 Task:  Click on Football In the Sunday Gridiron Challenge click on  Pick Sheet Add name Grayson Clark Team name Riney Football Conference and  Email softage.5@softage.net 10 Points Carolina Panthers 9 Points Tampa Bay Buccaneers 8 Points Cleveland Browns 7 Points Washington Commanders 6 Points San Francisco 49ers 5 Points Las Vegas Raiders 4 Points New York Jets 3 Points Seattle Seahawks 2 Points Minnesota Vikings 1 Points Green Bay Packers Submit pick sheet
Action: Mouse moved to (491, 302)
Screenshot: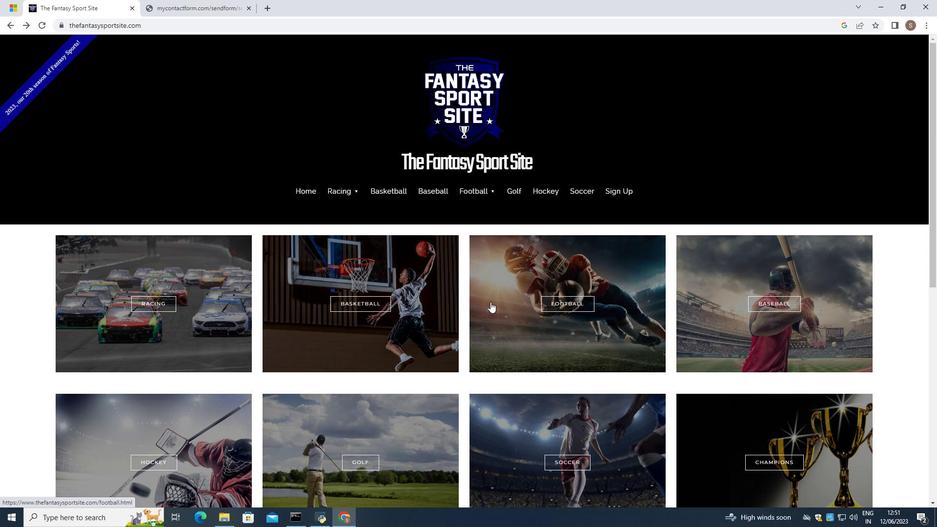 
Action: Mouse pressed left at (491, 302)
Screenshot: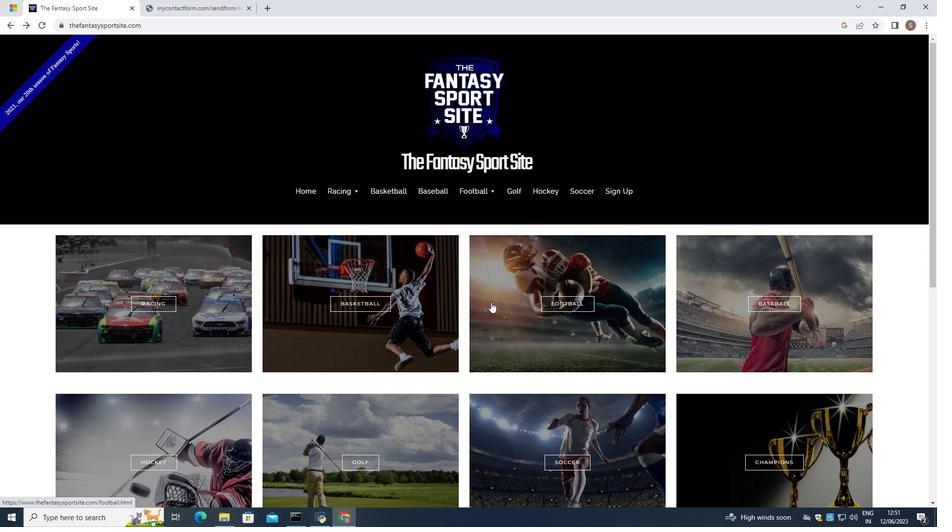 
Action: Mouse moved to (484, 393)
Screenshot: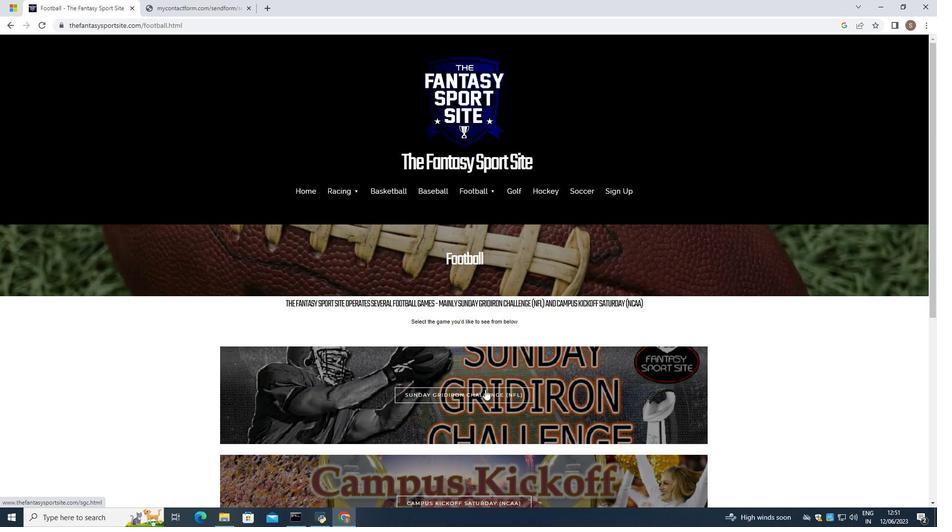 
Action: Mouse pressed left at (484, 393)
Screenshot: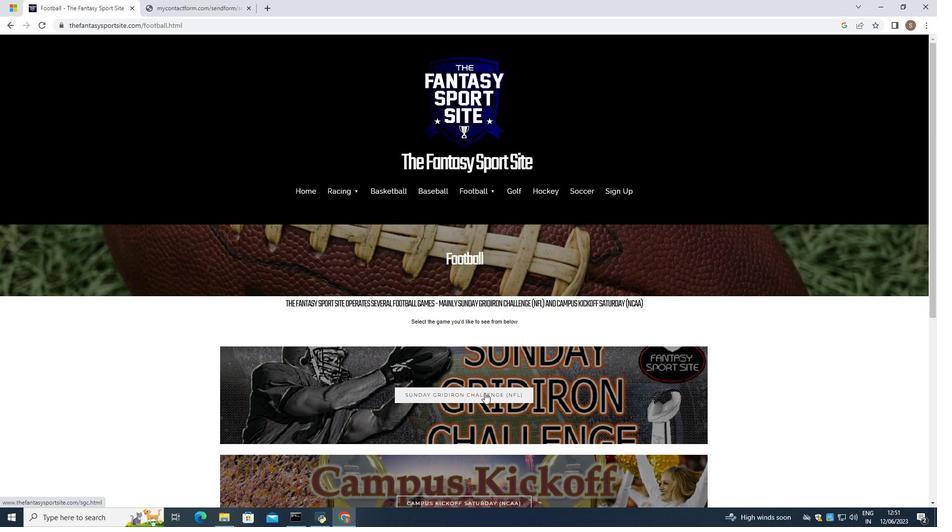
Action: Mouse moved to (485, 392)
Screenshot: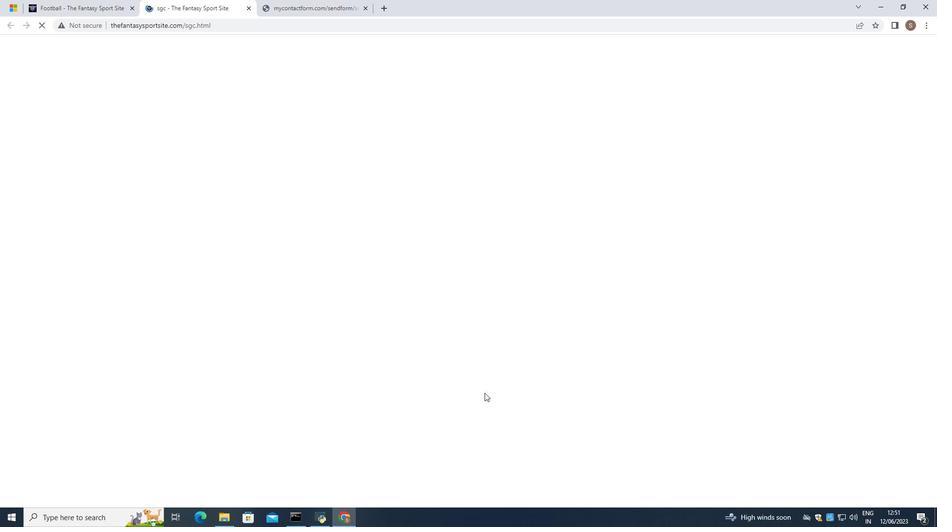 
Action: Mouse scrolled (485, 392) with delta (0, 0)
Screenshot: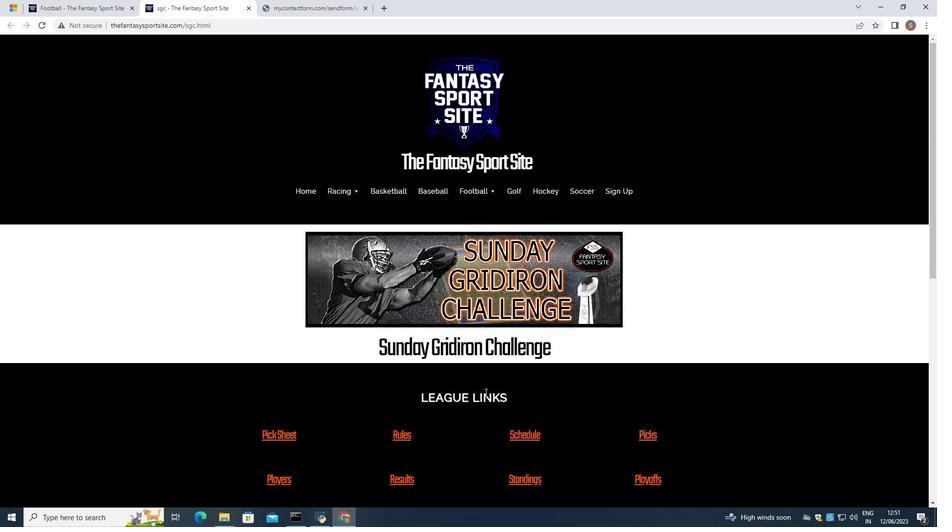
Action: Mouse scrolled (485, 392) with delta (0, 0)
Screenshot: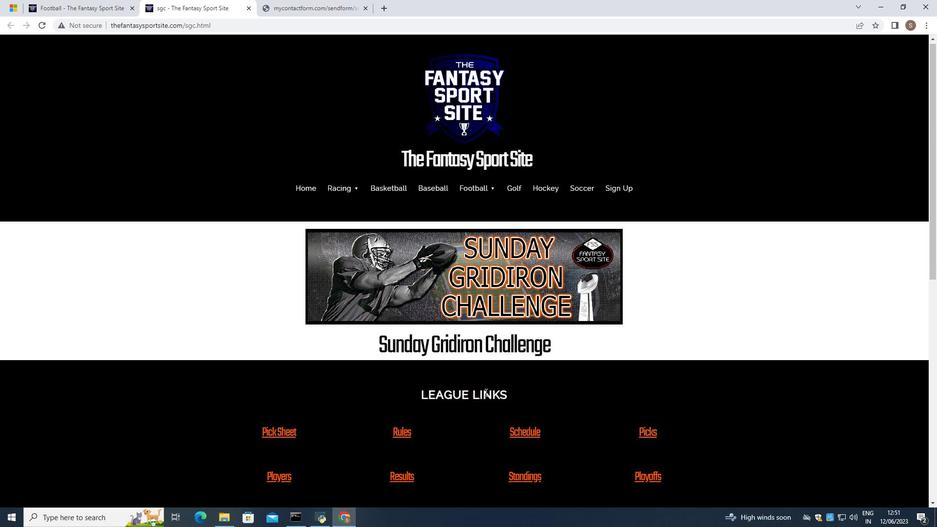 
Action: Mouse moved to (288, 338)
Screenshot: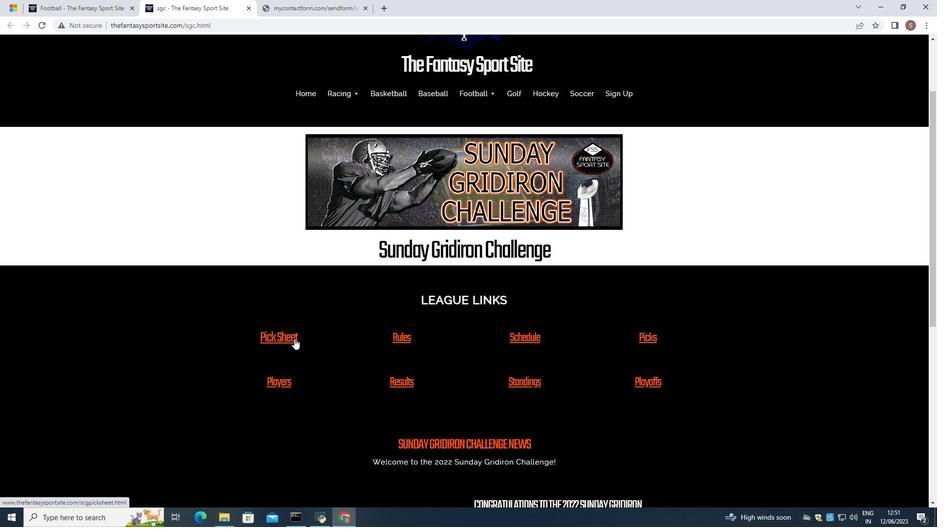 
Action: Mouse pressed left at (288, 338)
Screenshot: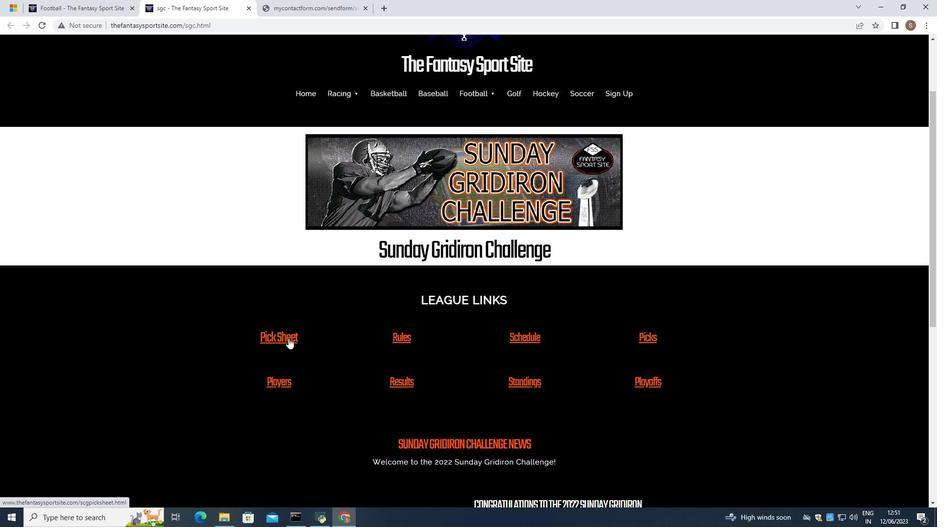 
Action: Mouse moved to (320, 316)
Screenshot: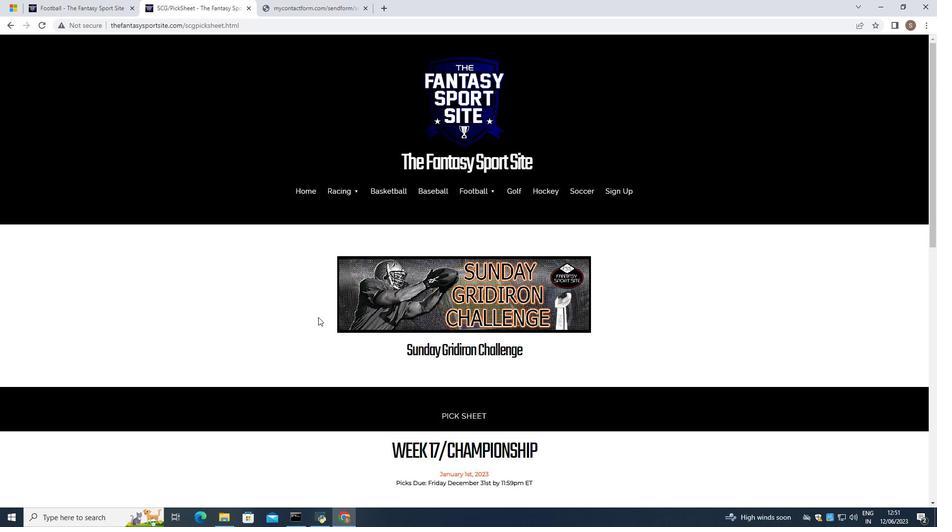 
Action: Mouse scrolled (320, 315) with delta (0, 0)
Screenshot: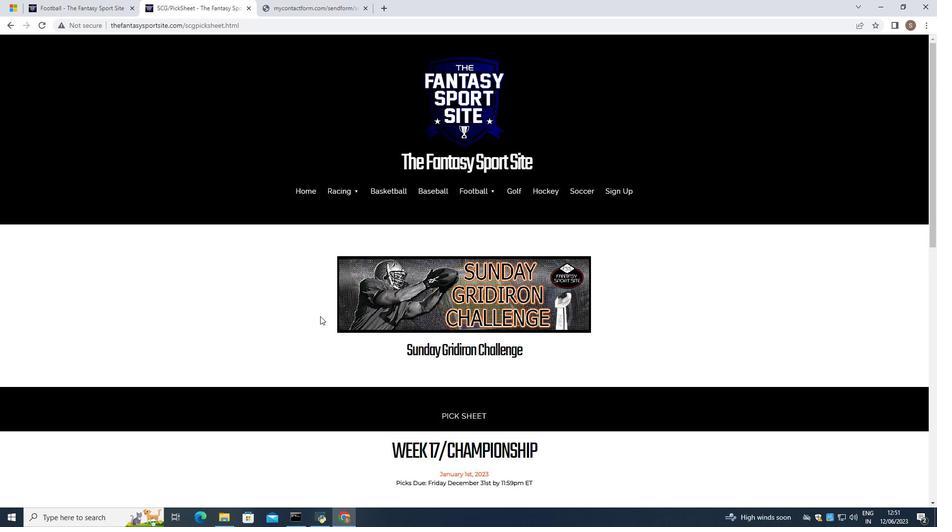 
Action: Mouse scrolled (320, 315) with delta (0, 0)
Screenshot: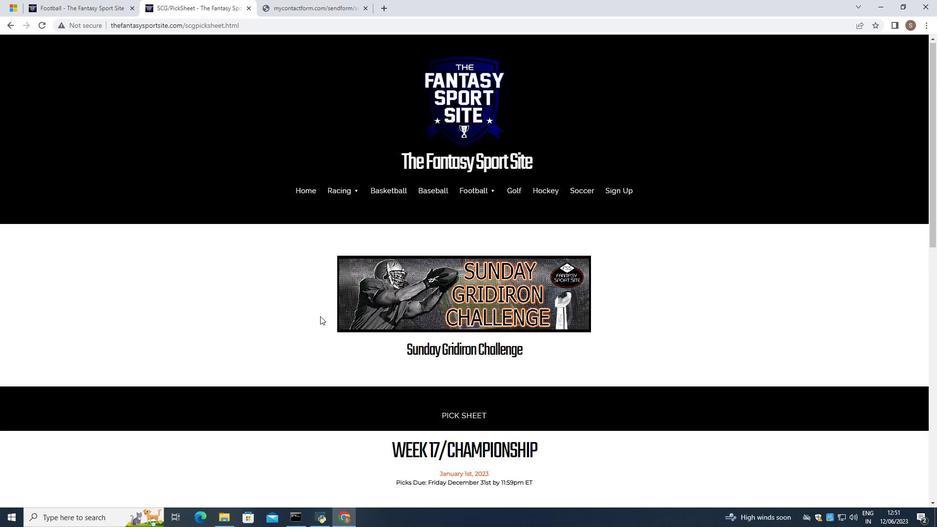 
Action: Mouse scrolled (320, 315) with delta (0, 0)
Screenshot: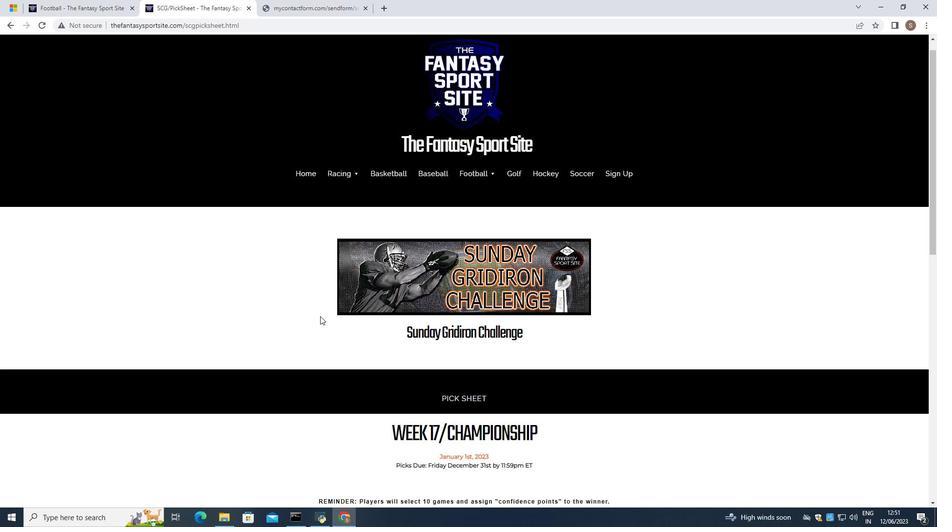
Action: Mouse moved to (320, 316)
Screenshot: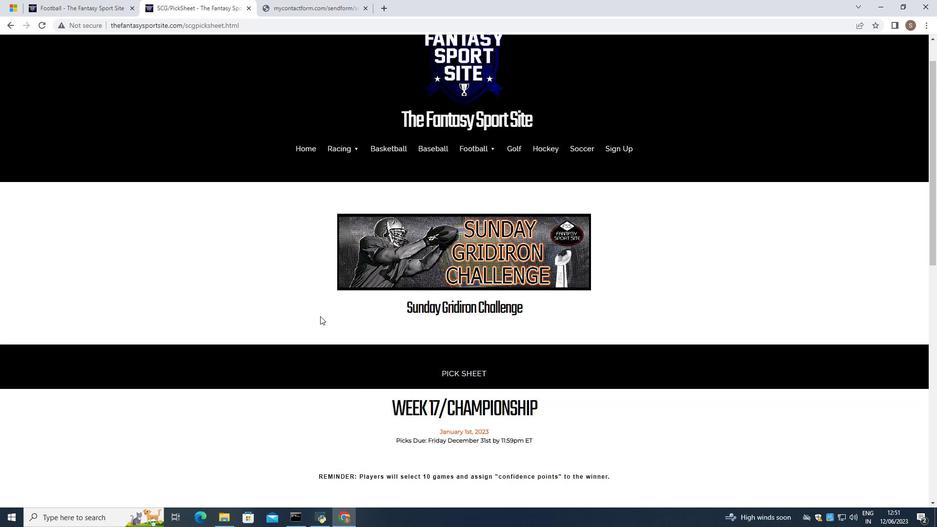 
Action: Mouse scrolled (320, 315) with delta (0, 0)
Screenshot: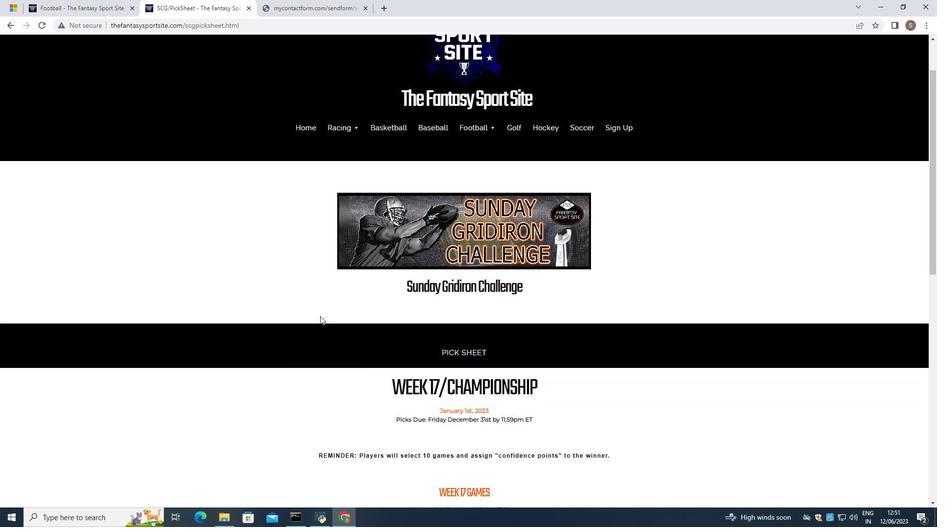 
Action: Mouse scrolled (320, 315) with delta (0, 0)
Screenshot: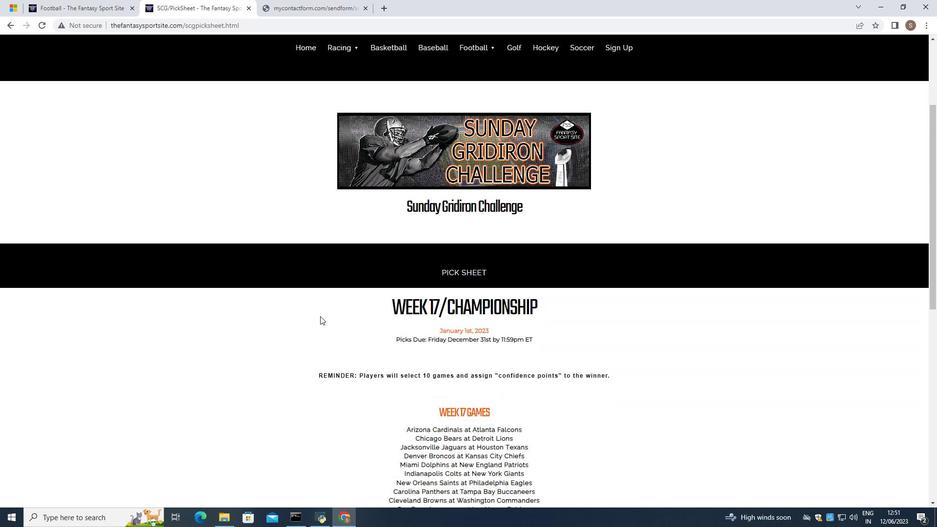 
Action: Mouse scrolled (320, 315) with delta (0, 0)
Screenshot: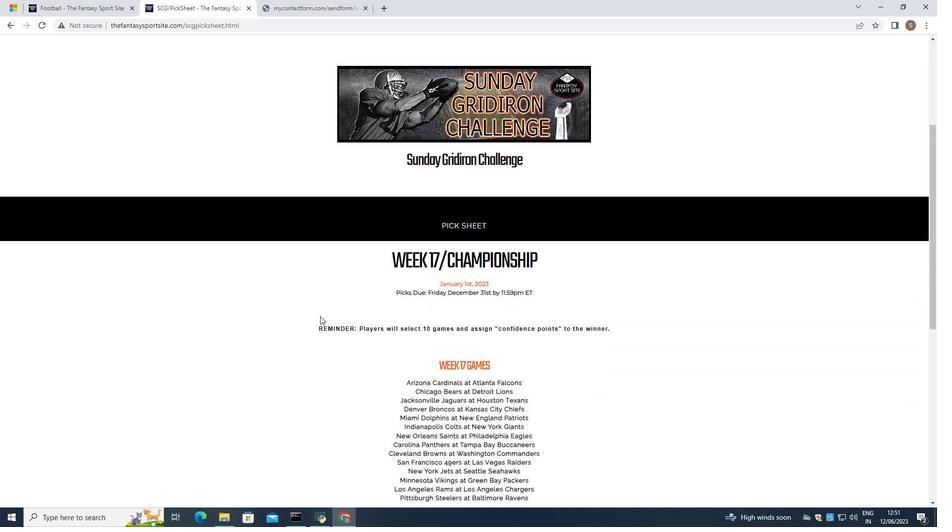 
Action: Mouse moved to (323, 313)
Screenshot: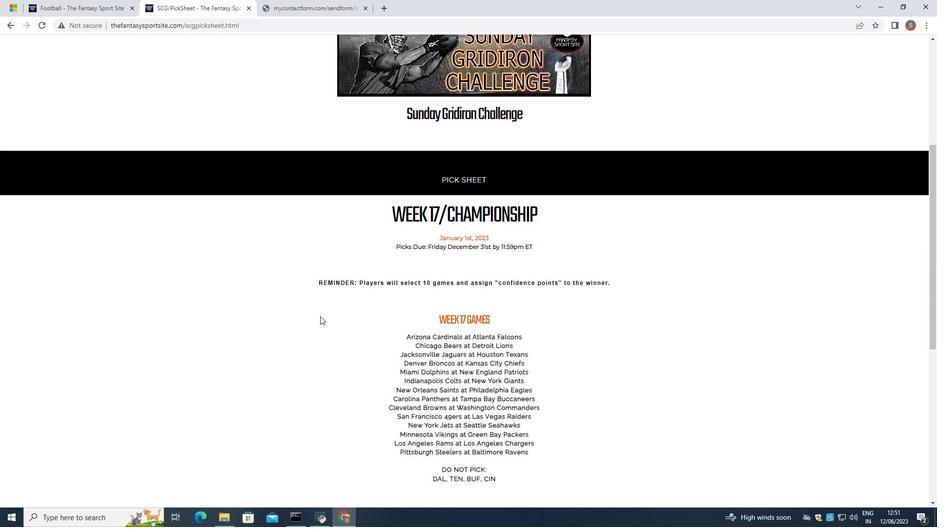 
Action: Mouse scrolled (323, 313) with delta (0, 0)
Screenshot: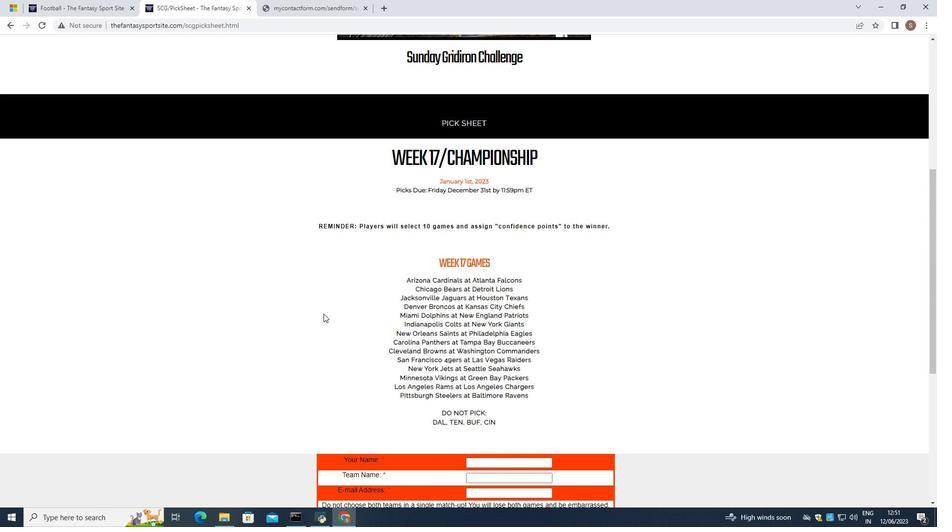 
Action: Mouse scrolled (323, 313) with delta (0, 0)
Screenshot: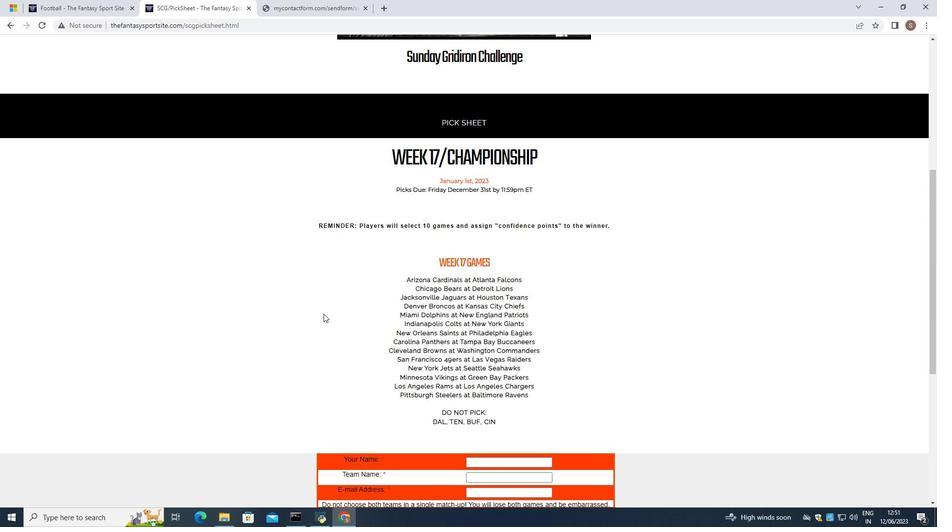 
Action: Mouse moved to (324, 313)
Screenshot: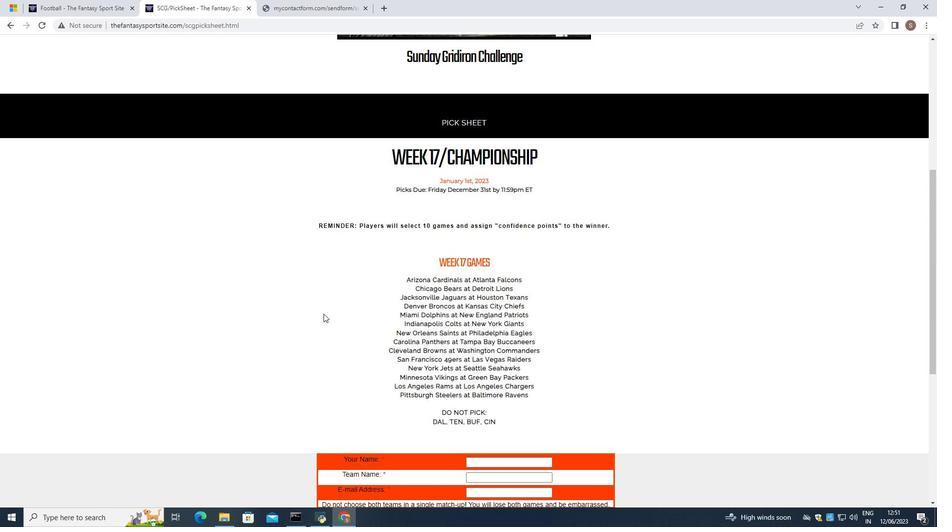 
Action: Mouse scrolled (324, 313) with delta (0, 0)
Screenshot: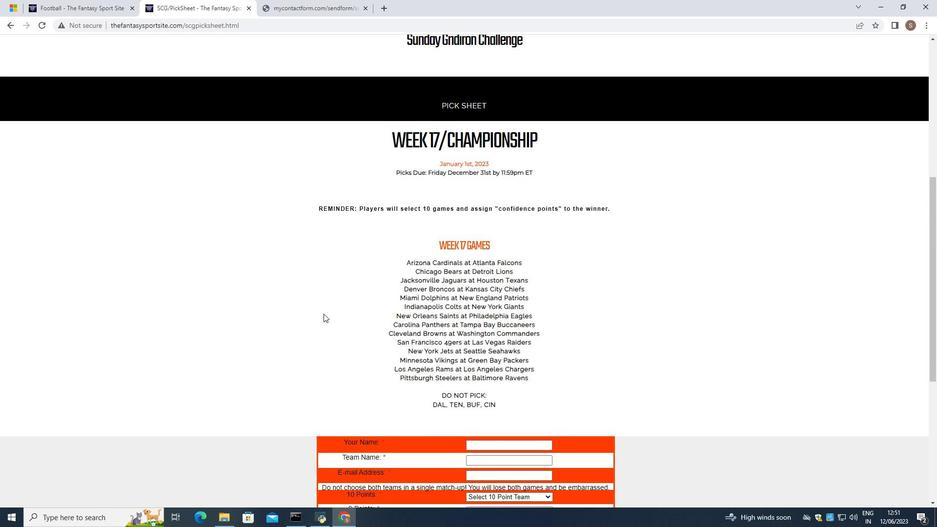 
Action: Mouse scrolled (324, 313) with delta (0, 0)
Screenshot: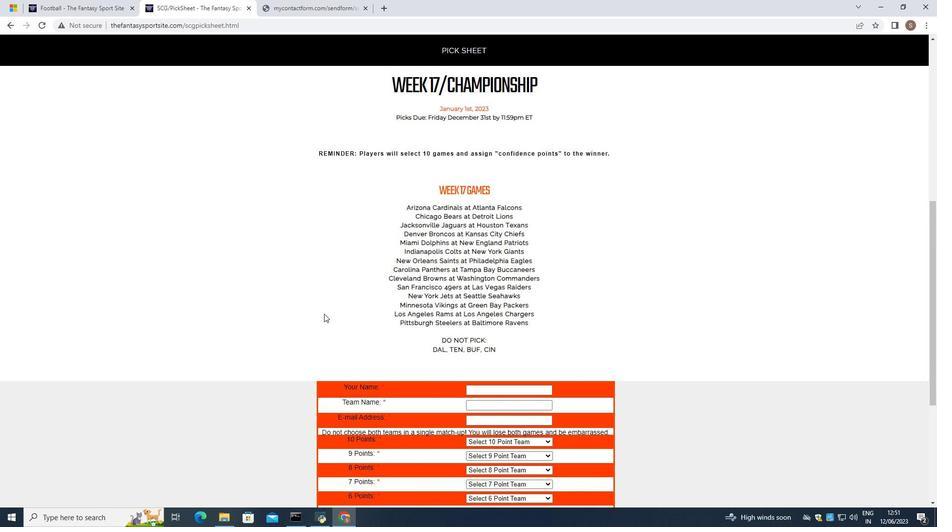 
Action: Mouse moved to (475, 266)
Screenshot: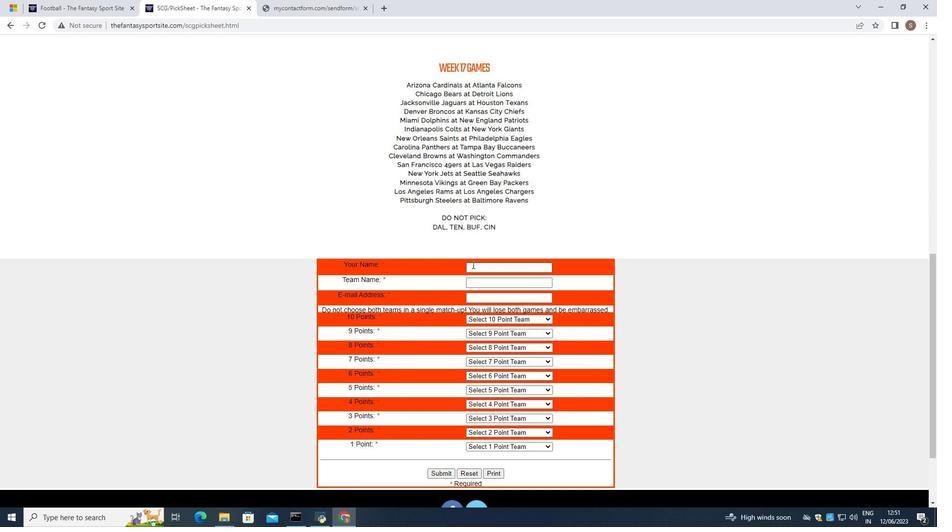 
Action: Mouse pressed left at (475, 266)
Screenshot: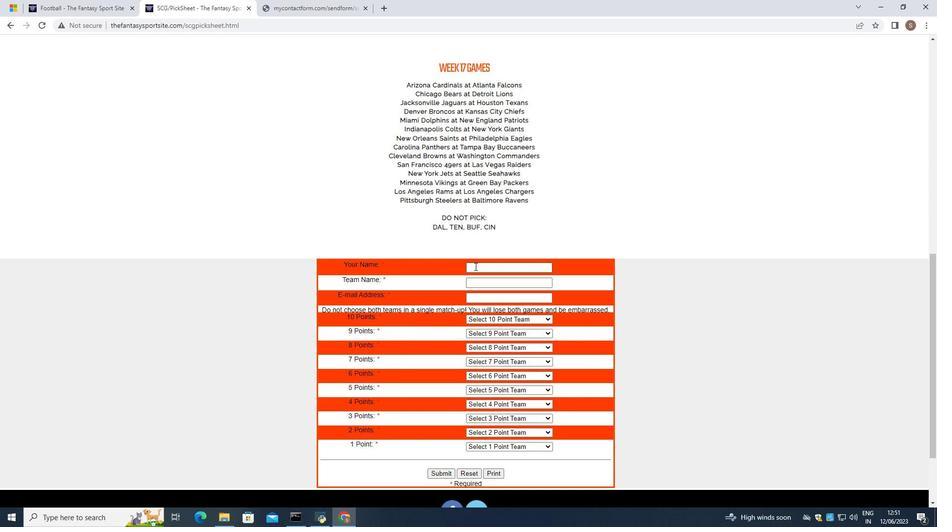 
Action: Mouse moved to (445, 290)
Screenshot: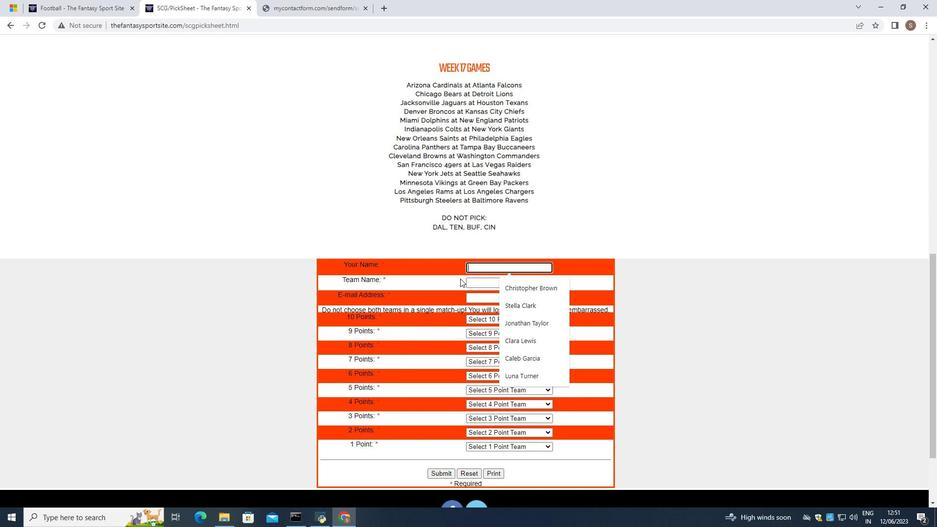 
Action: Key pressed <Key.shift><Key.shift><Key.shift><Key.shift>Grayson<Key.space><Key.shift>Clark
Screenshot: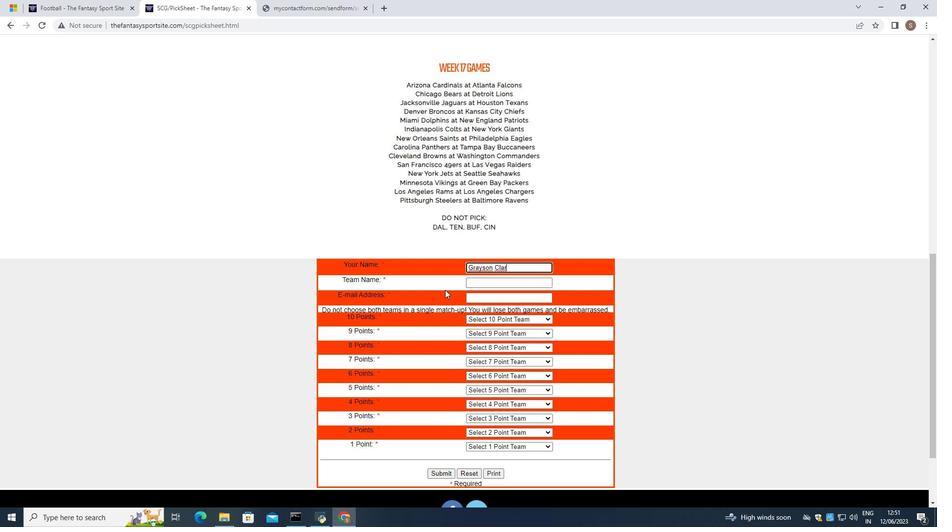 
Action: Mouse moved to (477, 280)
Screenshot: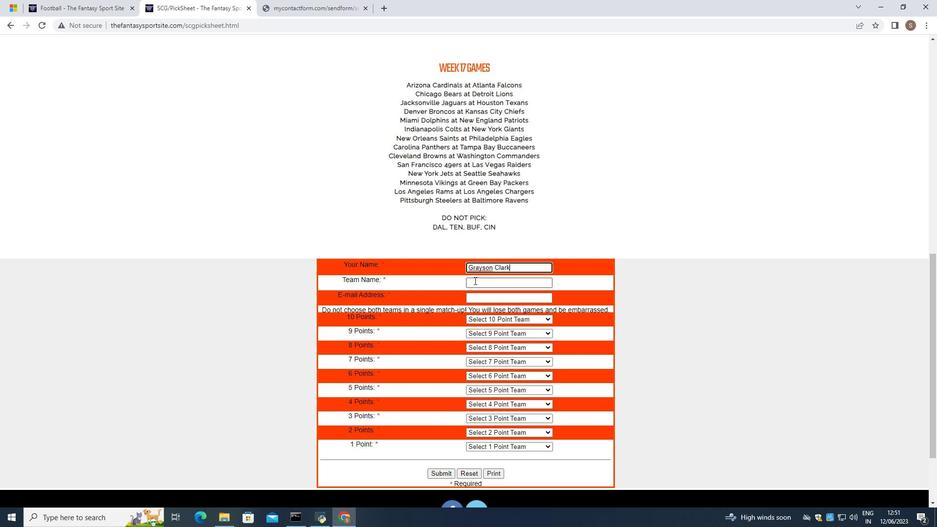 
Action: Mouse pressed left at (477, 280)
Screenshot: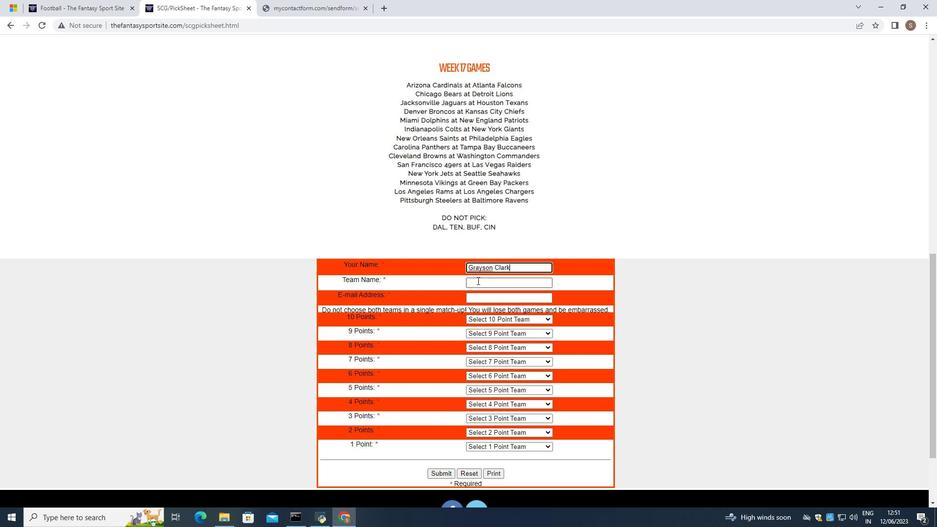 
Action: Mouse moved to (467, 288)
Screenshot: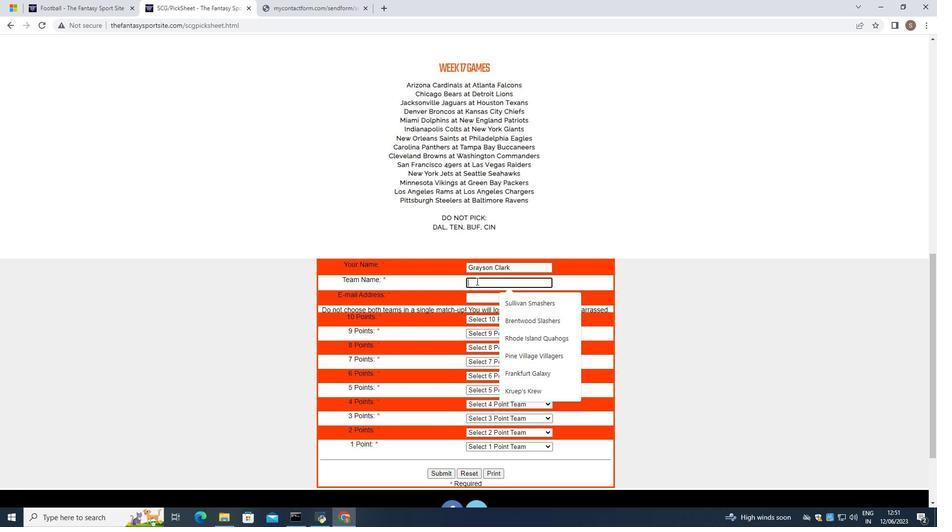
Action: Key pressed <Key.shift>Riney<Key.space><Key.shift>Football<Key.space><Key.shift>Conference
Screenshot: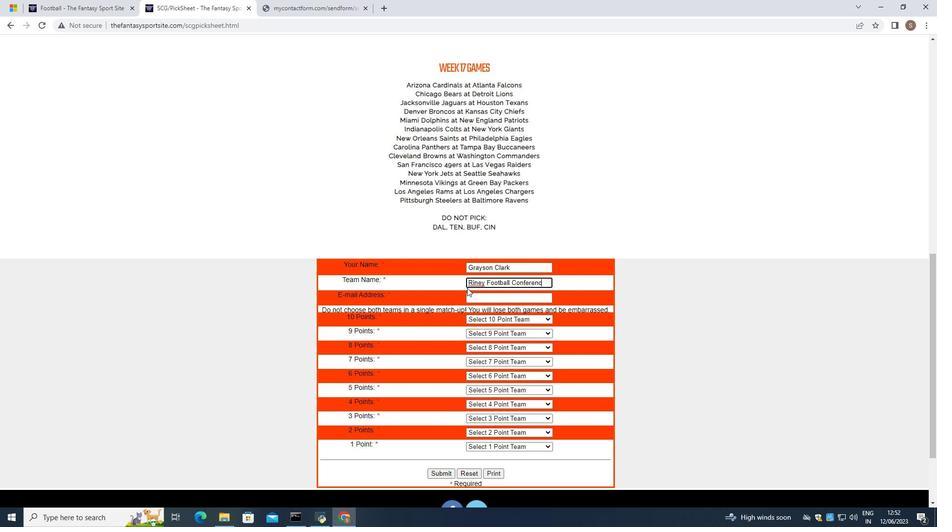 
Action: Mouse moved to (479, 300)
Screenshot: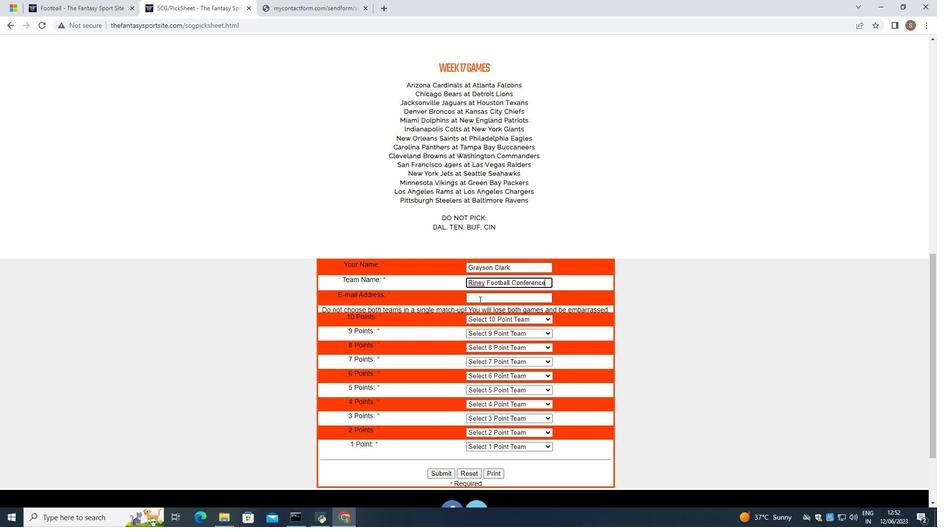 
Action: Mouse pressed left at (479, 300)
Screenshot: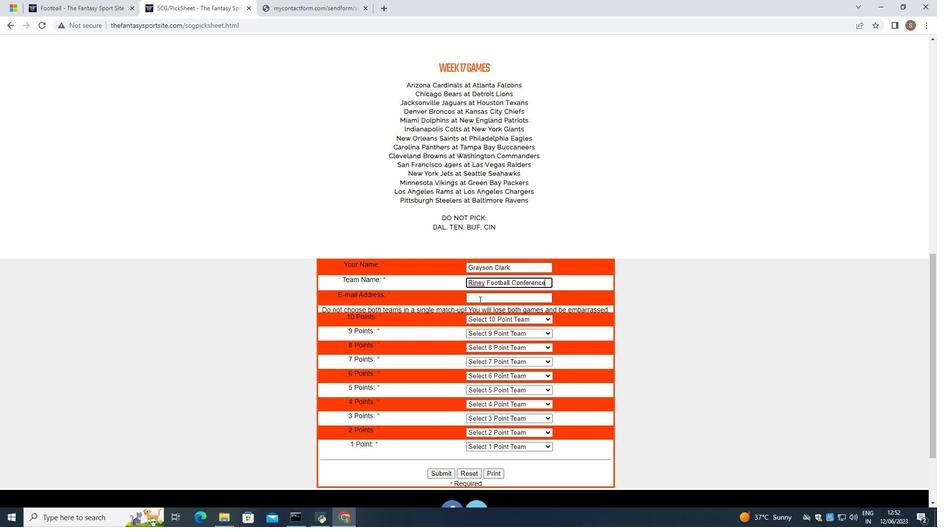 
Action: Mouse moved to (461, 313)
Screenshot: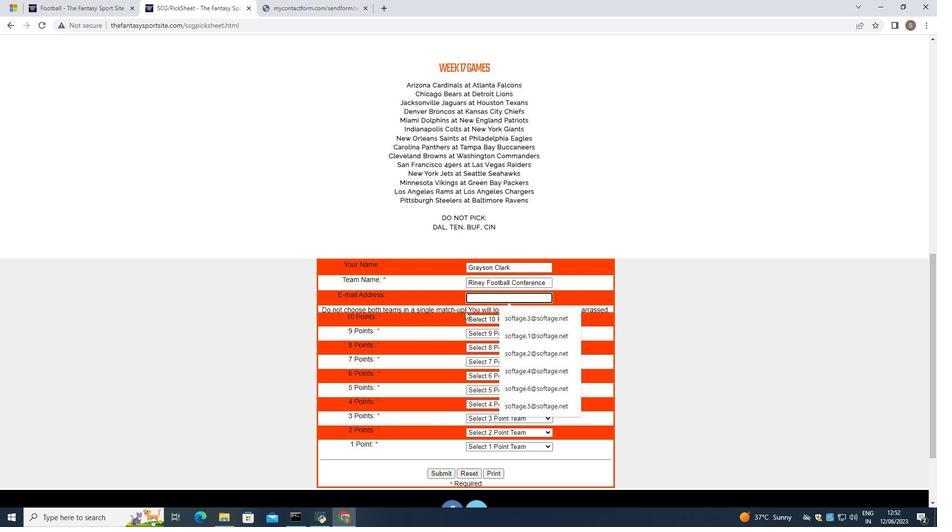 
Action: Key pressed softage.5
Screenshot: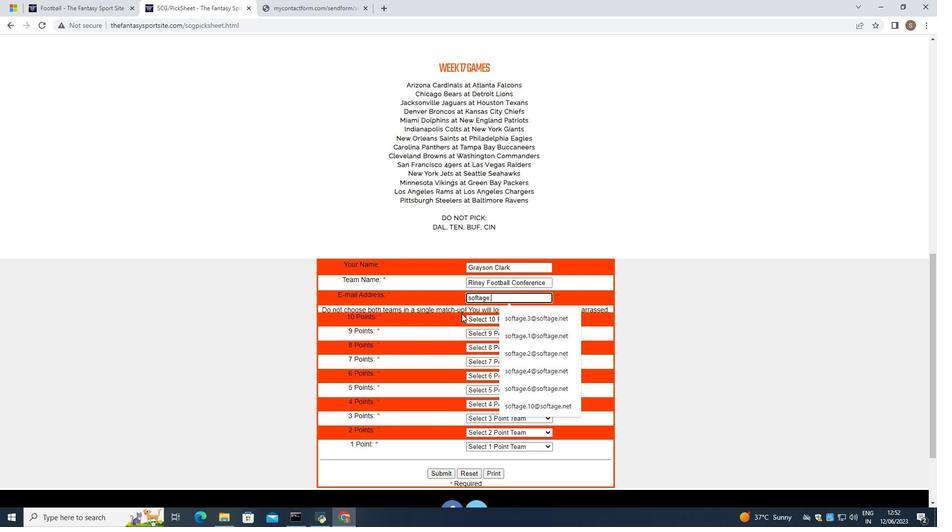 
Action: Mouse moved to (519, 316)
Screenshot: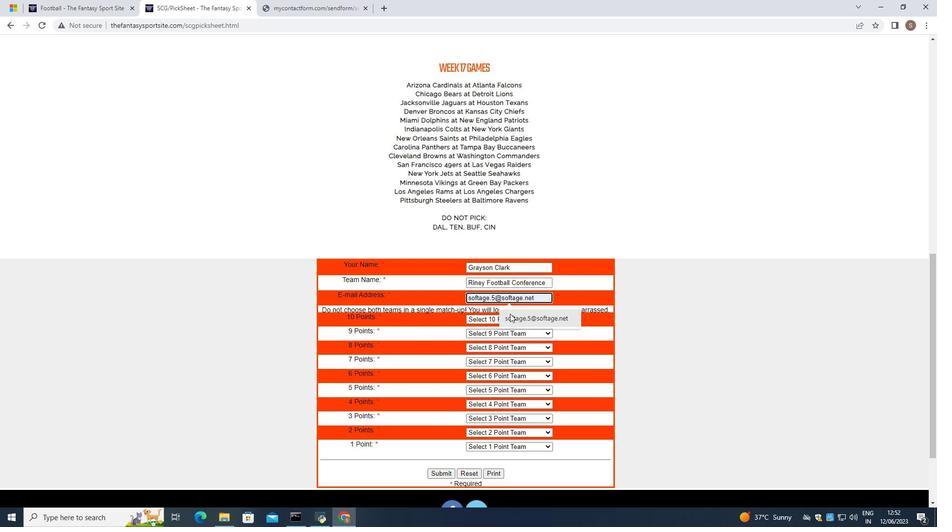 
Action: Mouse pressed left at (519, 316)
Screenshot: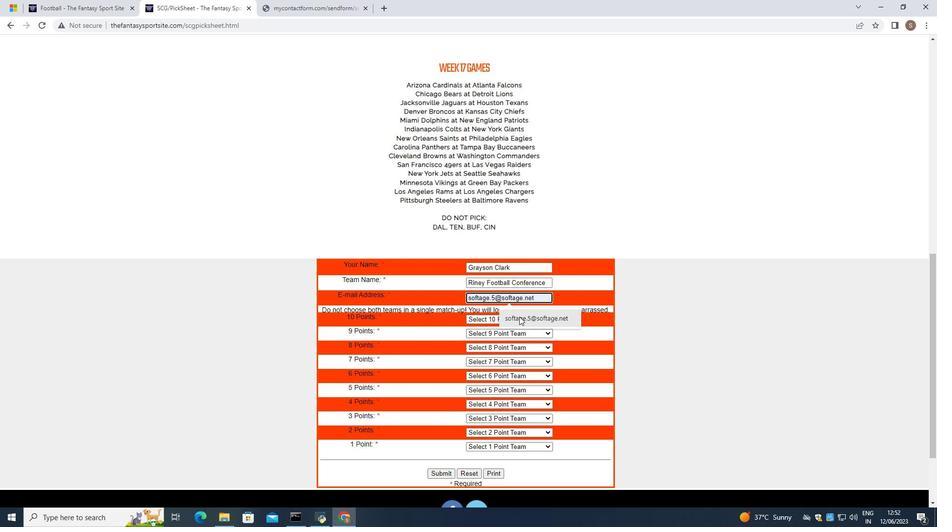 
Action: Mouse moved to (527, 316)
Screenshot: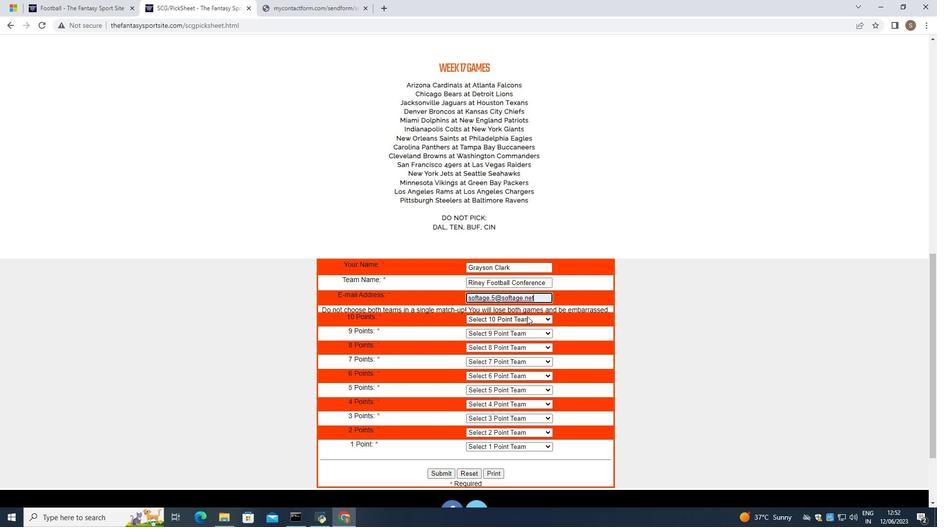 
Action: Mouse pressed left at (527, 316)
Screenshot: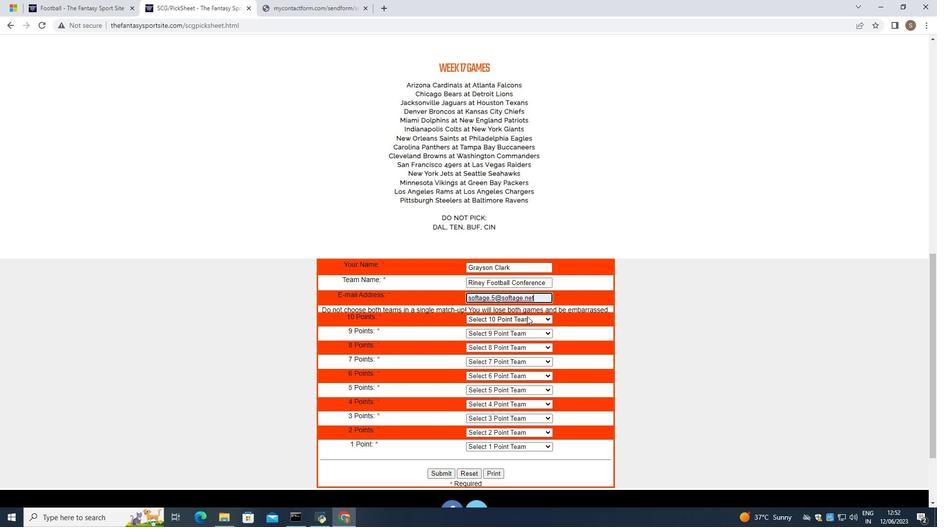 
Action: Mouse moved to (521, 419)
Screenshot: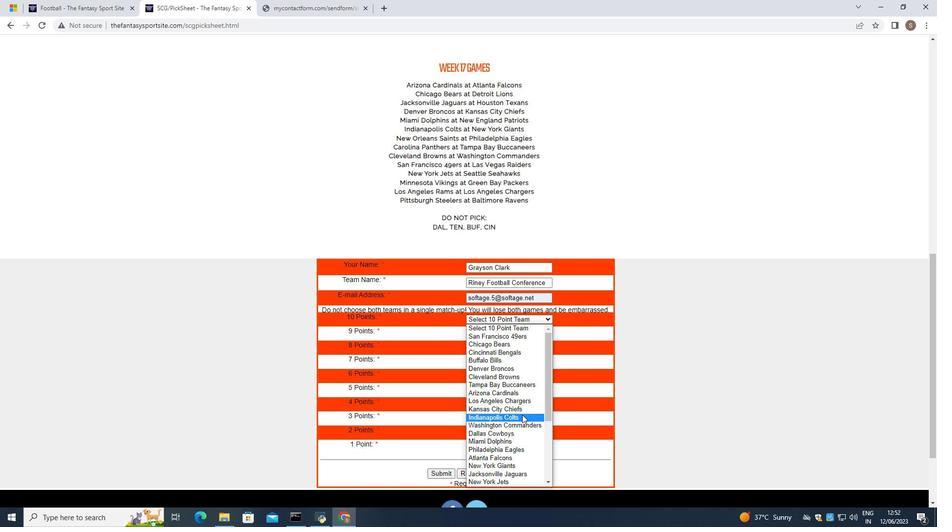 
Action: Mouse scrolled (521, 418) with delta (0, 0)
Screenshot: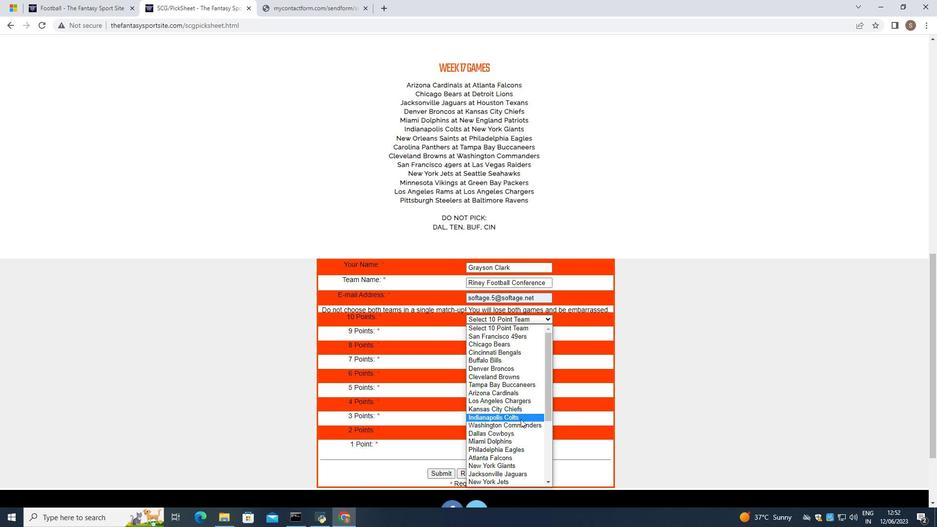 
Action: Mouse scrolled (521, 418) with delta (0, 0)
Screenshot: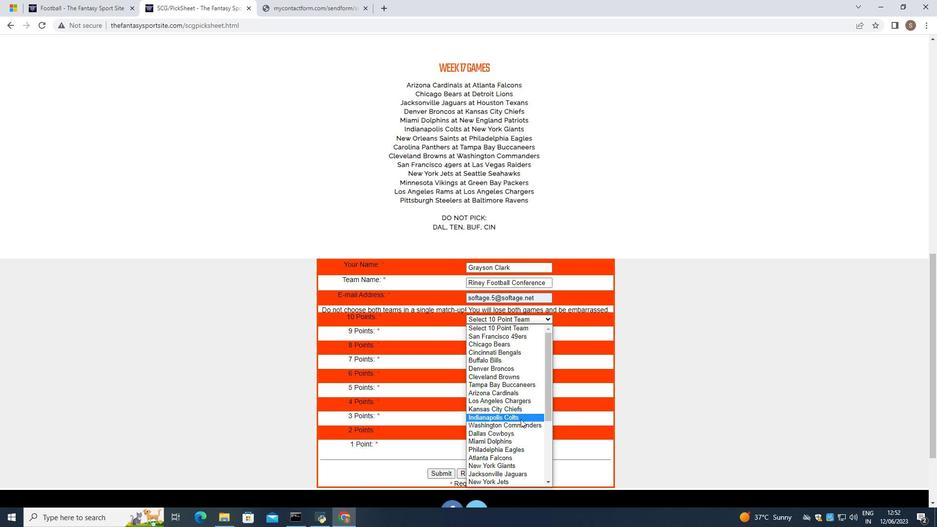 
Action: Mouse scrolled (521, 418) with delta (0, 0)
Screenshot: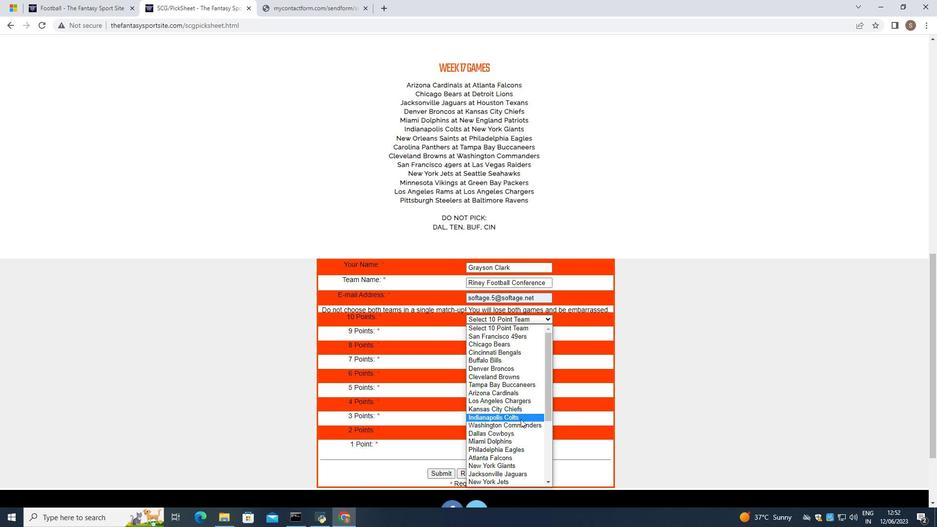 
Action: Mouse scrolled (521, 418) with delta (0, 0)
Screenshot: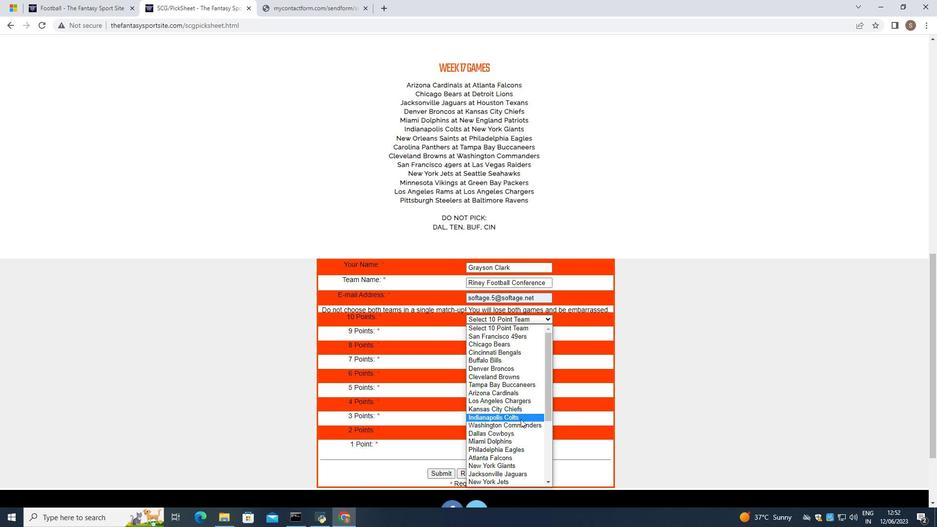
Action: Mouse scrolled (521, 418) with delta (0, 0)
Screenshot: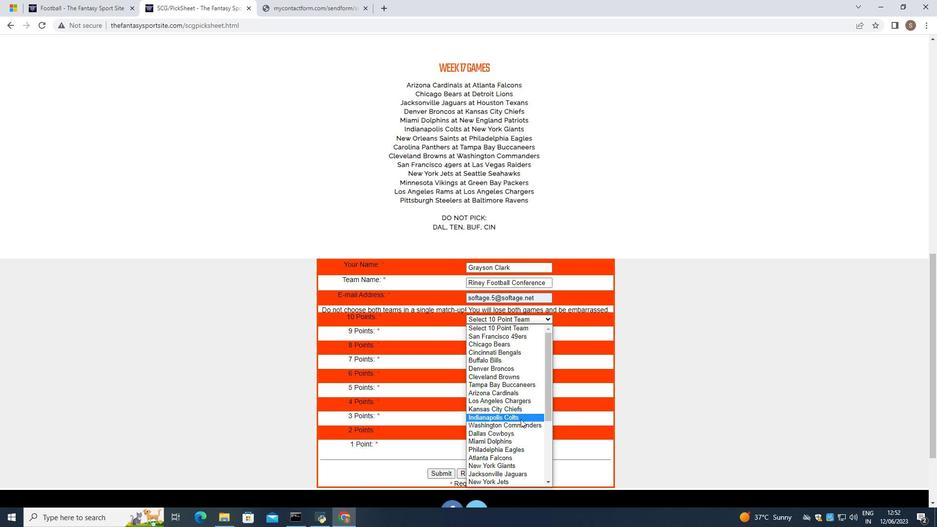
Action: Mouse scrolled (521, 418) with delta (0, 0)
Screenshot: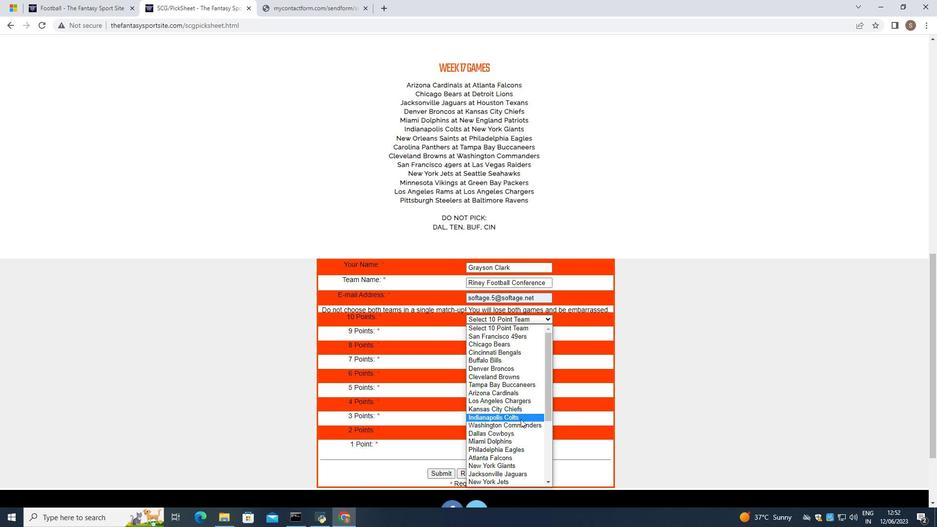 
Action: Mouse scrolled (521, 418) with delta (0, 0)
Screenshot: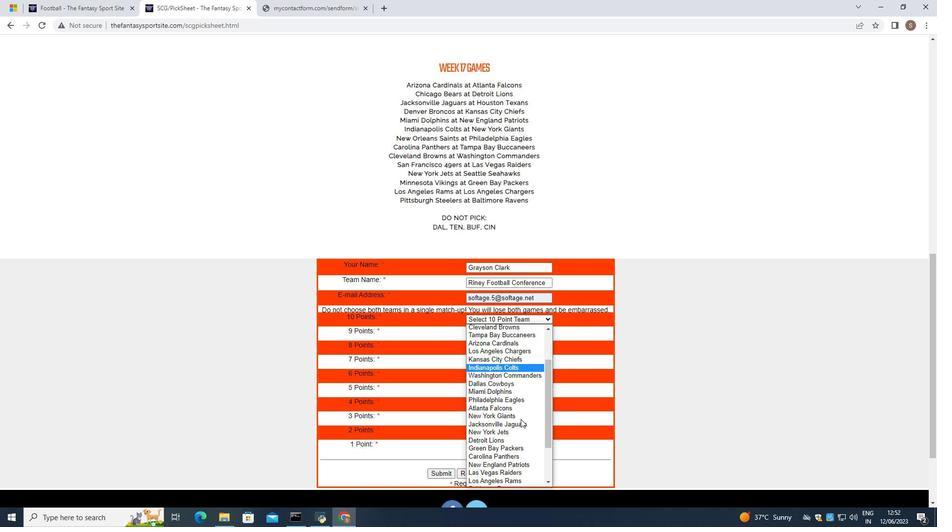 
Action: Mouse moved to (524, 429)
Screenshot: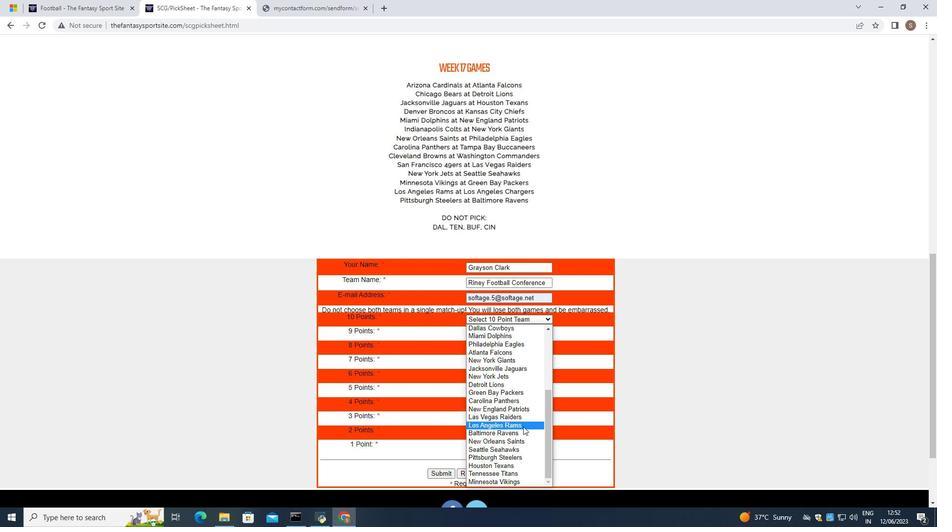 
Action: Mouse scrolled (524, 429) with delta (0, 0)
Screenshot: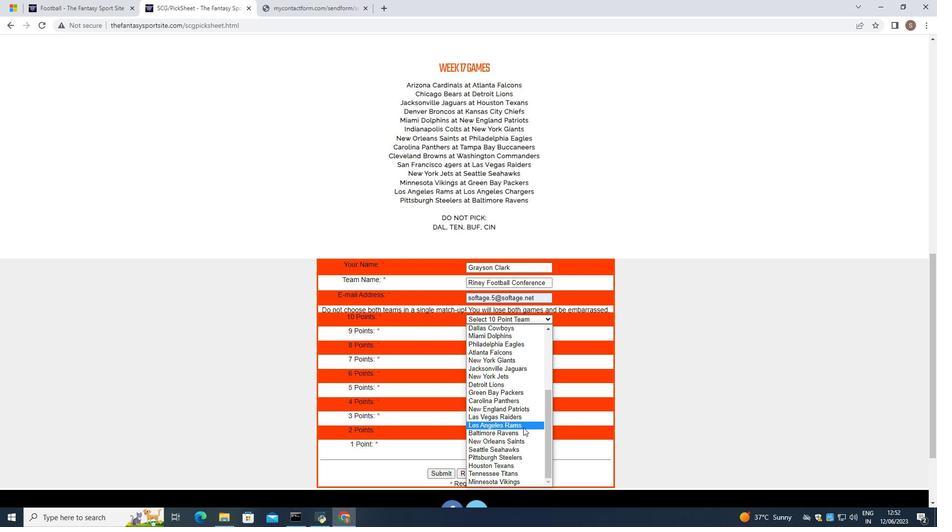 
Action: Mouse moved to (524, 429)
Screenshot: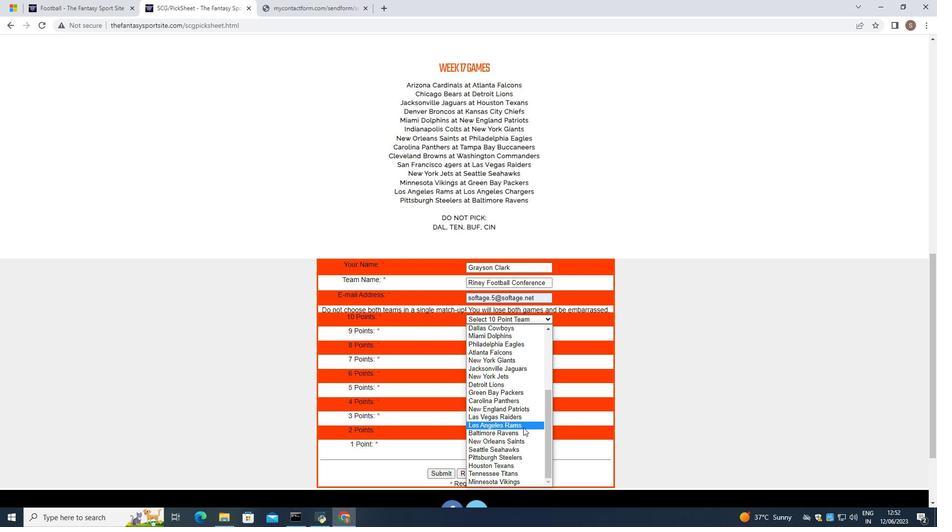 
Action: Mouse scrolled (524, 429) with delta (0, 0)
Screenshot: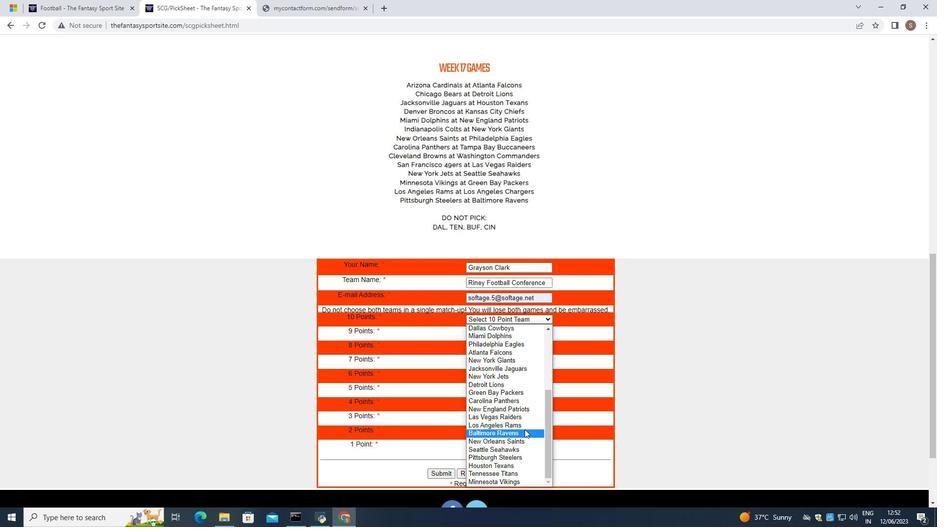
Action: Mouse moved to (527, 351)
Screenshot: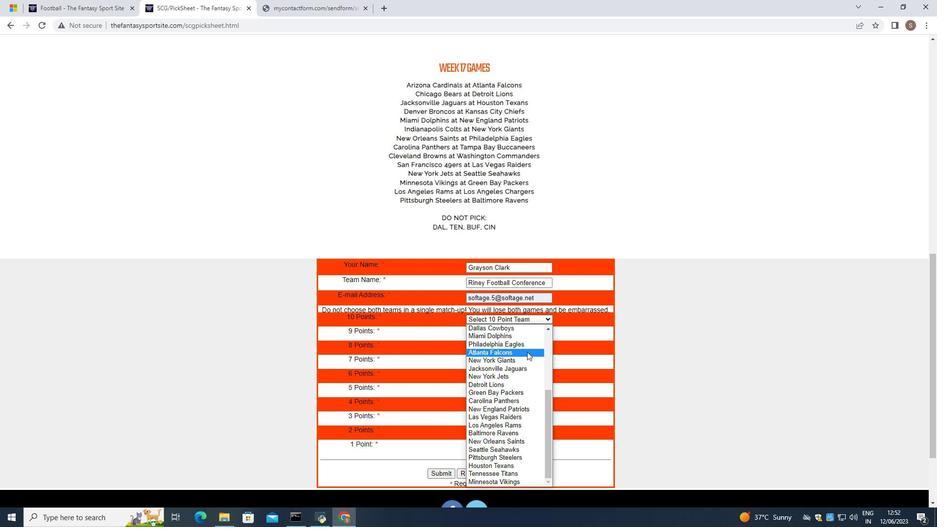
Action: Mouse scrolled (527, 352) with delta (0, 0)
Screenshot: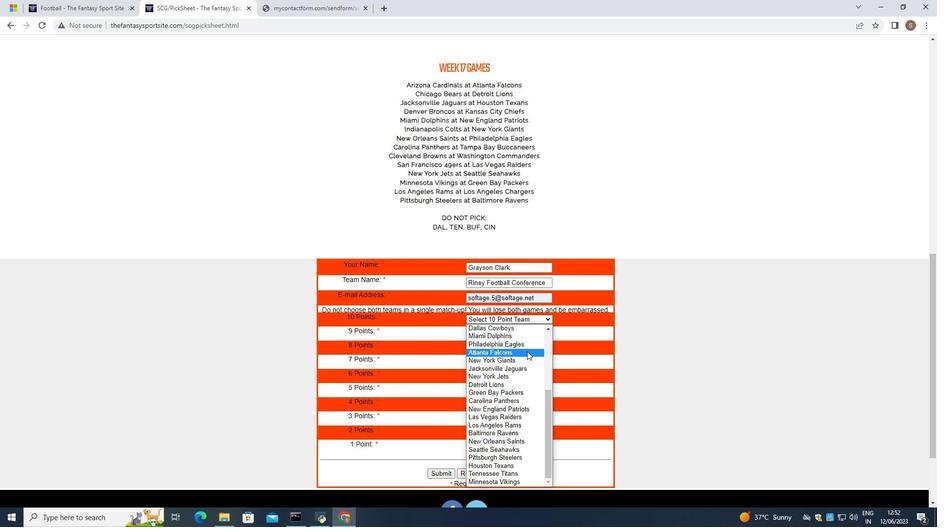 
Action: Mouse scrolled (527, 352) with delta (0, 0)
Screenshot: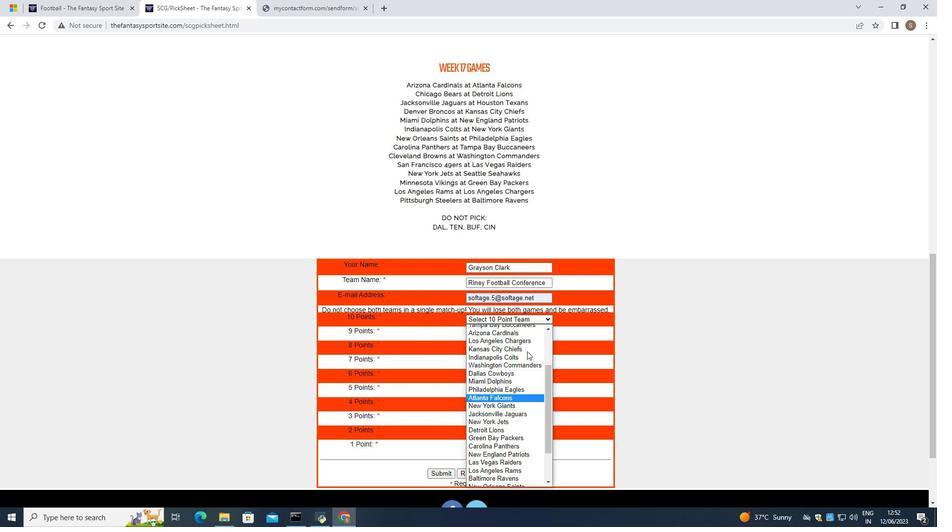
Action: Mouse scrolled (527, 352) with delta (0, 0)
Screenshot: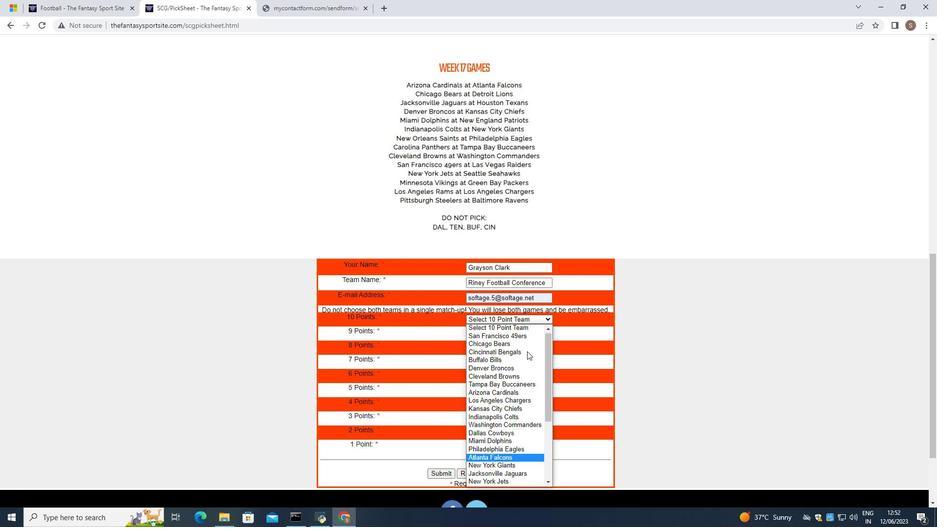 
Action: Mouse moved to (523, 379)
Screenshot: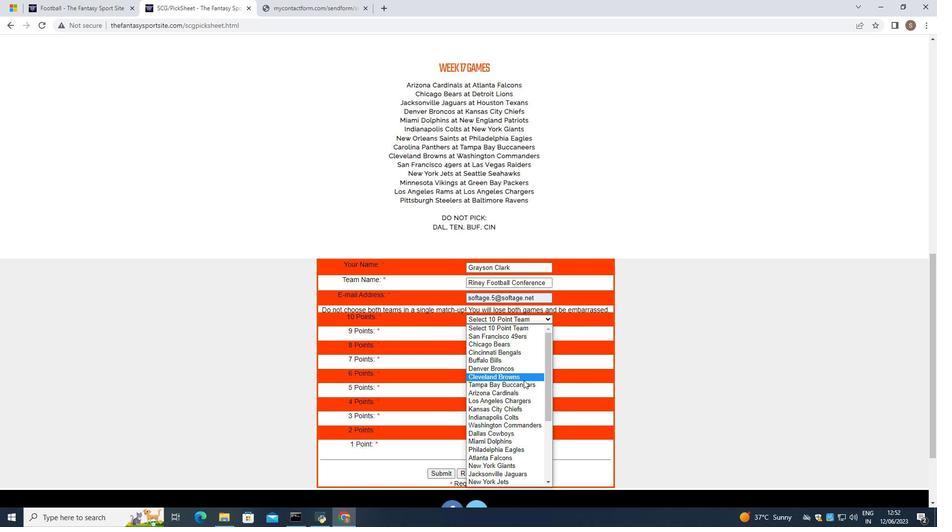 
Action: Mouse scrolled (523, 380) with delta (0, 0)
Screenshot: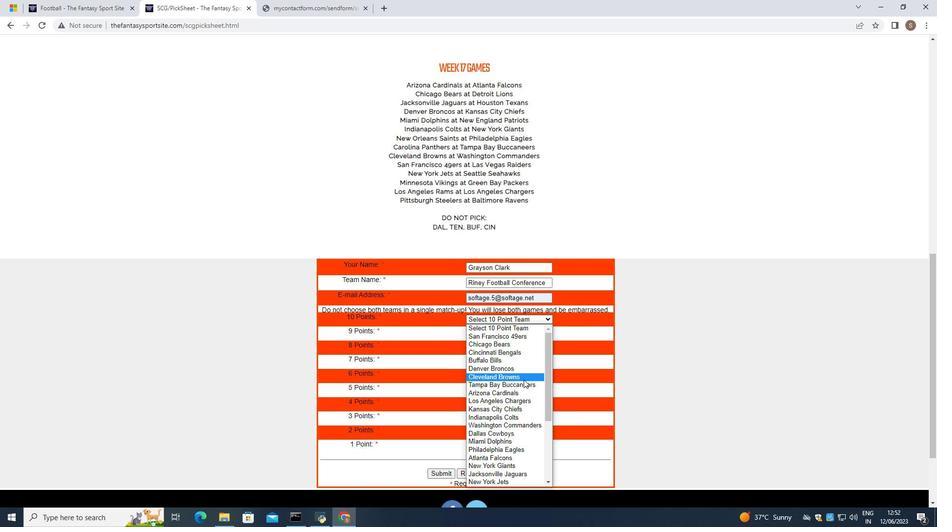 
Action: Mouse scrolled (523, 380) with delta (0, 0)
Screenshot: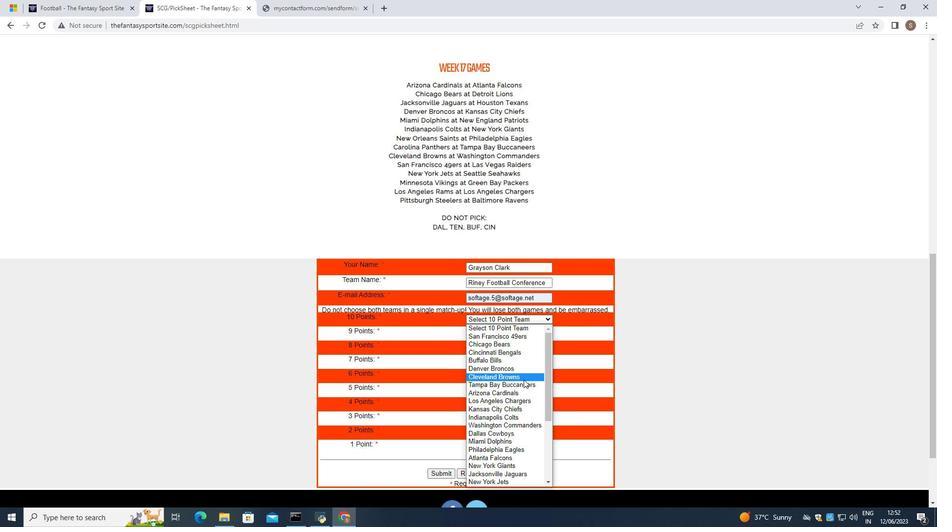 
Action: Mouse moved to (526, 412)
Screenshot: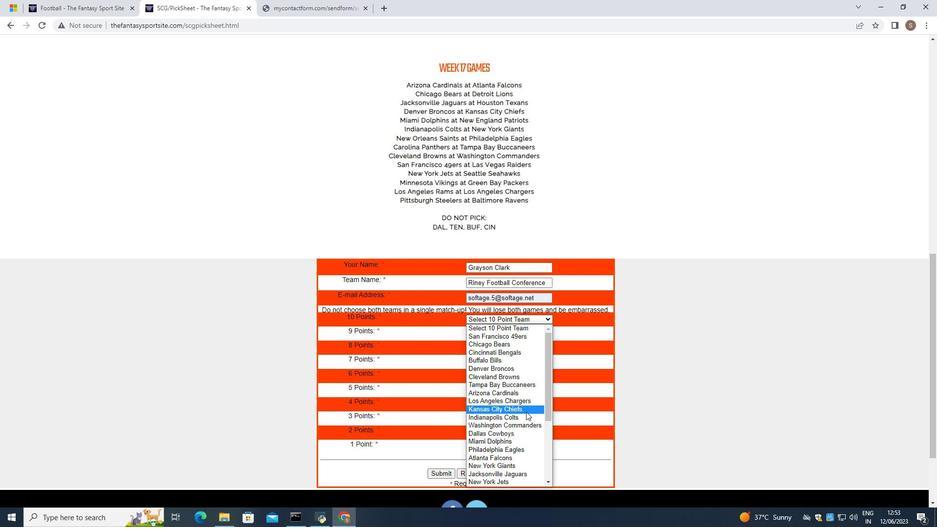 
Action: Mouse scrolled (526, 412) with delta (0, 0)
Screenshot: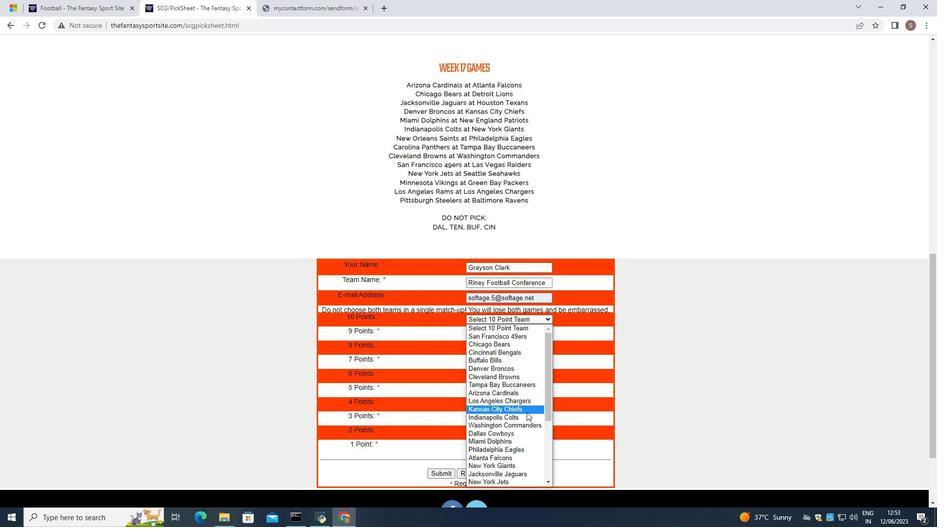 
Action: Mouse moved to (527, 414)
Screenshot: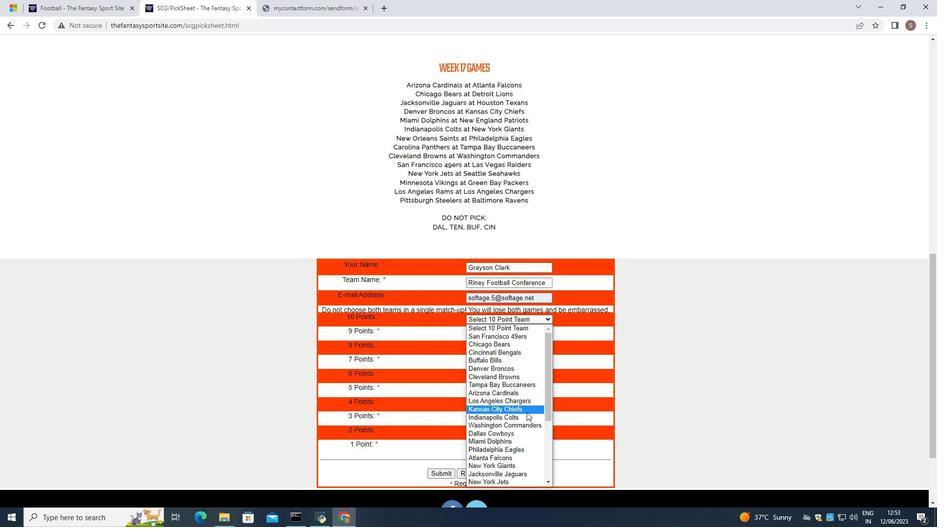 
Action: Mouse scrolled (527, 413) with delta (0, 0)
Screenshot: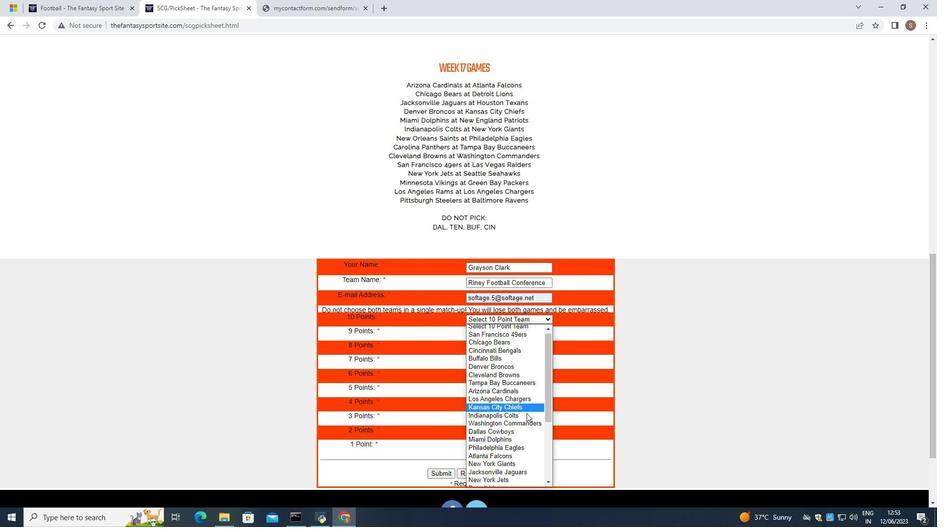 
Action: Mouse scrolled (527, 413) with delta (0, 0)
Screenshot: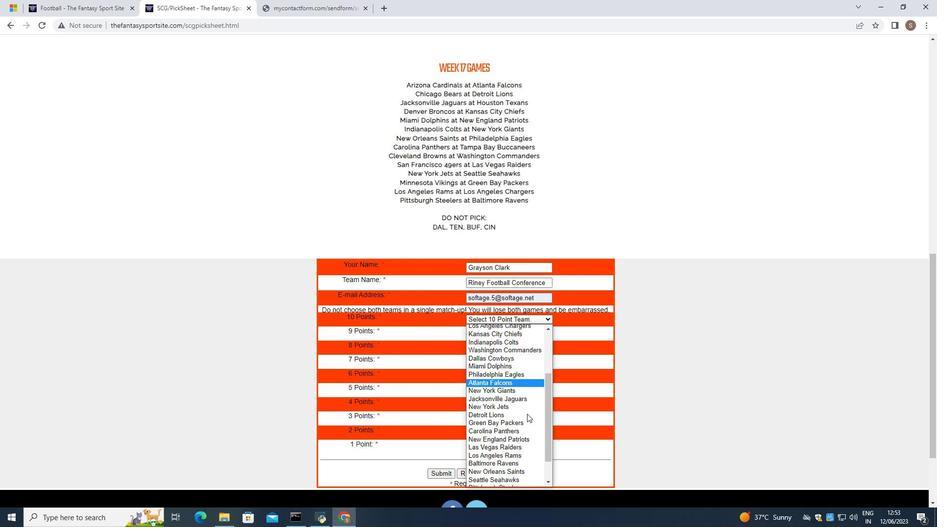 
Action: Mouse scrolled (527, 413) with delta (0, 0)
Screenshot: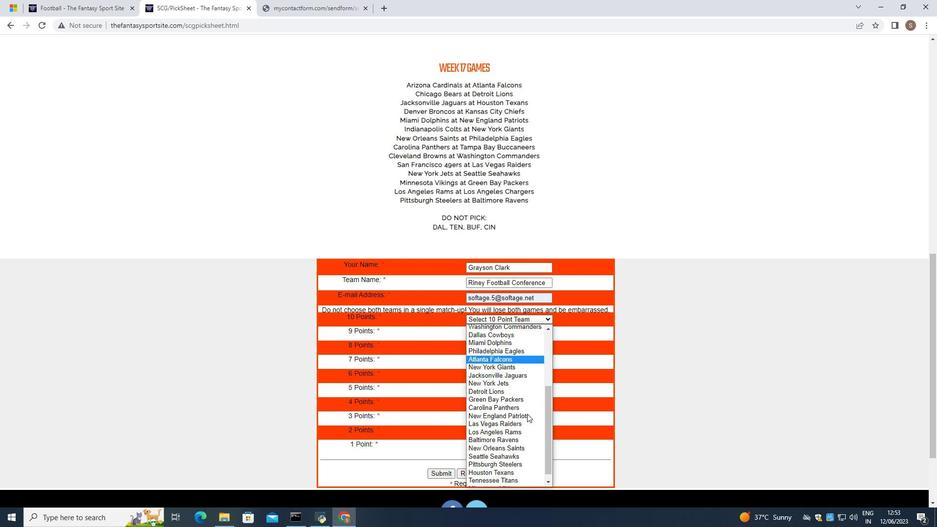 
Action: Mouse scrolled (527, 413) with delta (0, 0)
Screenshot: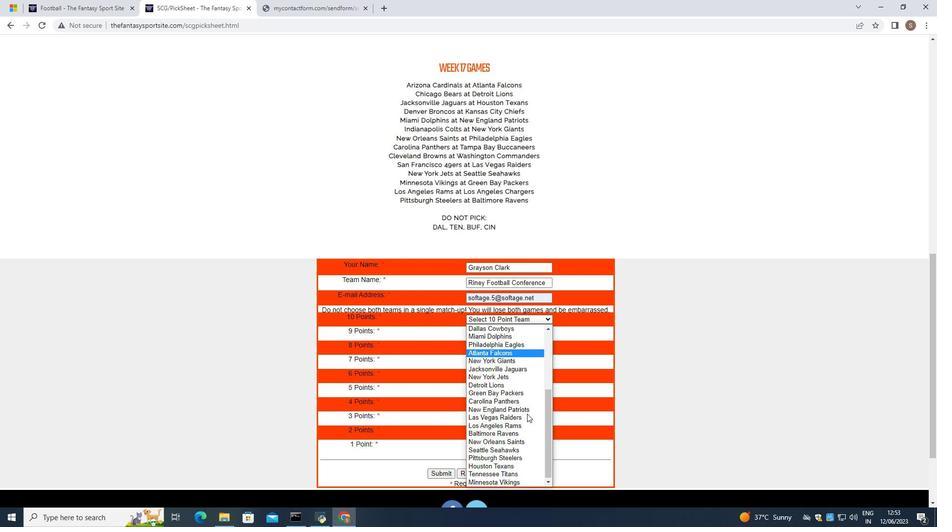 
Action: Mouse scrolled (527, 413) with delta (0, 0)
Screenshot: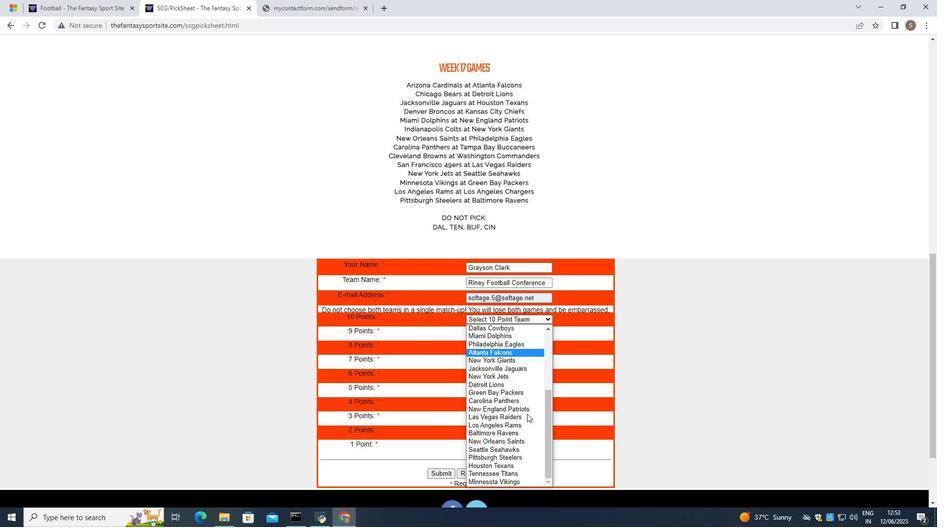 
Action: Mouse moved to (534, 402)
Screenshot: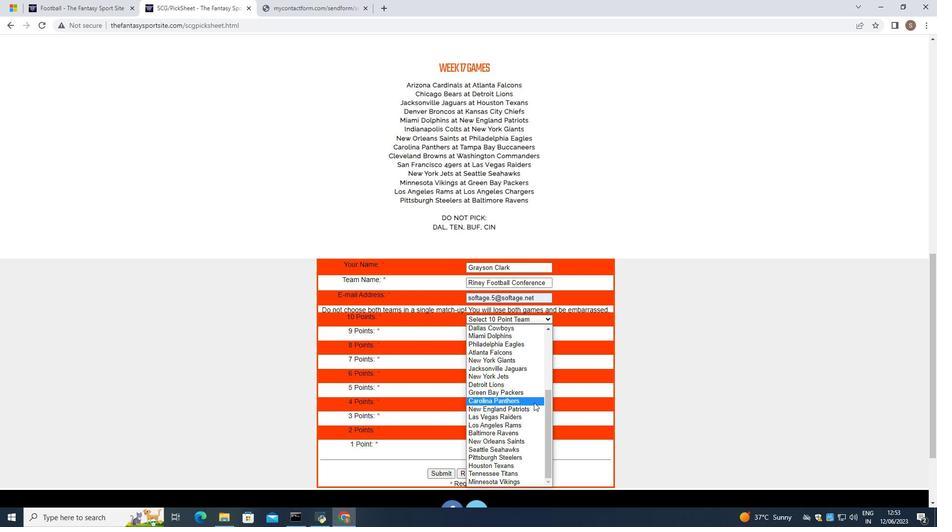 
Action: Mouse pressed left at (534, 402)
Screenshot: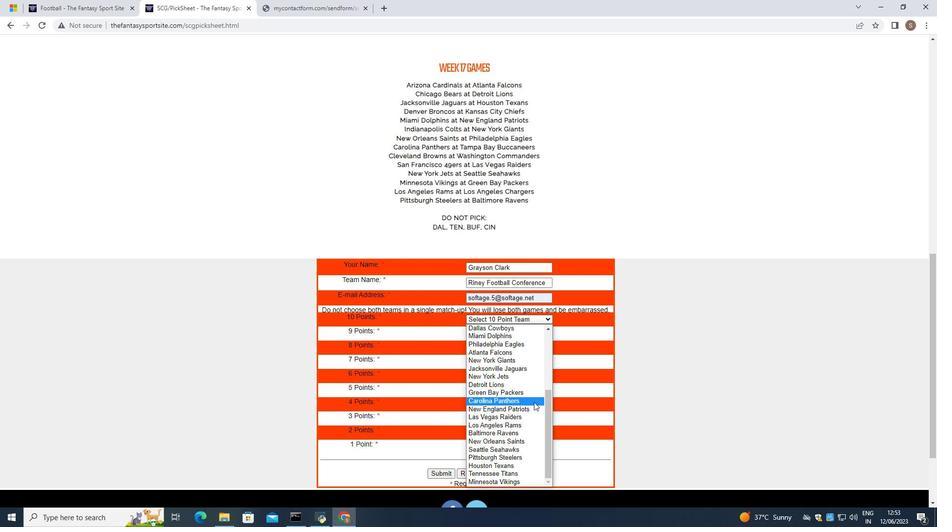 
Action: Mouse moved to (530, 333)
Screenshot: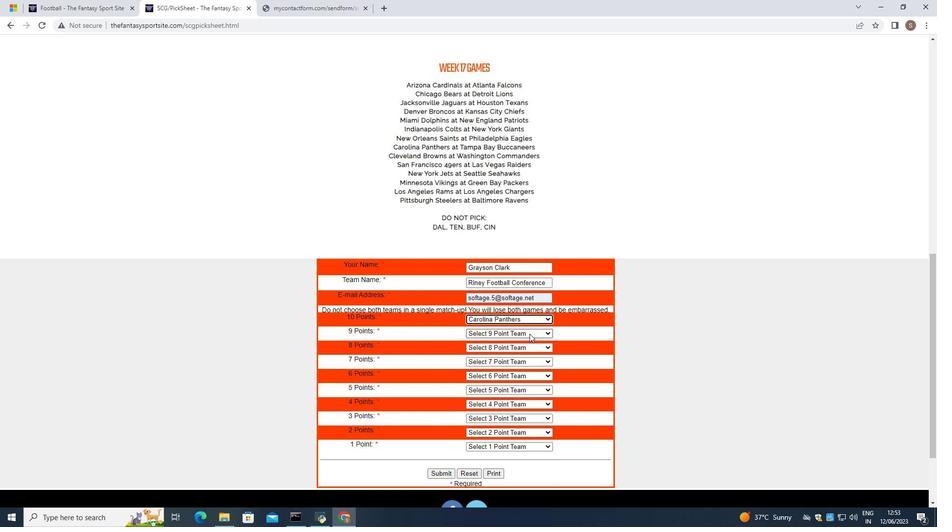 
Action: Mouse pressed left at (530, 333)
Screenshot: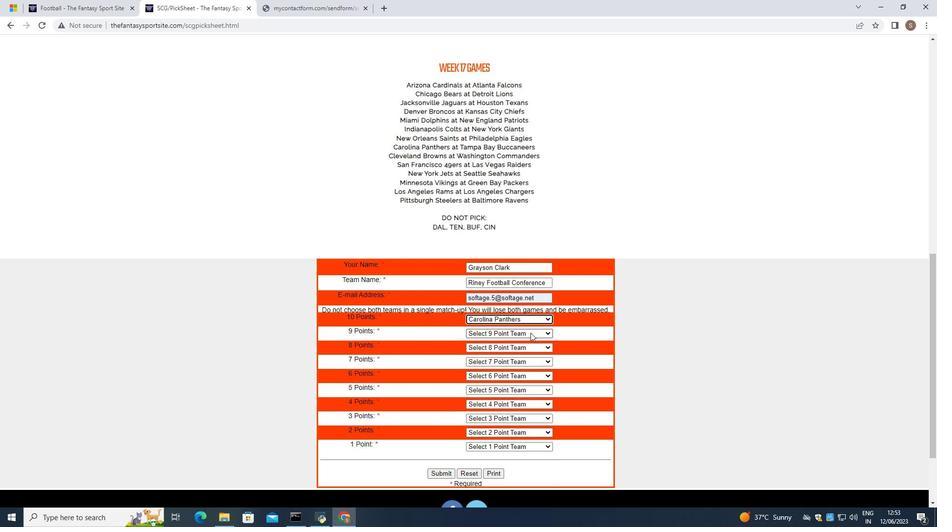 
Action: Mouse moved to (521, 396)
Screenshot: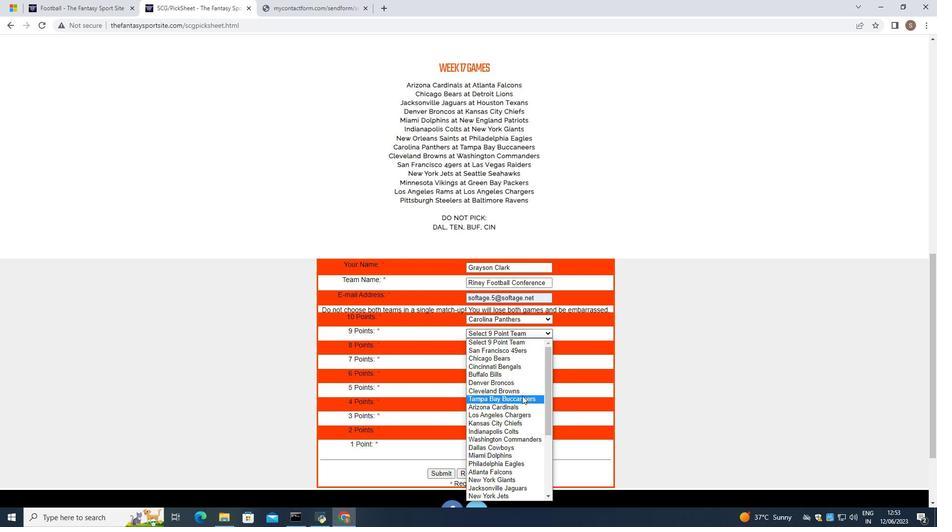 
Action: Mouse pressed left at (521, 396)
Screenshot: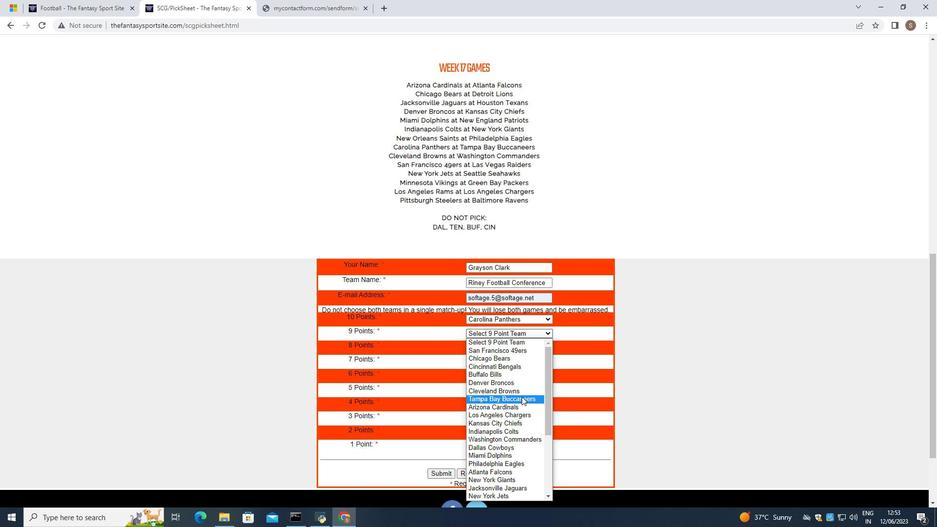 
Action: Mouse moved to (526, 349)
Screenshot: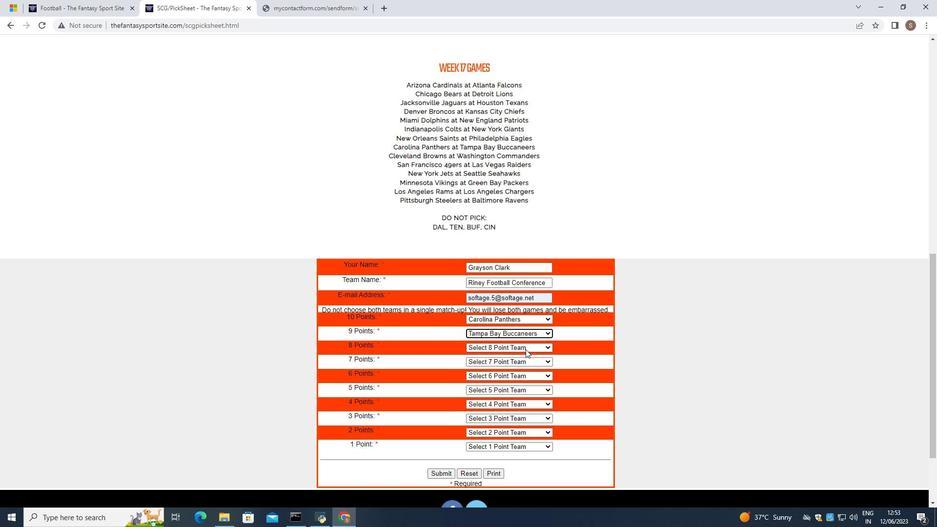 
Action: Mouse pressed left at (526, 349)
Screenshot: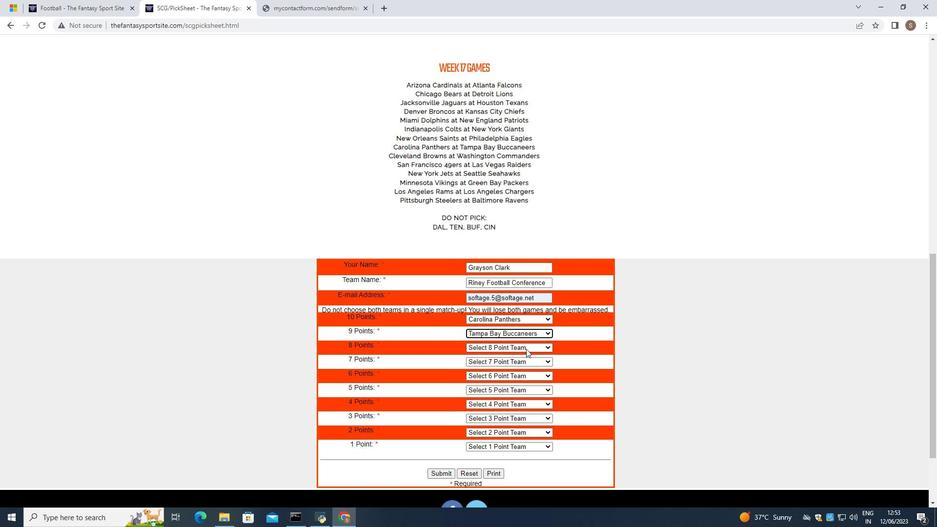 
Action: Mouse moved to (517, 225)
Screenshot: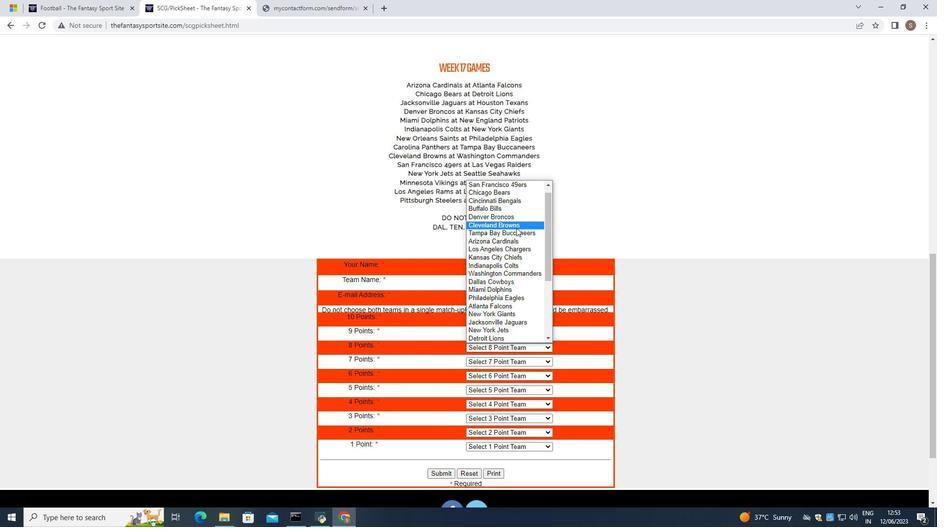 
Action: Mouse pressed left at (517, 225)
Screenshot: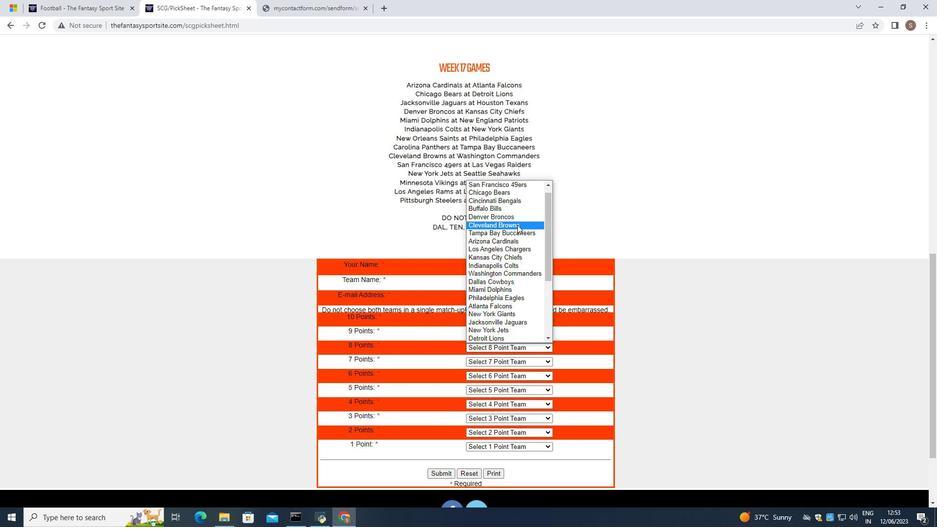 
Action: Mouse moved to (526, 362)
Screenshot: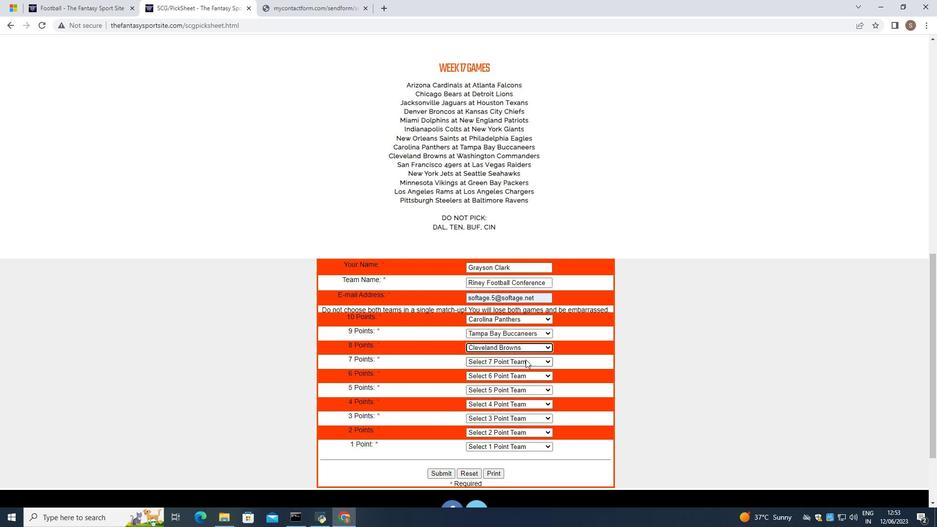 
Action: Mouse pressed left at (526, 362)
Screenshot: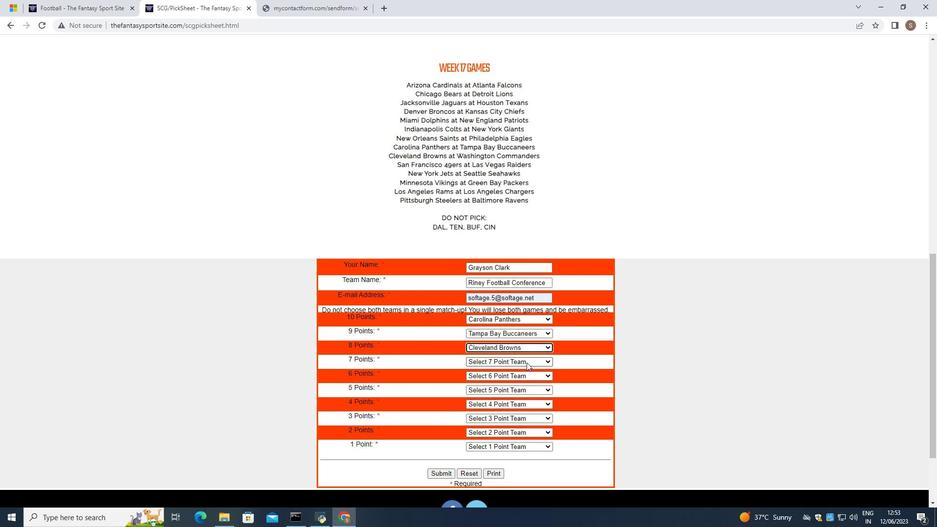 
Action: Mouse moved to (534, 296)
Screenshot: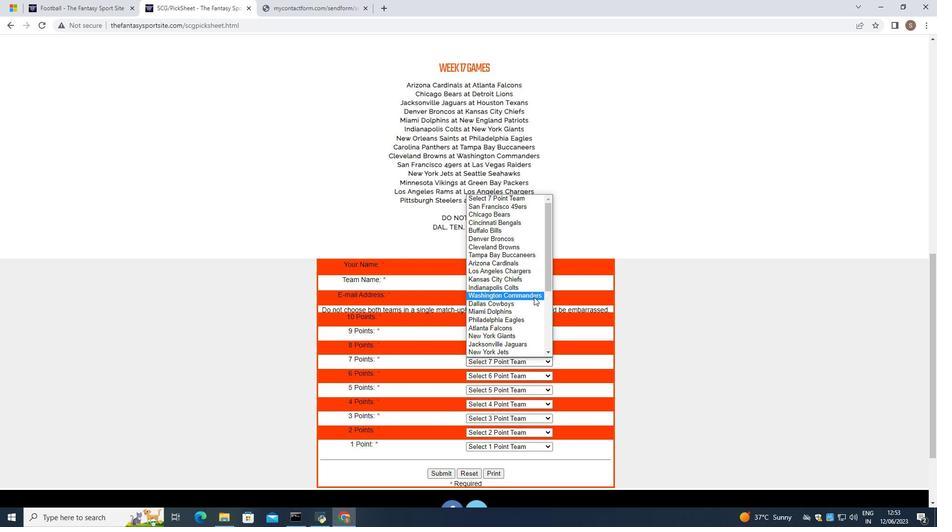 
Action: Mouse pressed left at (534, 296)
Screenshot: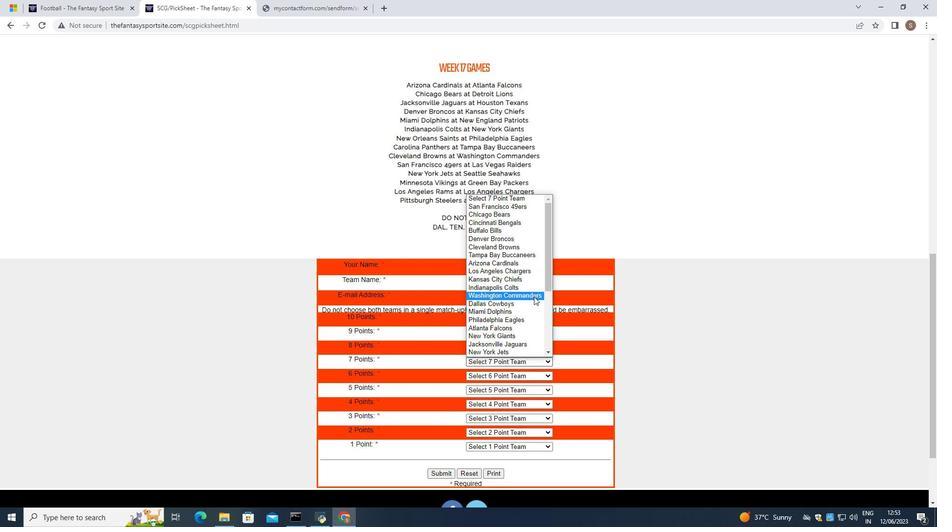 
Action: Mouse moved to (547, 373)
Screenshot: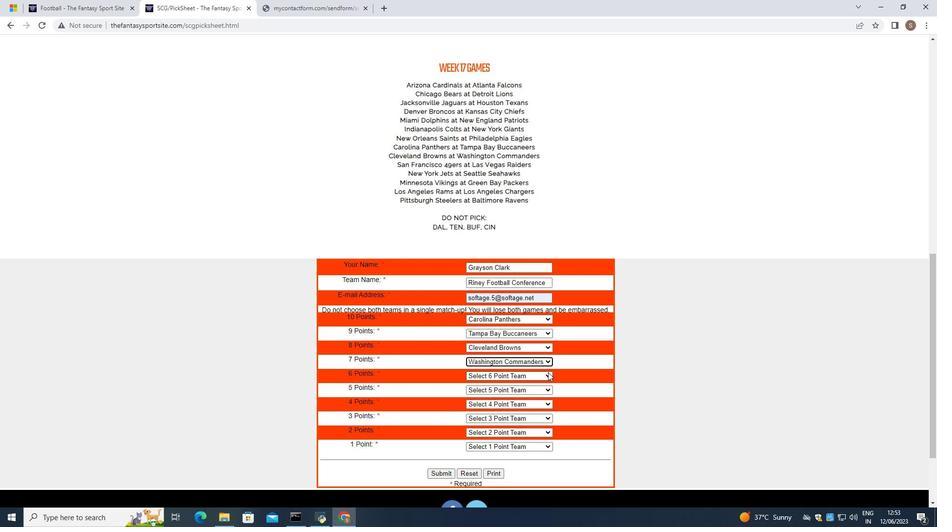 
Action: Mouse pressed left at (547, 373)
Screenshot: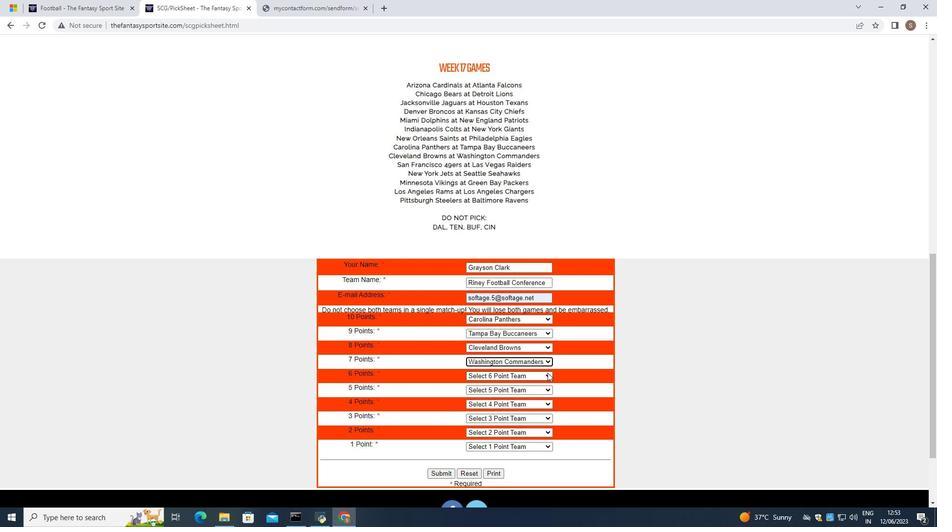 
Action: Mouse moved to (538, 223)
Screenshot: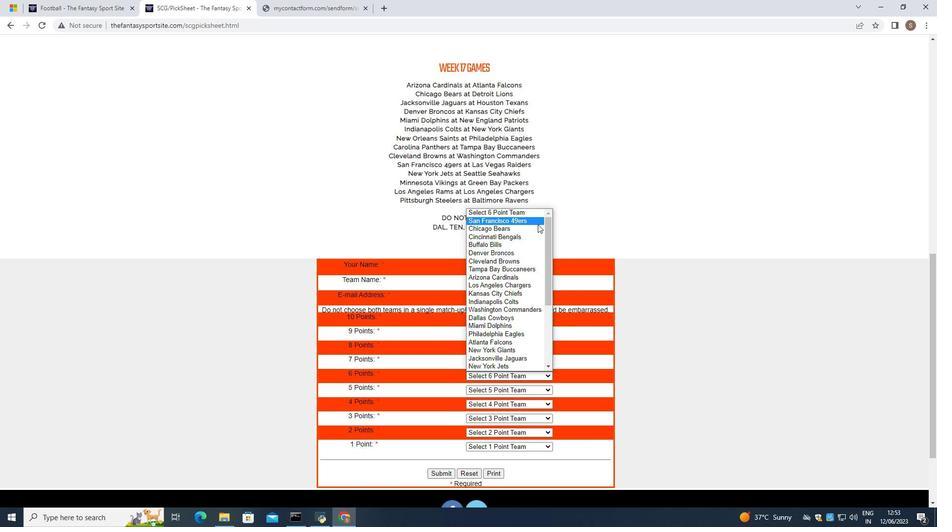 
Action: Mouse pressed left at (538, 223)
Screenshot: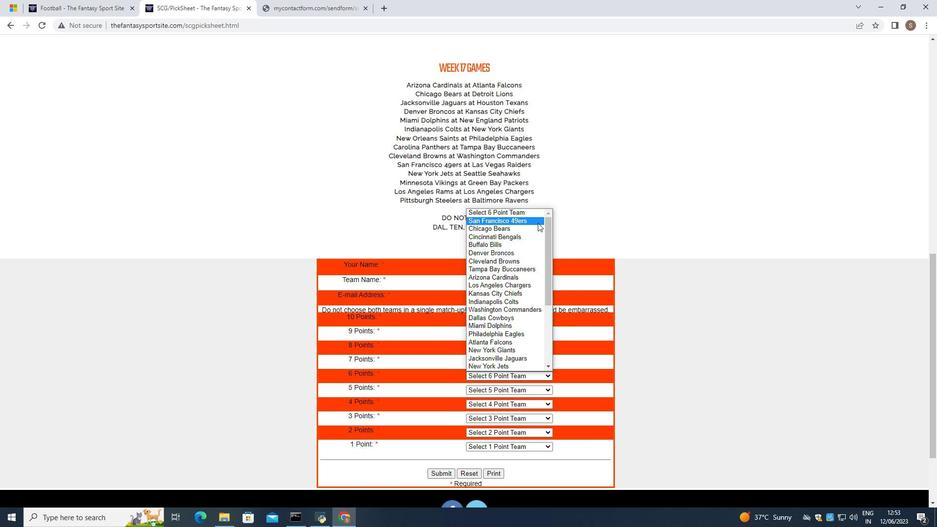 
Action: Mouse moved to (536, 391)
Screenshot: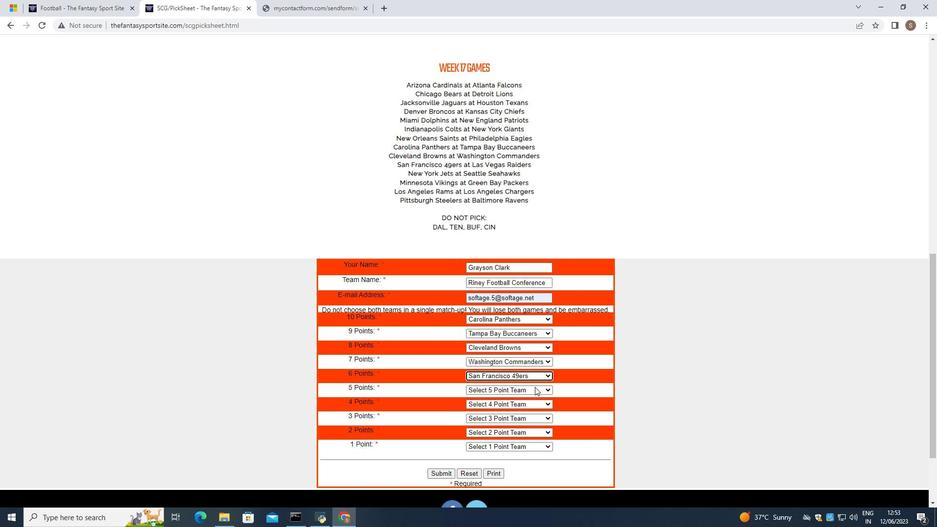 
Action: Mouse pressed left at (536, 391)
Screenshot: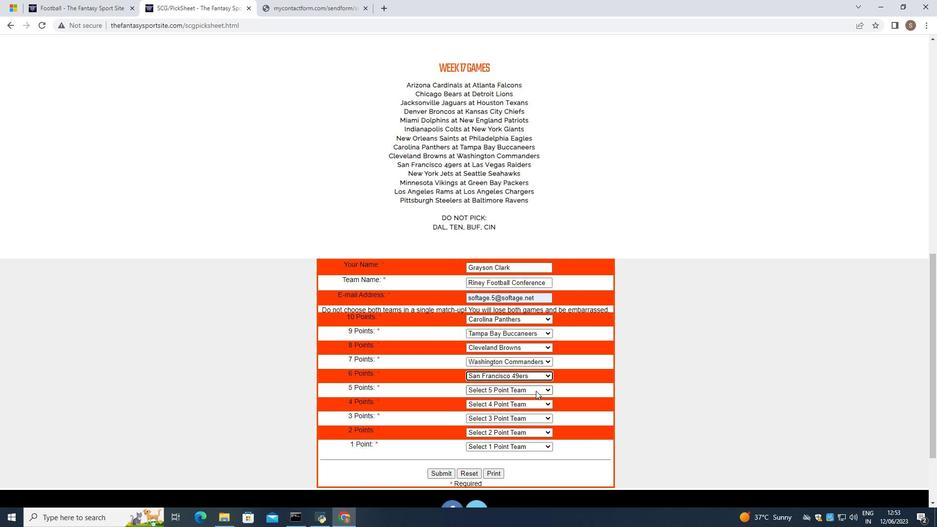 
Action: Mouse moved to (526, 348)
Screenshot: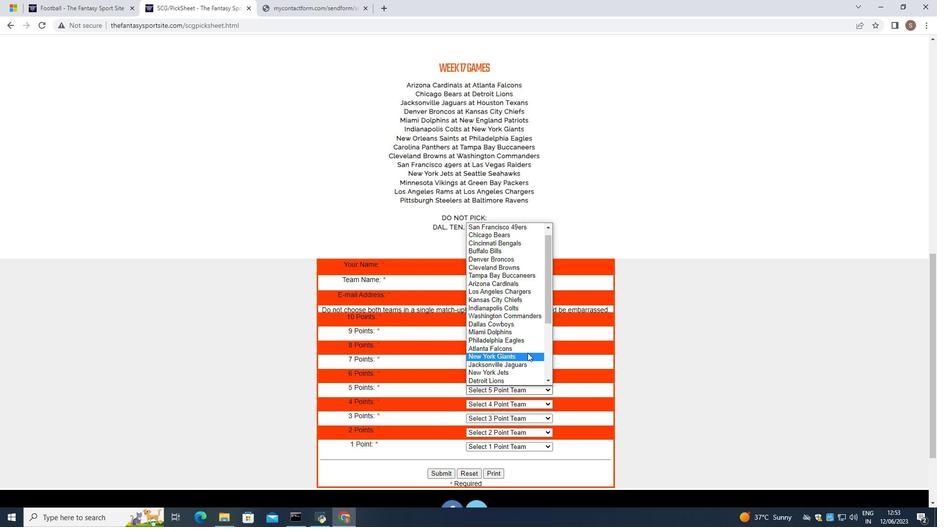 
Action: Mouse scrolled (526, 348) with delta (0, 0)
Screenshot: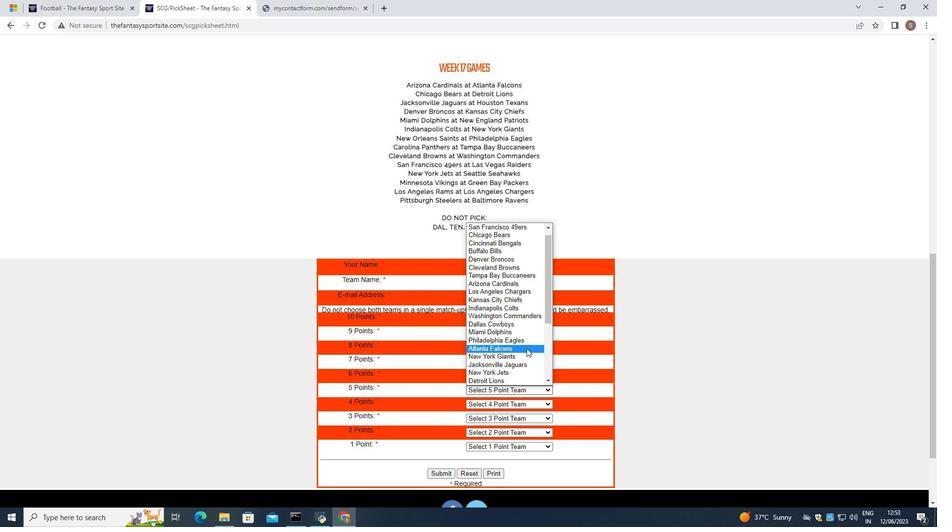 
Action: Mouse scrolled (526, 348) with delta (0, 0)
Screenshot: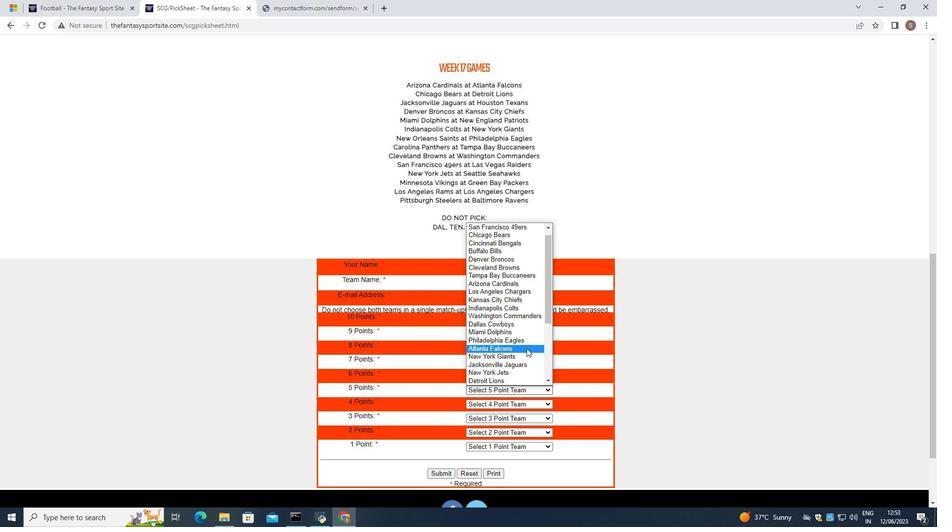 
Action: Mouse scrolled (526, 348) with delta (0, 0)
Screenshot: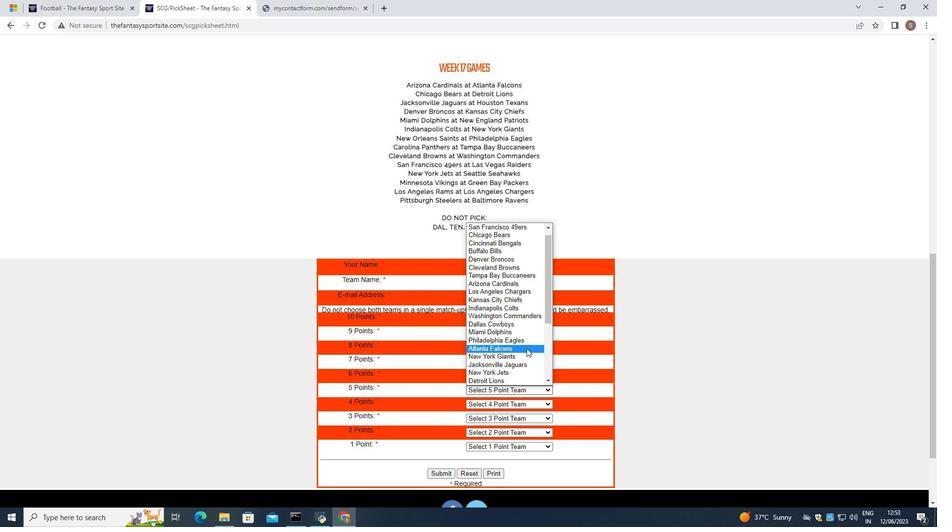 
Action: Mouse scrolled (526, 348) with delta (0, 0)
Screenshot: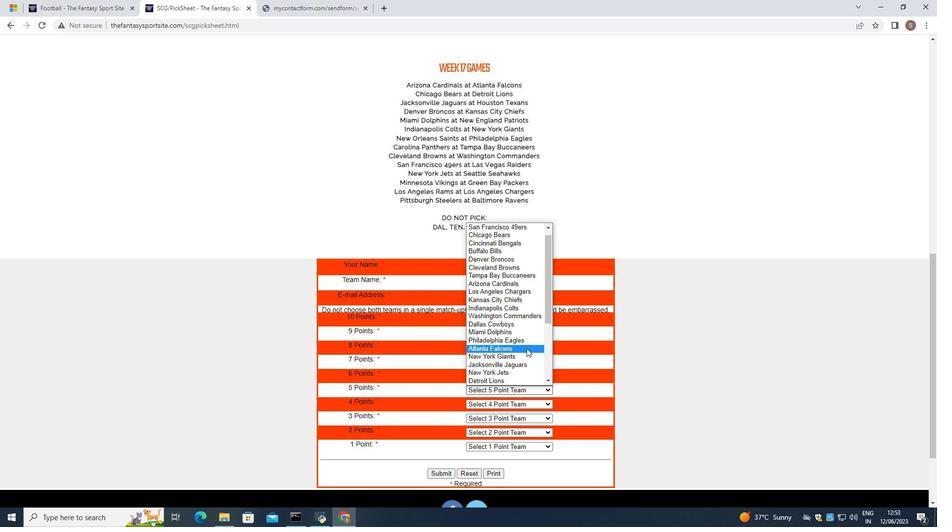 
Action: Mouse scrolled (526, 348) with delta (0, 0)
Screenshot: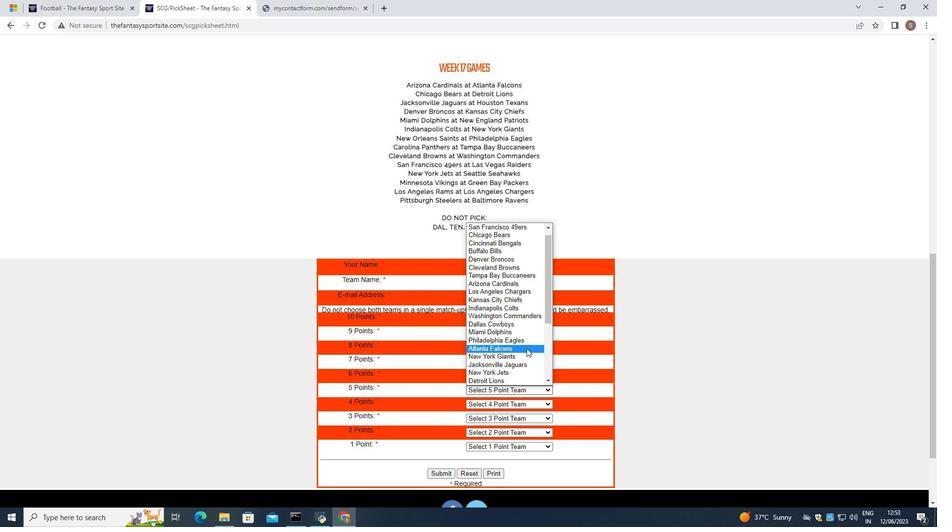 
Action: Mouse scrolled (526, 348) with delta (0, 0)
Screenshot: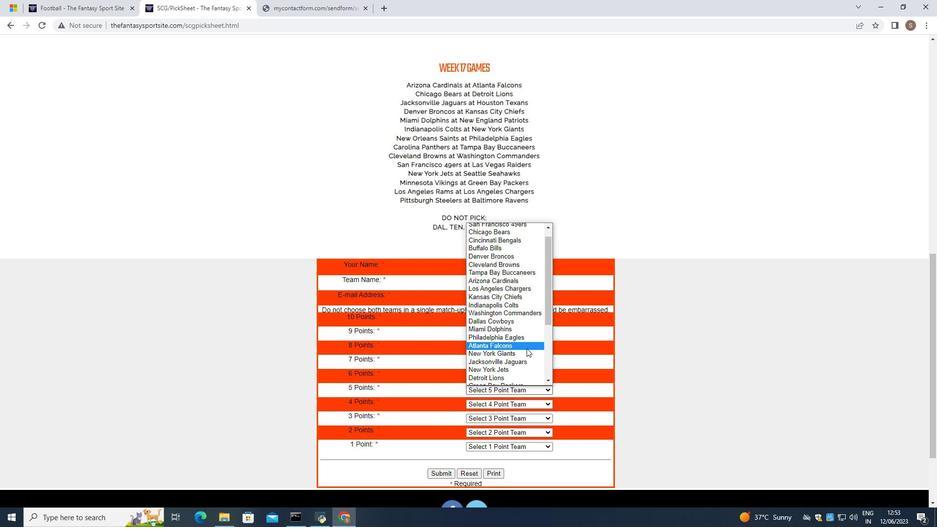 
Action: Mouse moved to (512, 316)
Screenshot: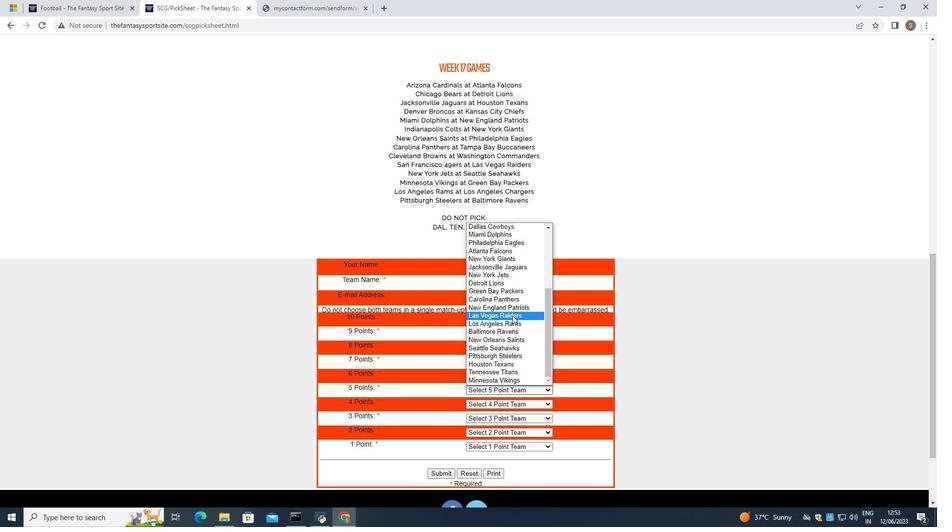 
Action: Mouse pressed left at (512, 316)
Screenshot: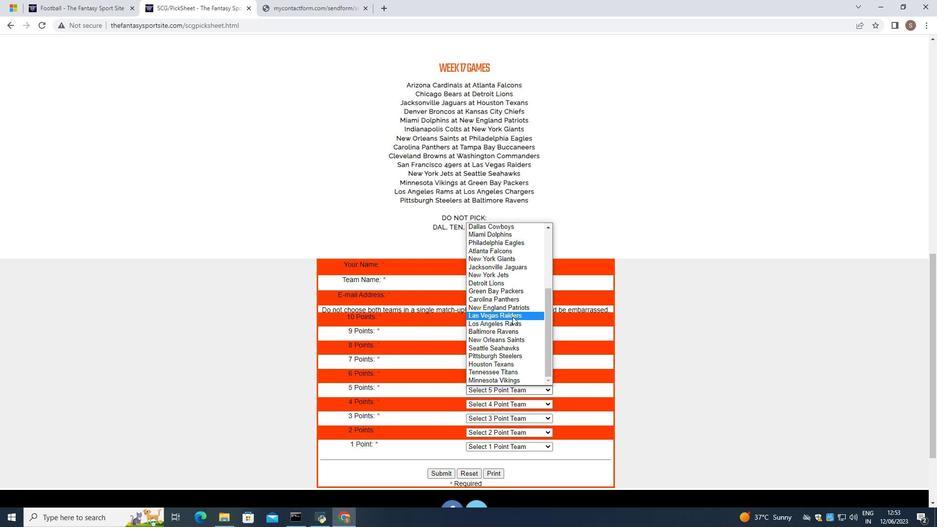 
Action: Mouse moved to (542, 407)
Screenshot: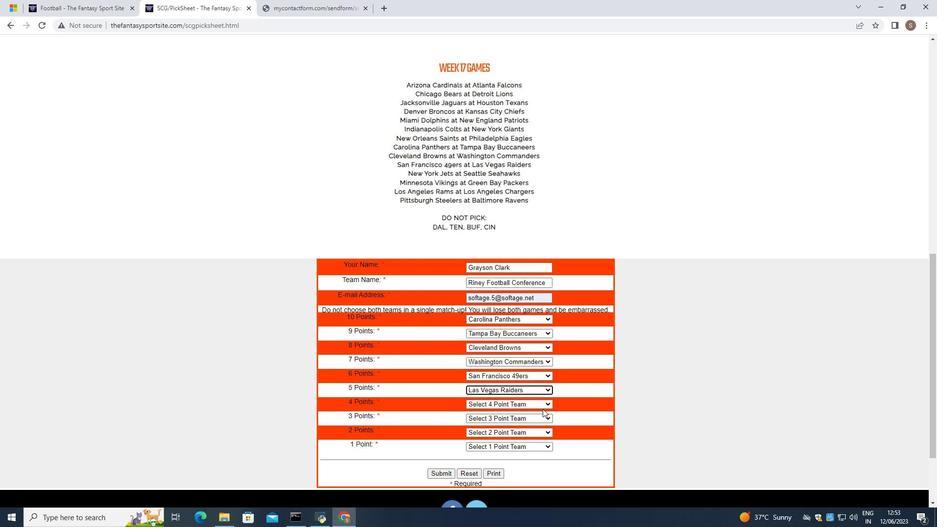 
Action: Mouse pressed left at (542, 407)
Screenshot: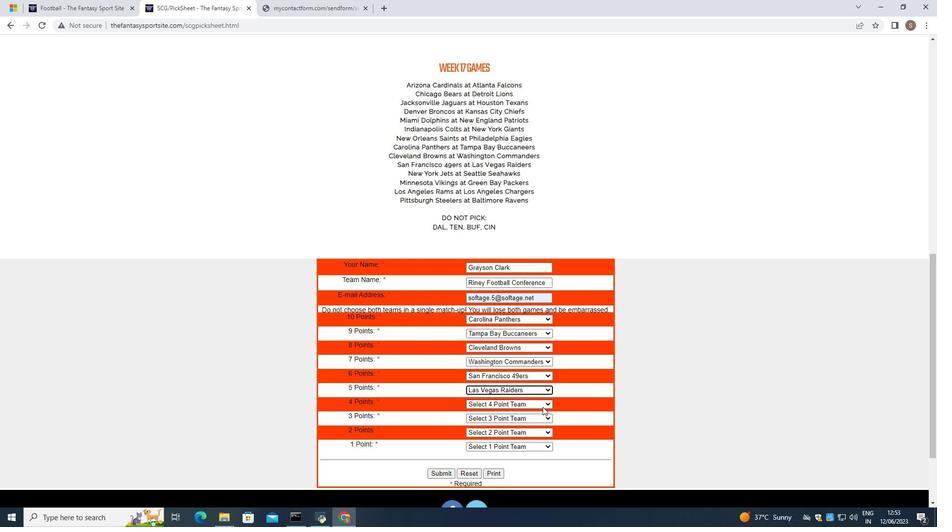 
Action: Mouse moved to (533, 389)
Screenshot: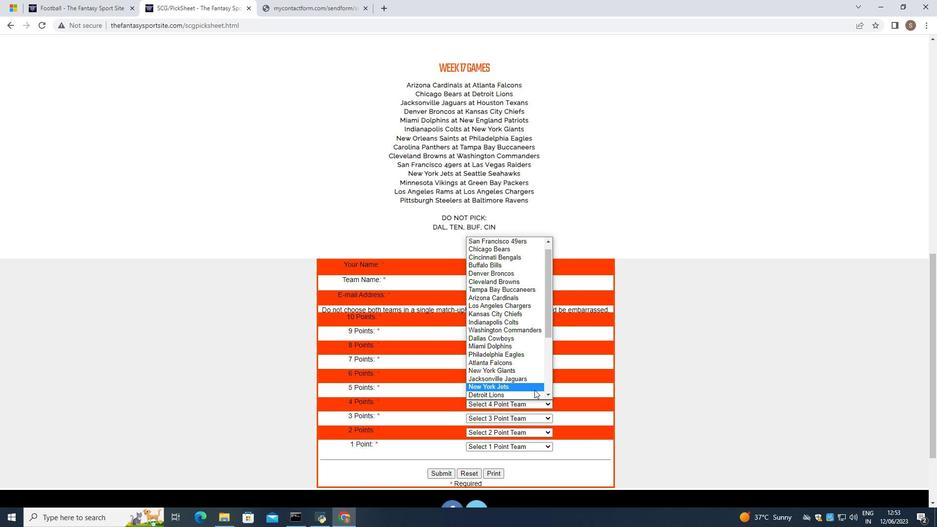 
Action: Mouse pressed left at (533, 389)
Screenshot: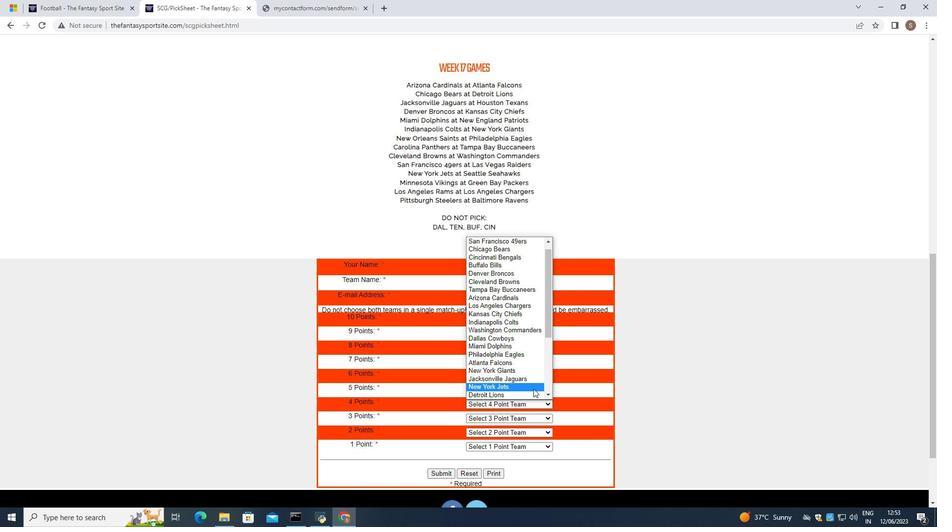 
Action: Mouse moved to (538, 416)
Screenshot: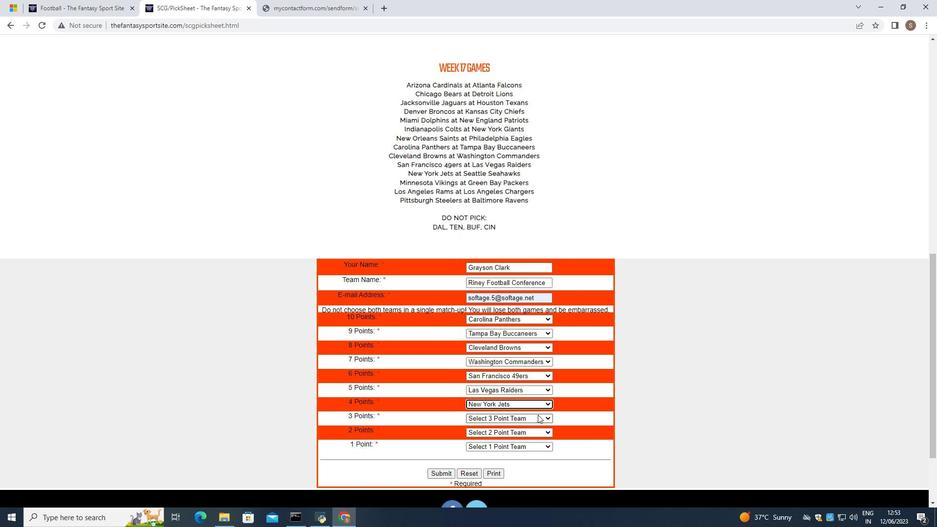 
Action: Mouse pressed left at (538, 416)
Screenshot: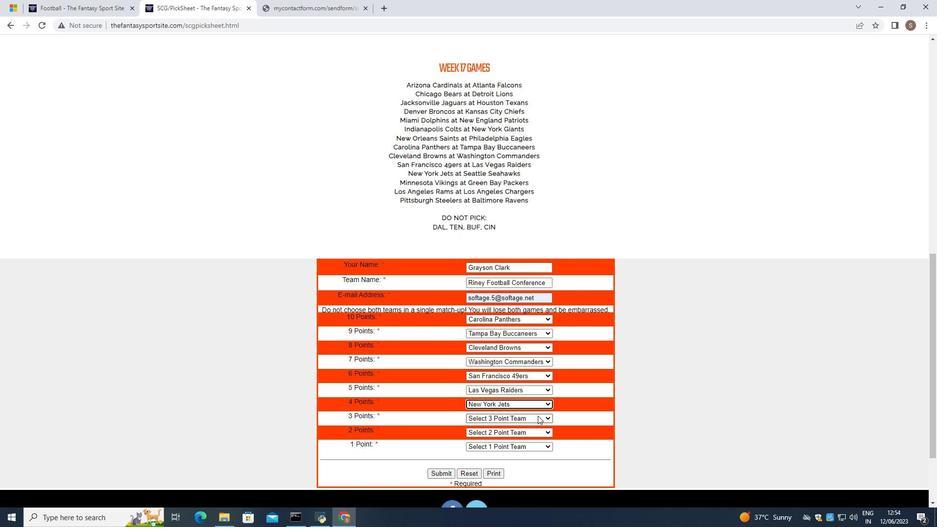 
Action: Mouse moved to (534, 396)
Screenshot: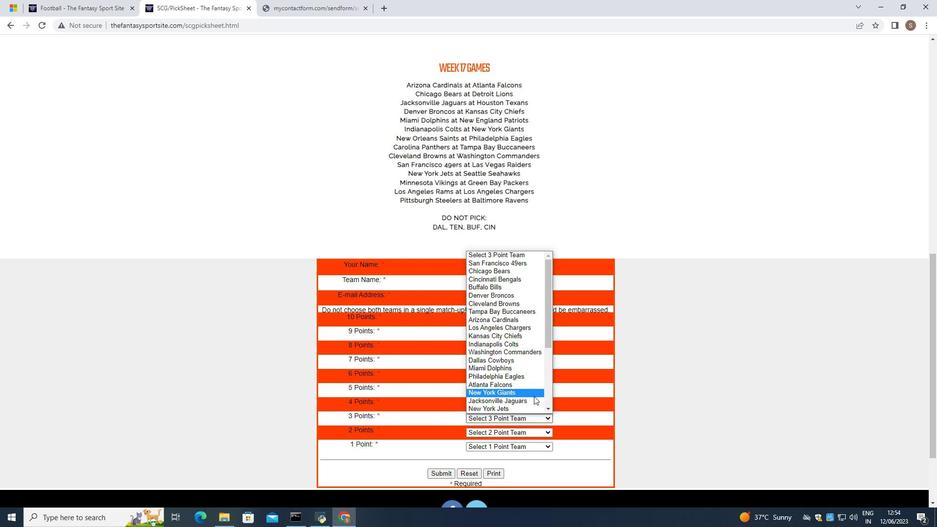
Action: Mouse scrolled (534, 395) with delta (0, 0)
Screenshot: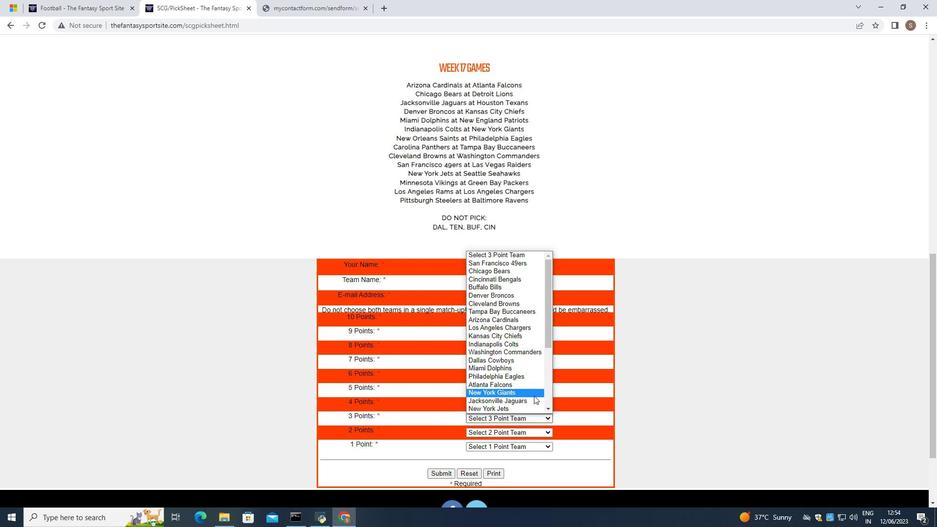 
Action: Mouse scrolled (534, 395) with delta (0, 0)
Screenshot: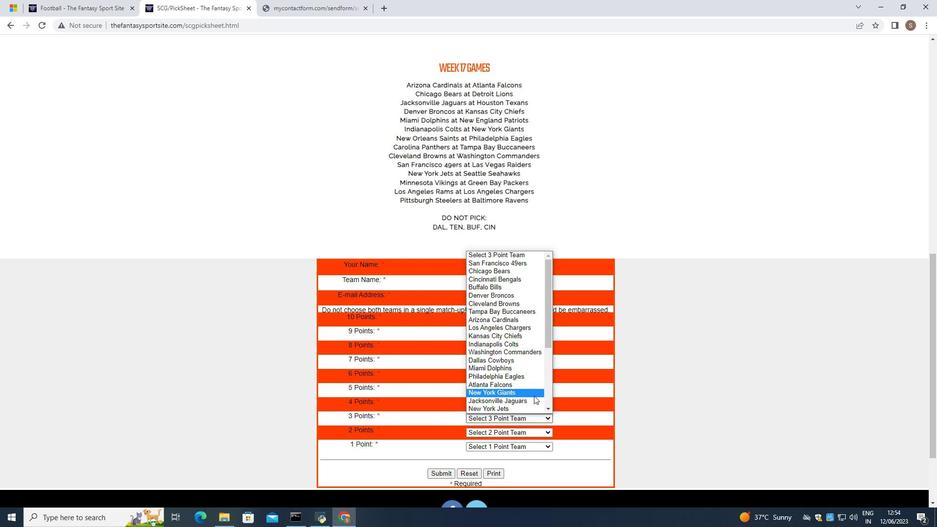 
Action: Mouse scrolled (534, 395) with delta (0, 0)
Screenshot: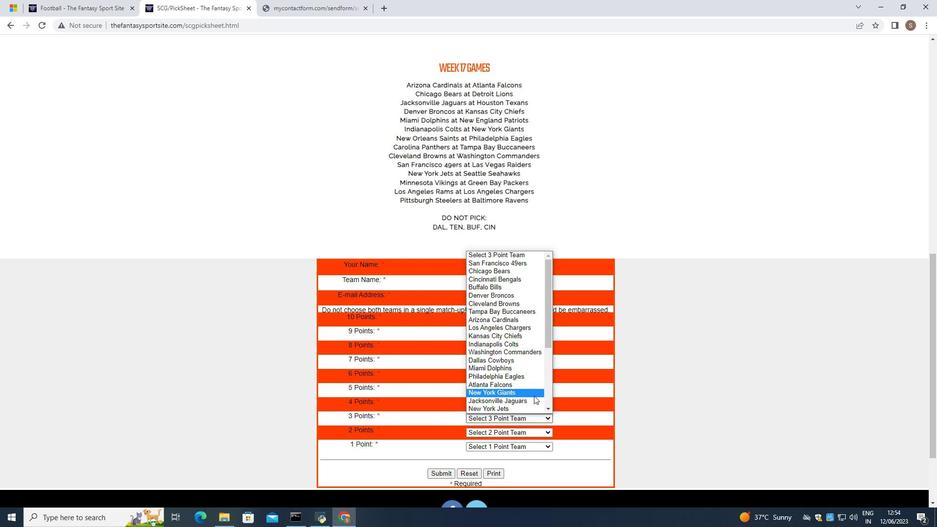 
Action: Mouse scrolled (534, 395) with delta (0, 0)
Screenshot: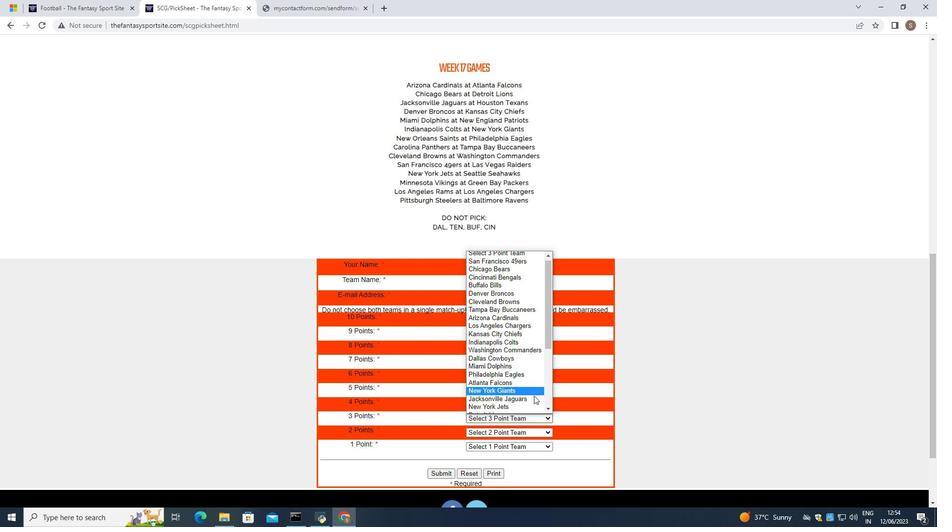 
Action: Mouse scrolled (534, 395) with delta (0, 0)
Screenshot: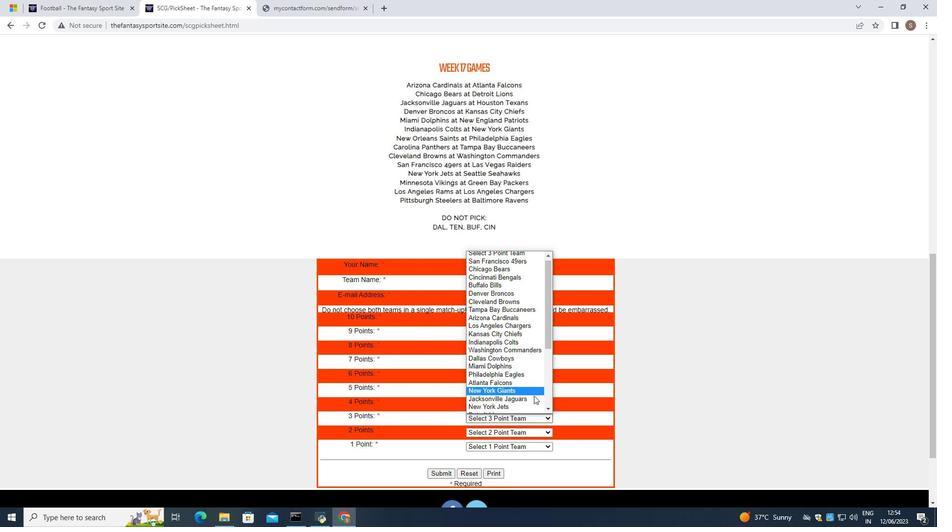 
Action: Mouse scrolled (534, 395) with delta (0, 0)
Screenshot: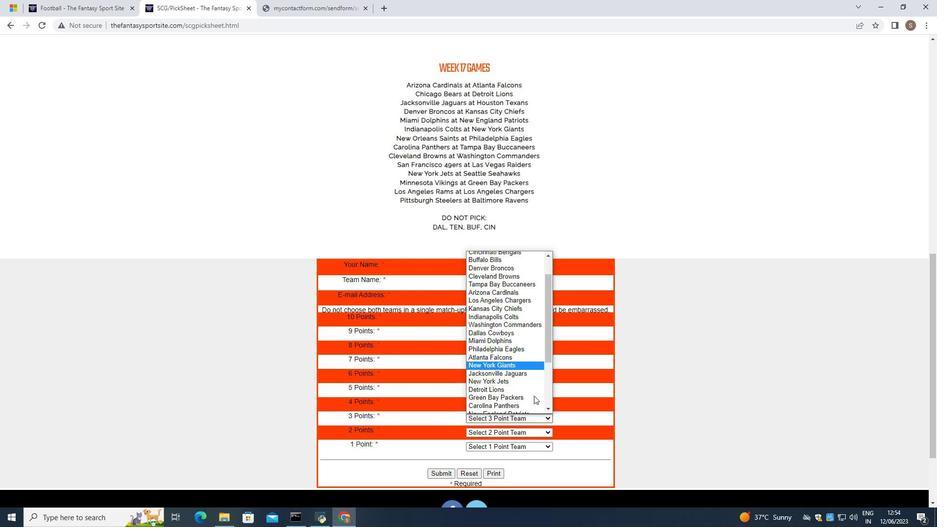 
Action: Mouse moved to (535, 379)
Screenshot: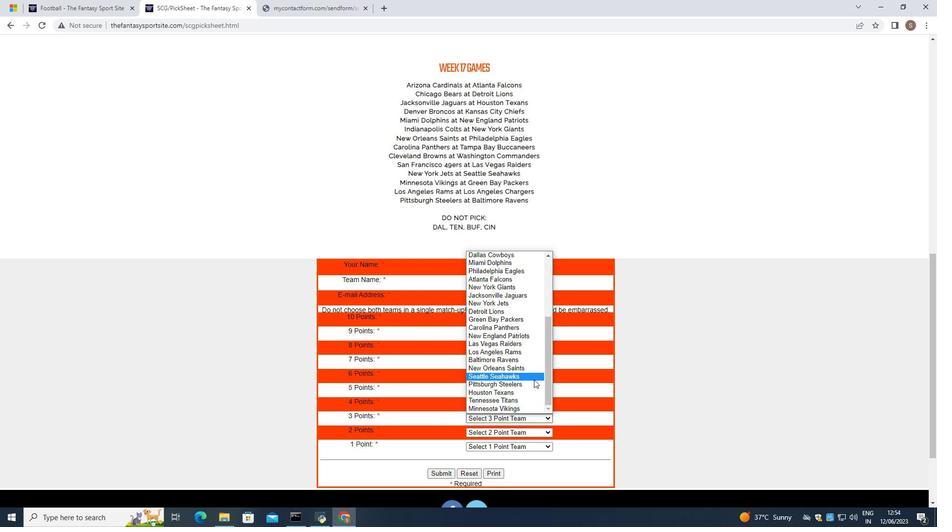 
Action: Mouse pressed left at (535, 379)
Screenshot: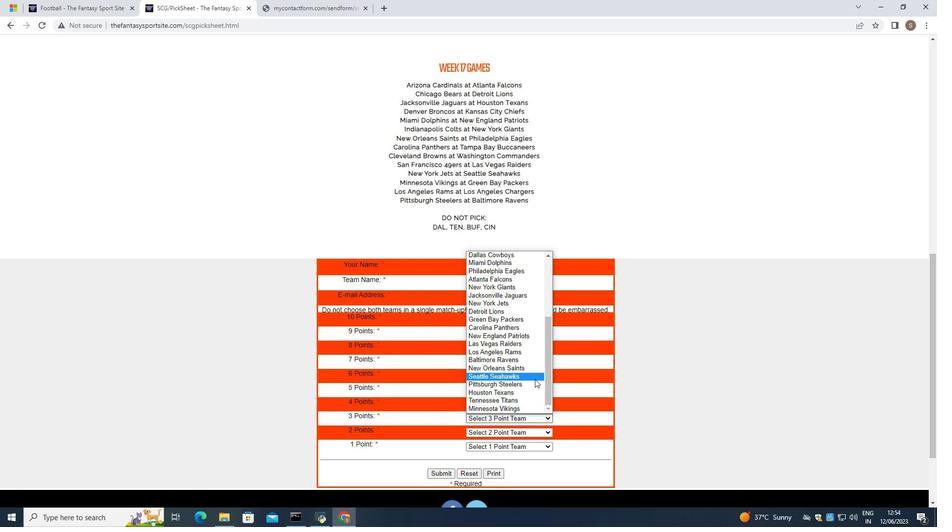 
Action: Mouse moved to (533, 429)
Screenshot: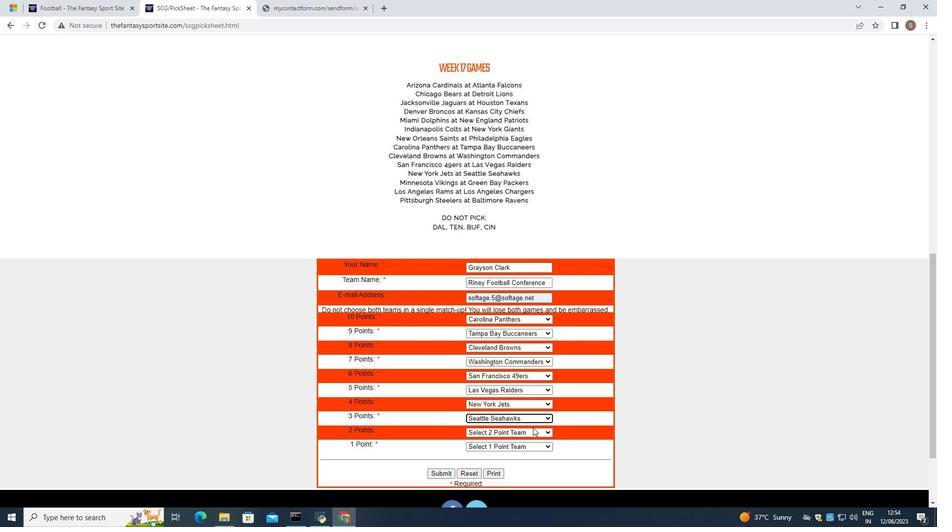 
Action: Mouse pressed left at (533, 429)
Screenshot: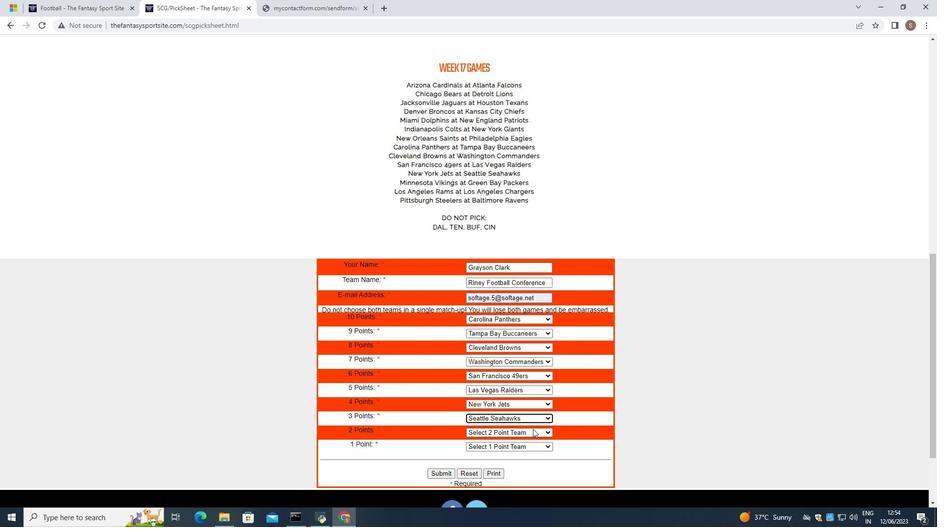 
Action: Mouse moved to (528, 393)
Screenshot: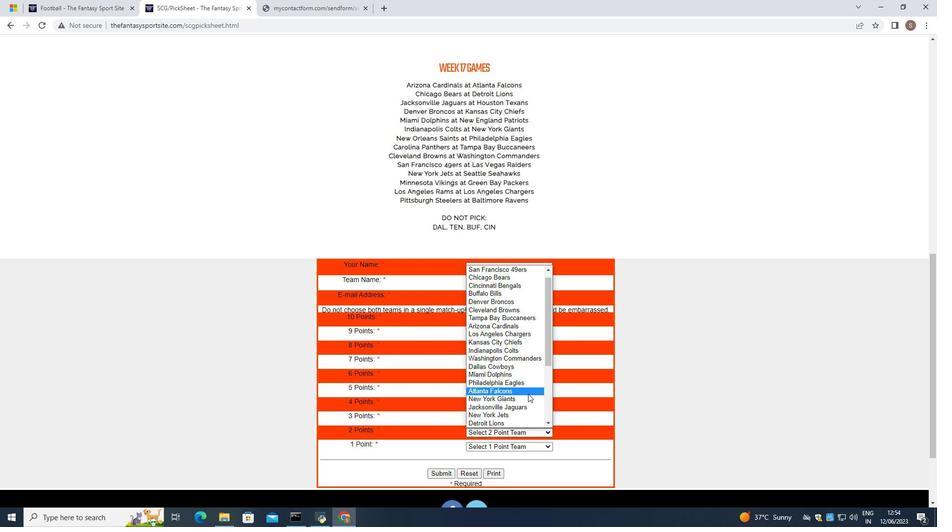 
Action: Mouse scrolled (528, 392) with delta (0, 0)
Screenshot: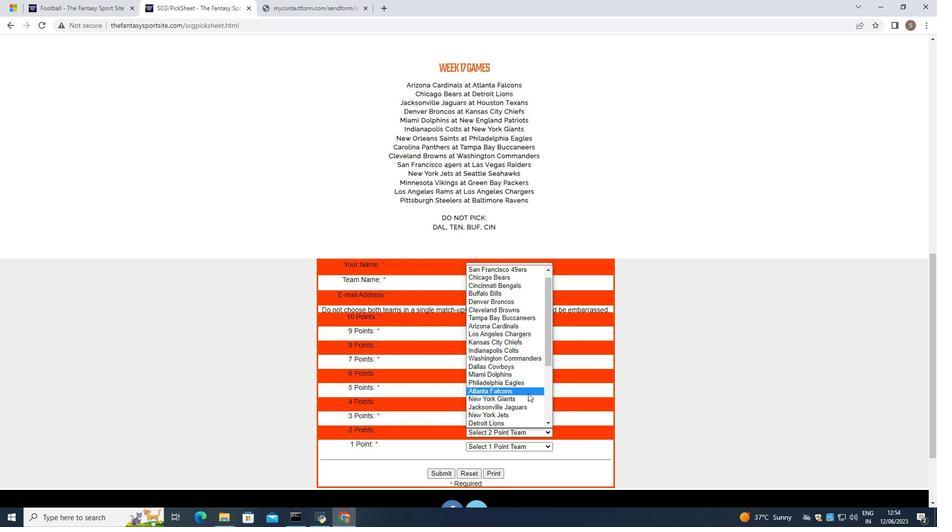 
Action: Mouse scrolled (528, 392) with delta (0, 0)
Screenshot: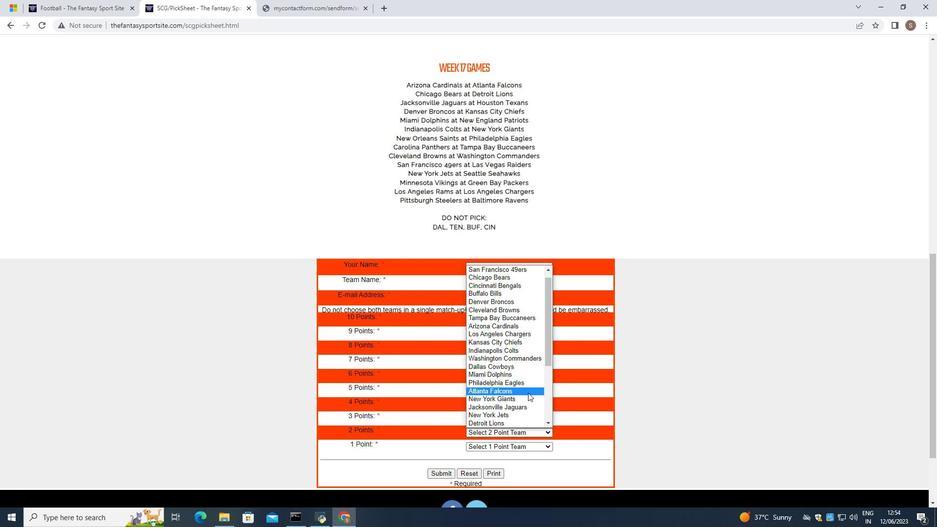 
Action: Mouse scrolled (528, 392) with delta (0, 0)
Screenshot: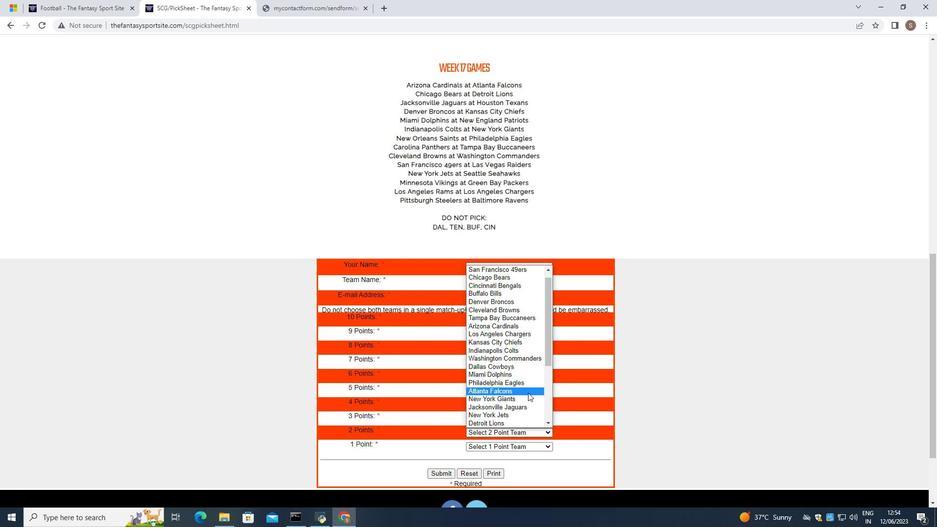 
Action: Mouse scrolled (528, 392) with delta (0, 0)
Screenshot: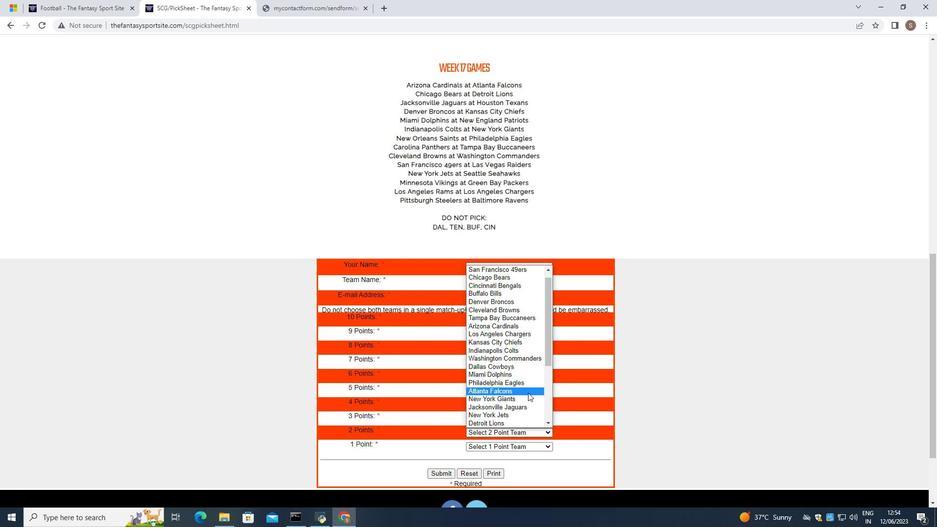 
Action: Mouse scrolled (528, 392) with delta (0, 0)
Screenshot: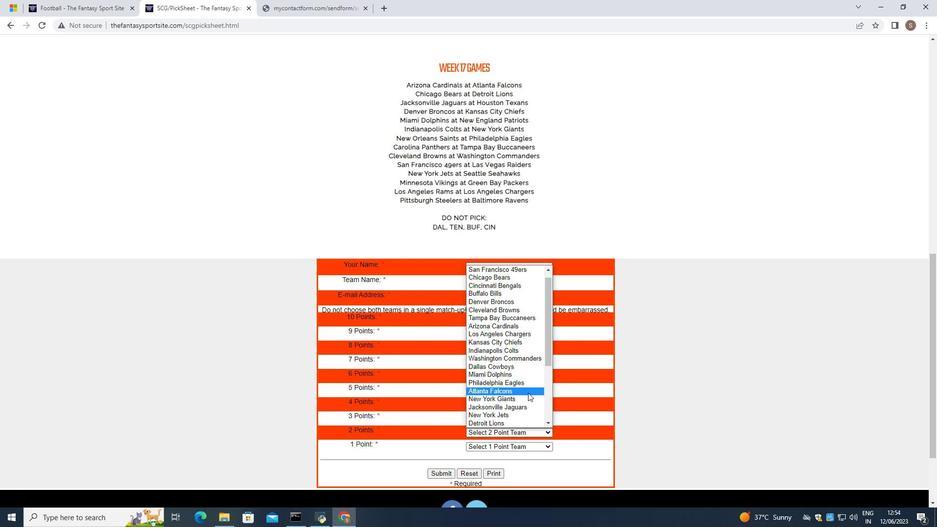 
Action: Mouse scrolled (528, 392) with delta (0, 0)
Screenshot: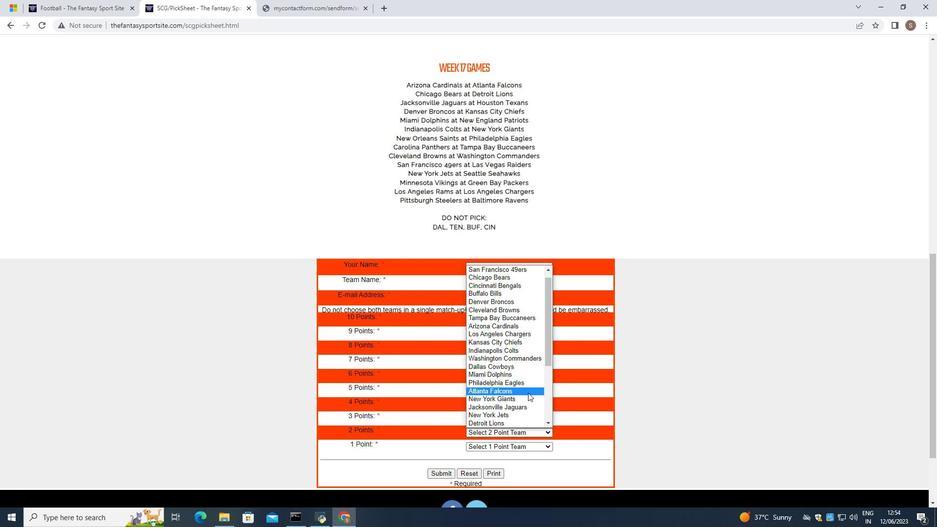 
Action: Mouse scrolled (528, 392) with delta (0, 0)
Screenshot: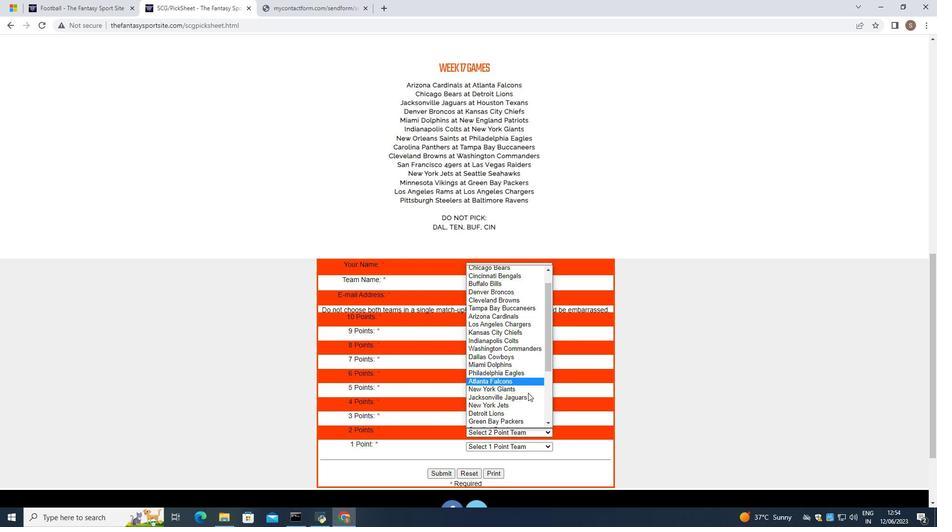 
Action: Mouse scrolled (528, 392) with delta (0, 0)
Screenshot: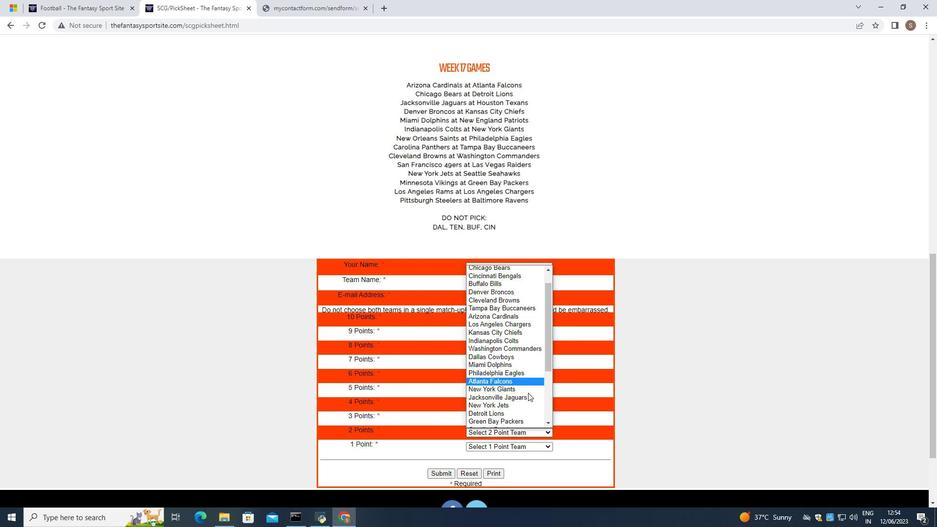 
Action: Mouse moved to (525, 420)
Screenshot: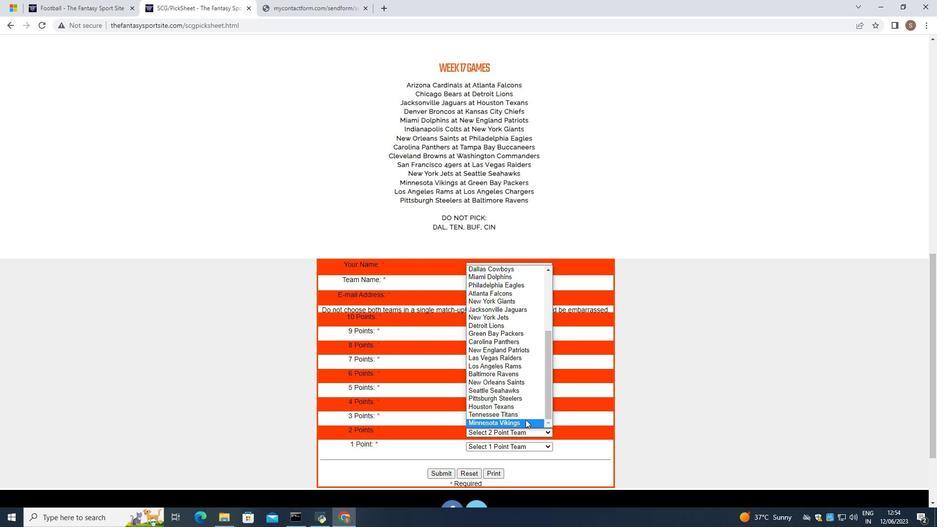 
Action: Mouse pressed left at (525, 420)
Screenshot: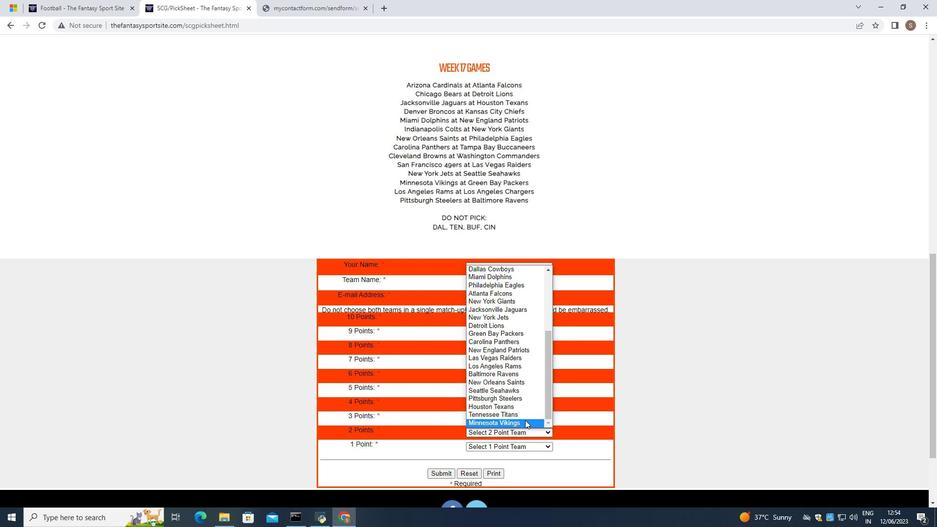 
Action: Mouse moved to (534, 447)
Screenshot: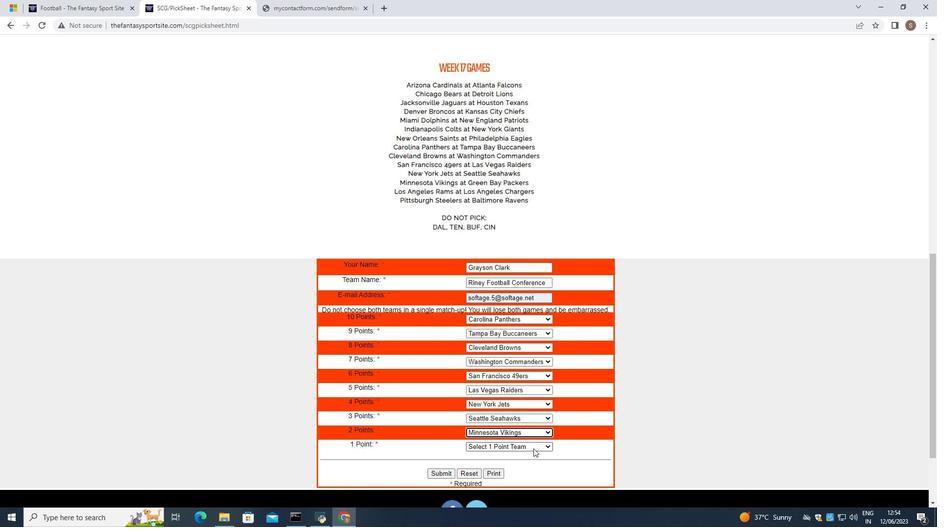 
Action: Mouse pressed left at (534, 447)
Screenshot: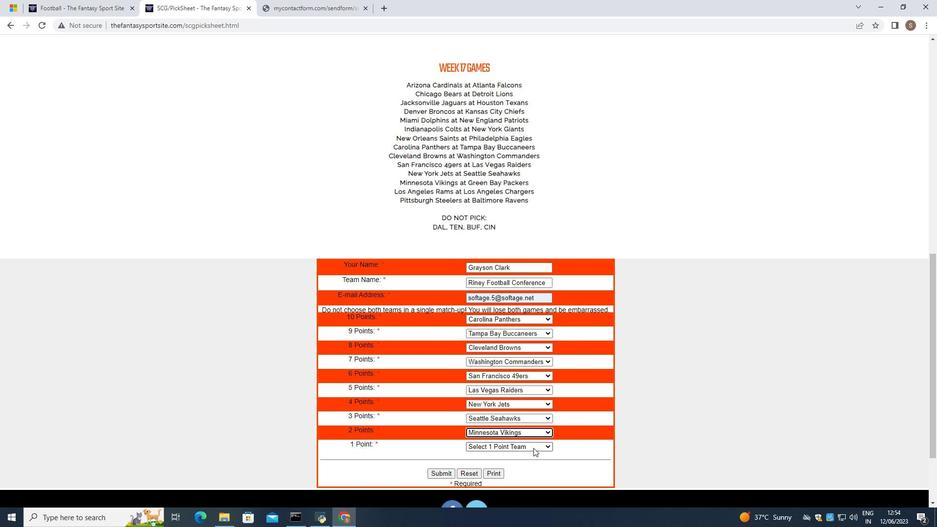 
Action: Mouse moved to (525, 390)
Screenshot: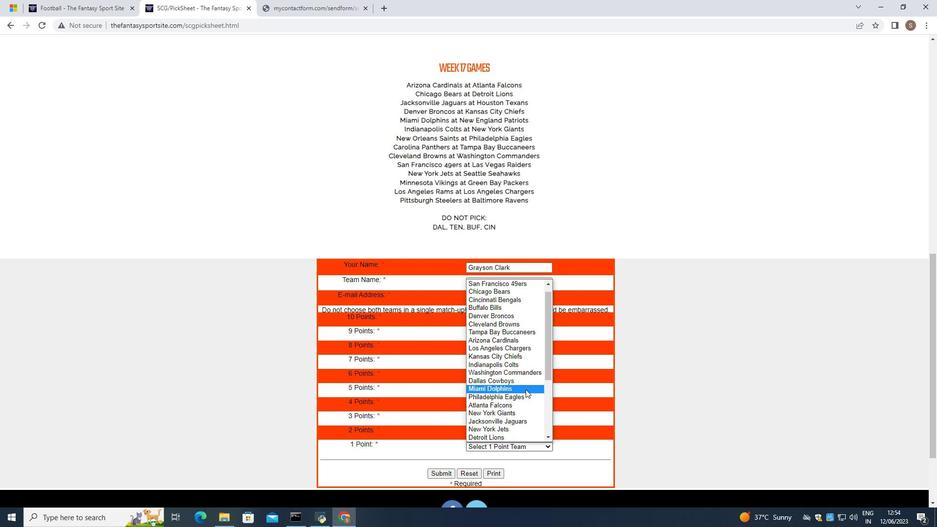 
Action: Mouse scrolled (525, 389) with delta (0, 0)
Screenshot: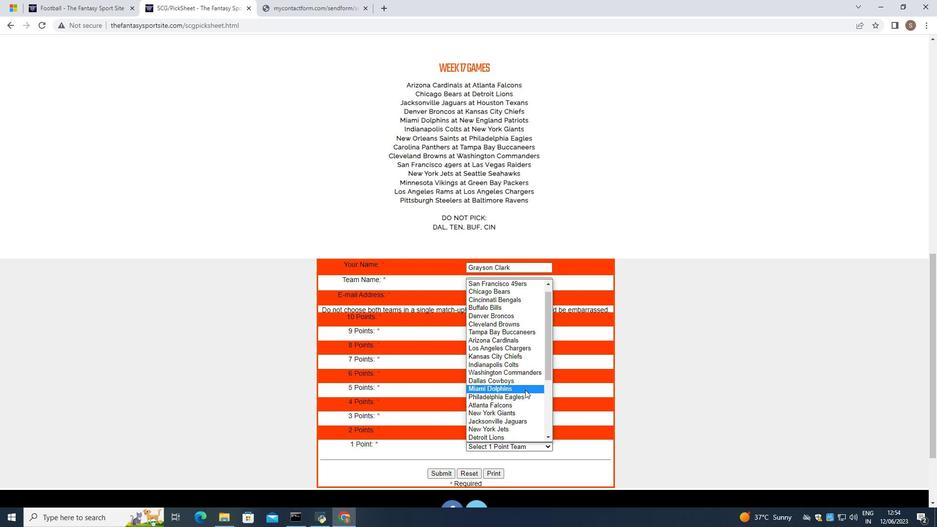 
Action: Mouse scrolled (525, 389) with delta (0, 0)
Screenshot: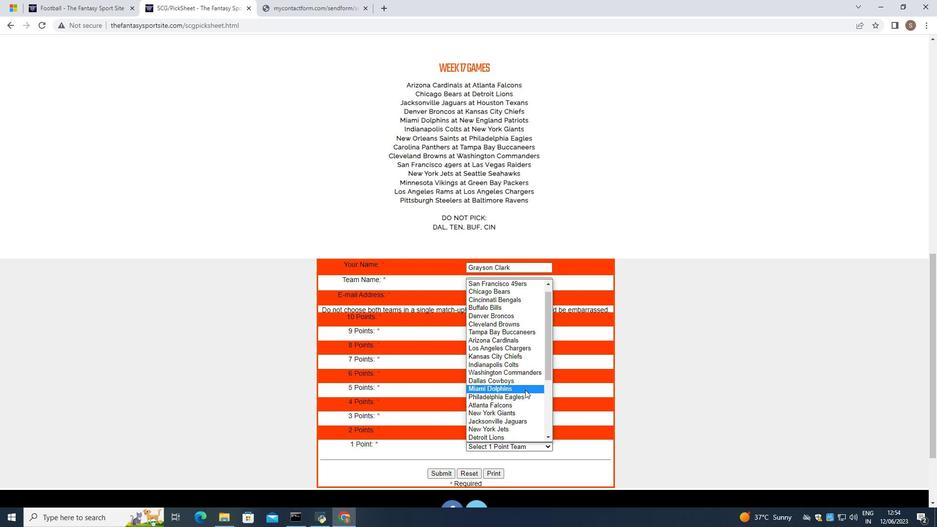 
Action: Mouse scrolled (525, 389) with delta (0, 0)
Screenshot: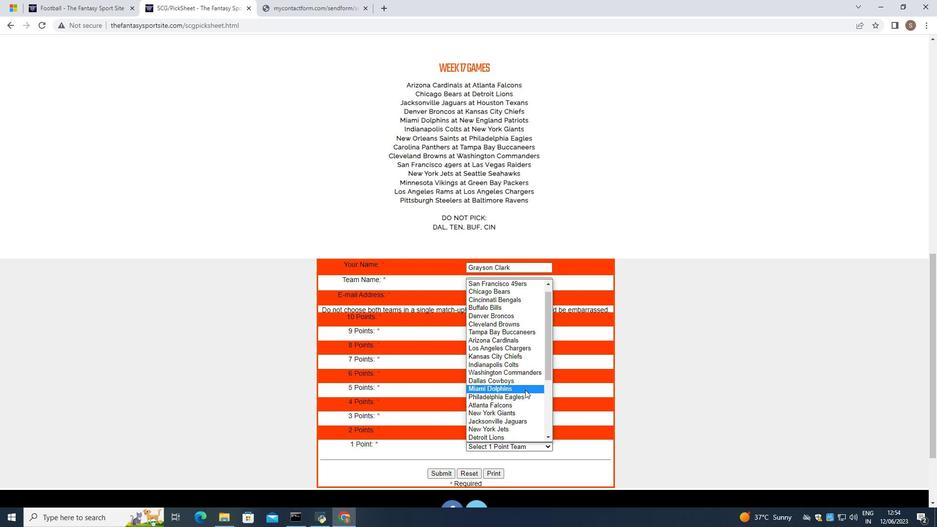 
Action: Mouse scrolled (525, 389) with delta (0, 0)
Screenshot: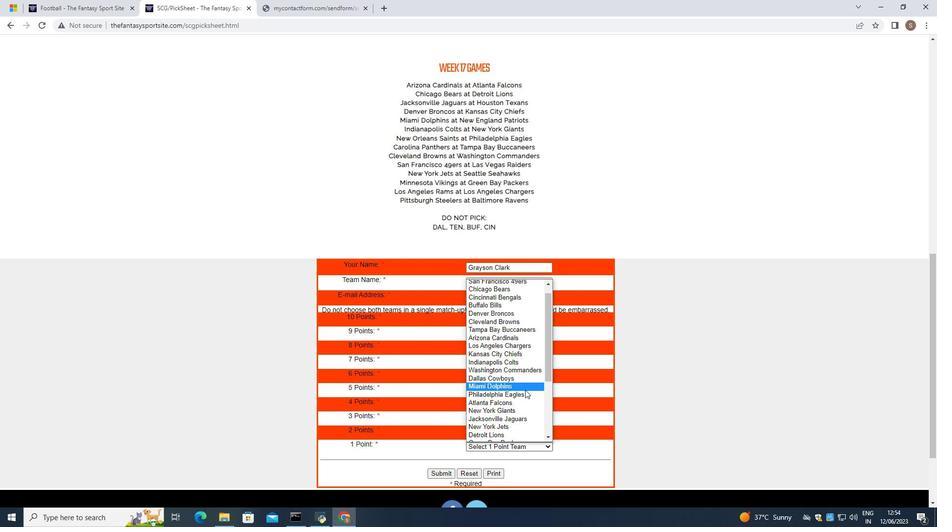 
Action: Mouse scrolled (525, 389) with delta (0, 0)
Screenshot: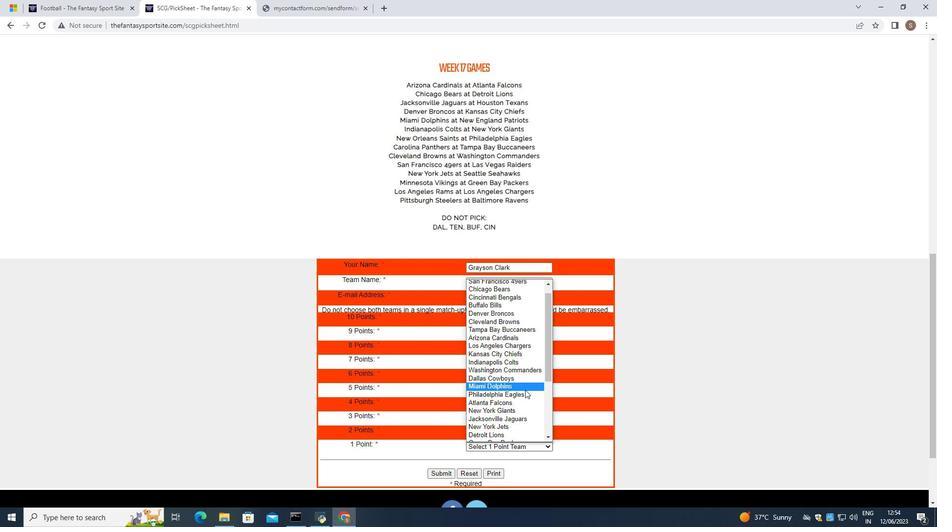 
Action: Mouse scrolled (525, 389) with delta (0, 0)
Screenshot: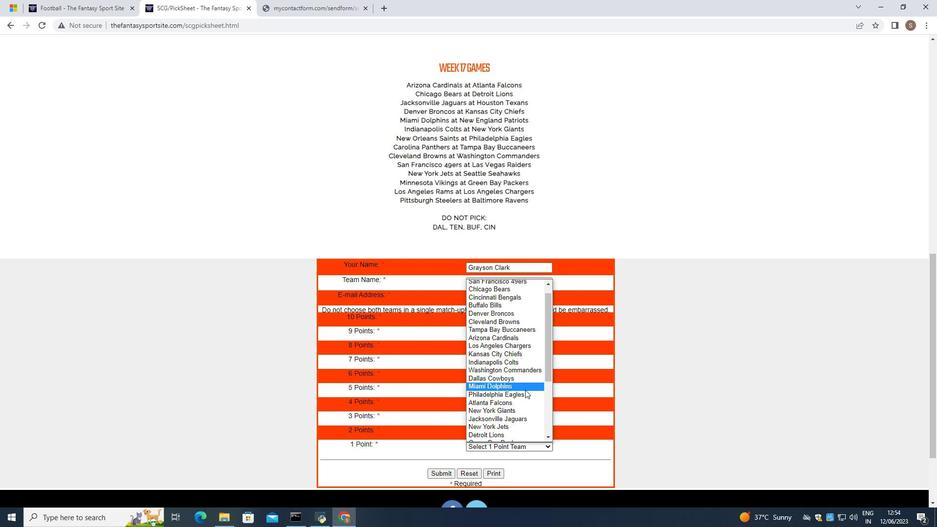 
Action: Mouse scrolled (525, 389) with delta (0, 0)
Screenshot: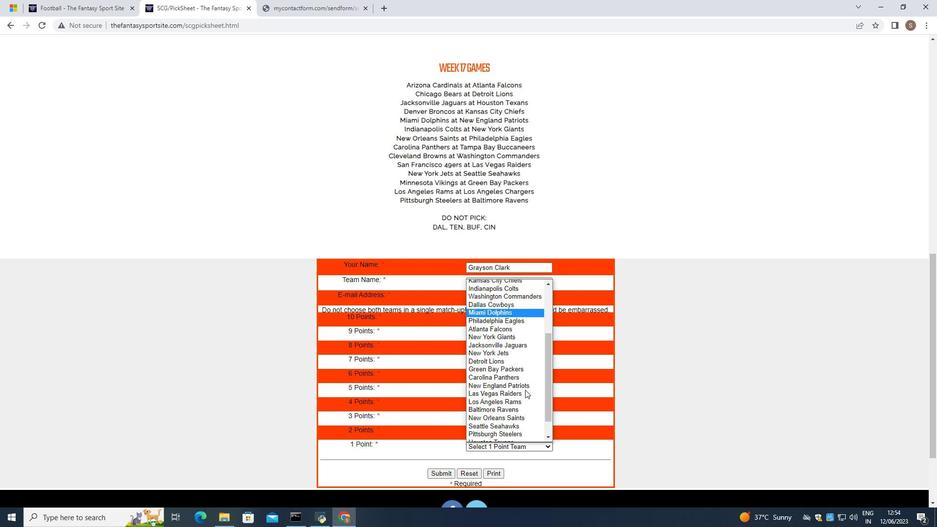 
Action: Mouse moved to (525, 390)
Screenshot: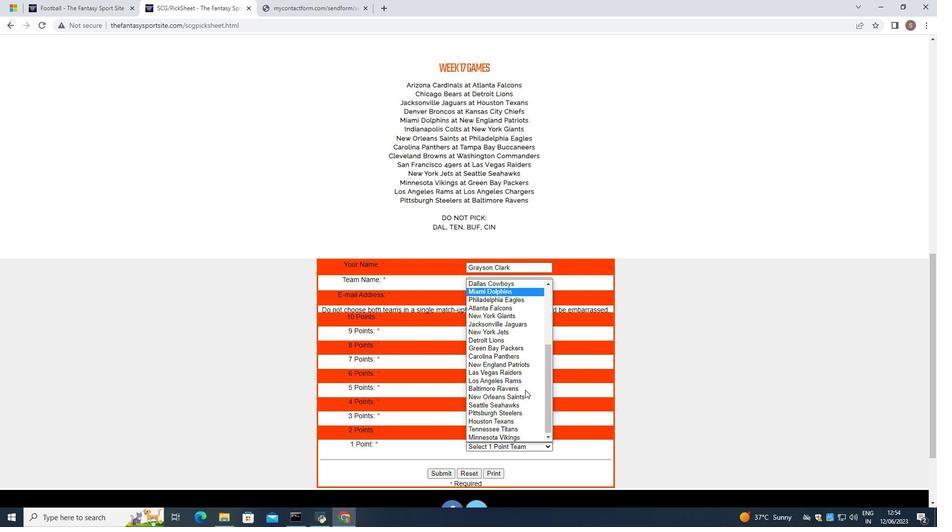 
Action: Mouse scrolled (525, 390) with delta (0, 0)
Screenshot: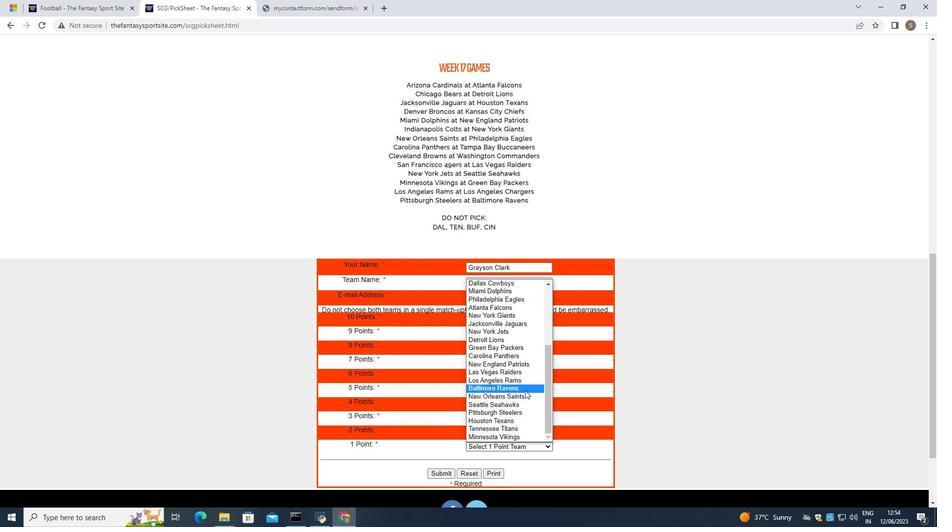 
Action: Mouse scrolled (525, 390) with delta (0, 0)
Screenshot: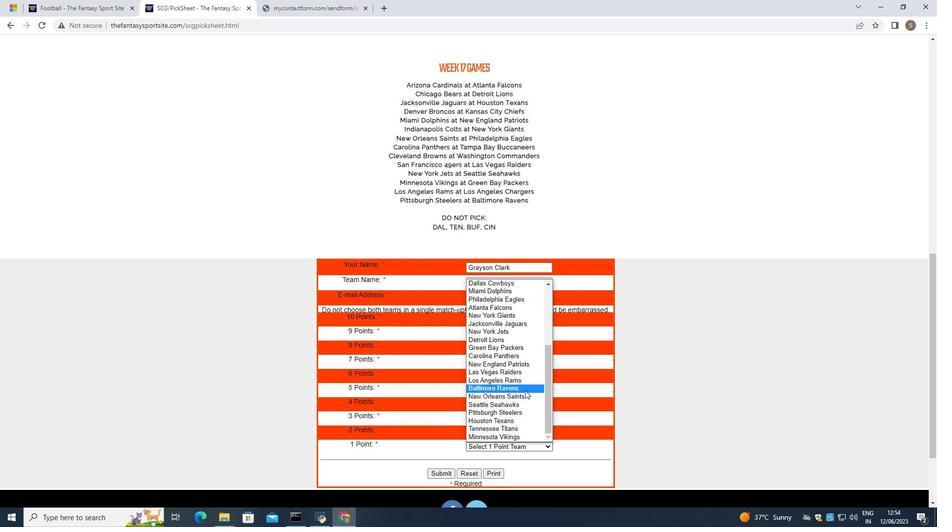 
Action: Mouse moved to (519, 348)
Screenshot: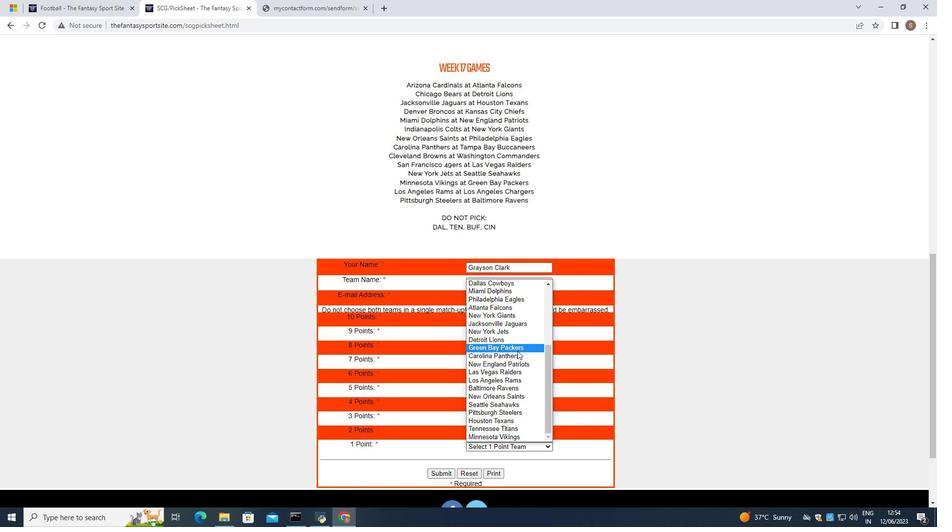 
Action: Mouse pressed left at (519, 348)
Screenshot: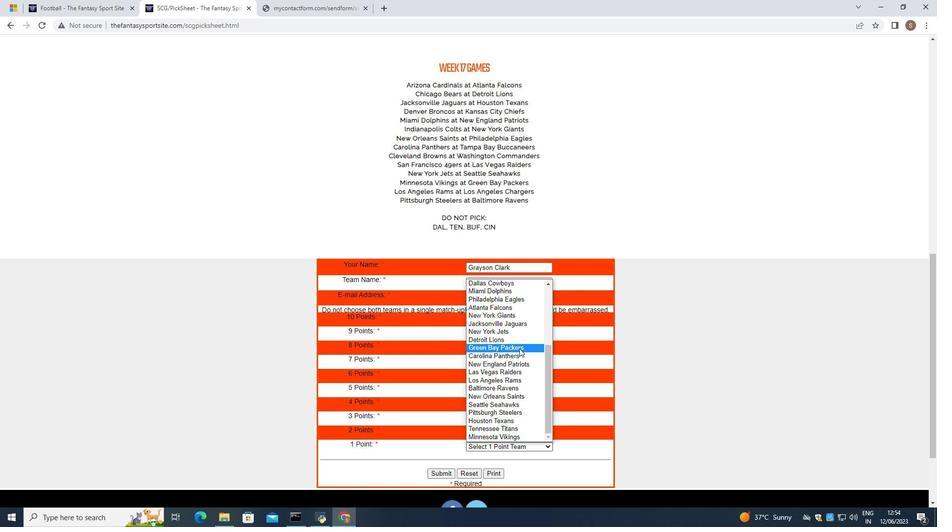 
Action: Mouse moved to (441, 471)
Screenshot: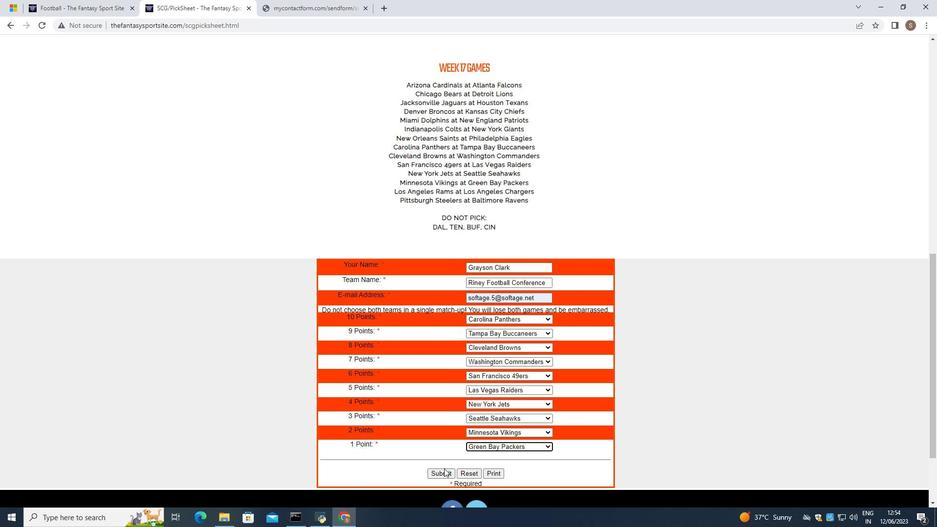 
Action: Mouse pressed left at (441, 471)
Screenshot: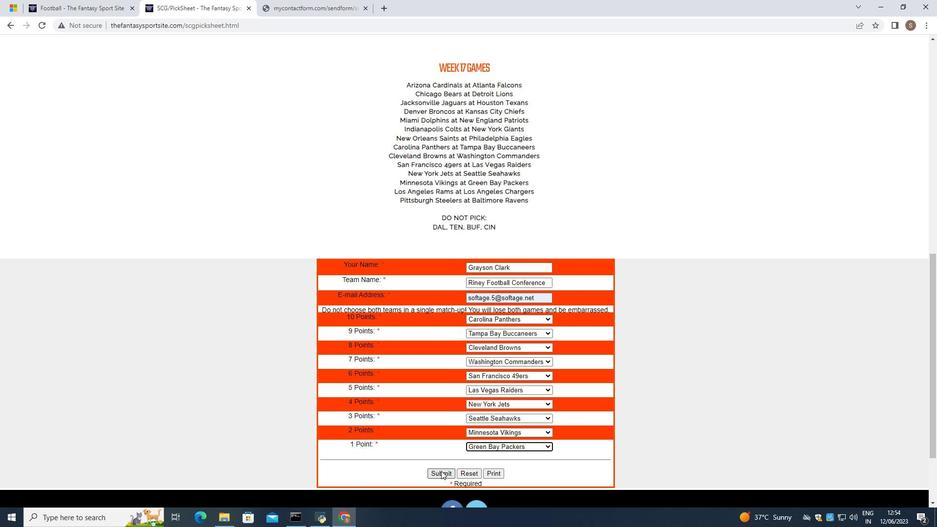 
